 Task: Add an event with the title Lunch and Learn: Effective Email Marketing Strategies for Engagement, date '2024/03/21', time 7:30 AM to 9:30 AMand add a description: The Introduction to SEO webinar is a comprehensive session designed to provide participants with a foundational understanding of Search Engine Optimization (SEO) principles, strategies, and best practices. , put the event into Green category . Add location for the event as: 321 Via del Corso, Rome, Italy, logged in from the account softage.5@softage.netand send the event invitation to softage.9@softage.net and softage.10@softage.net. Set a reminder for the event 30 minutes before
Action: Mouse moved to (110, 125)
Screenshot: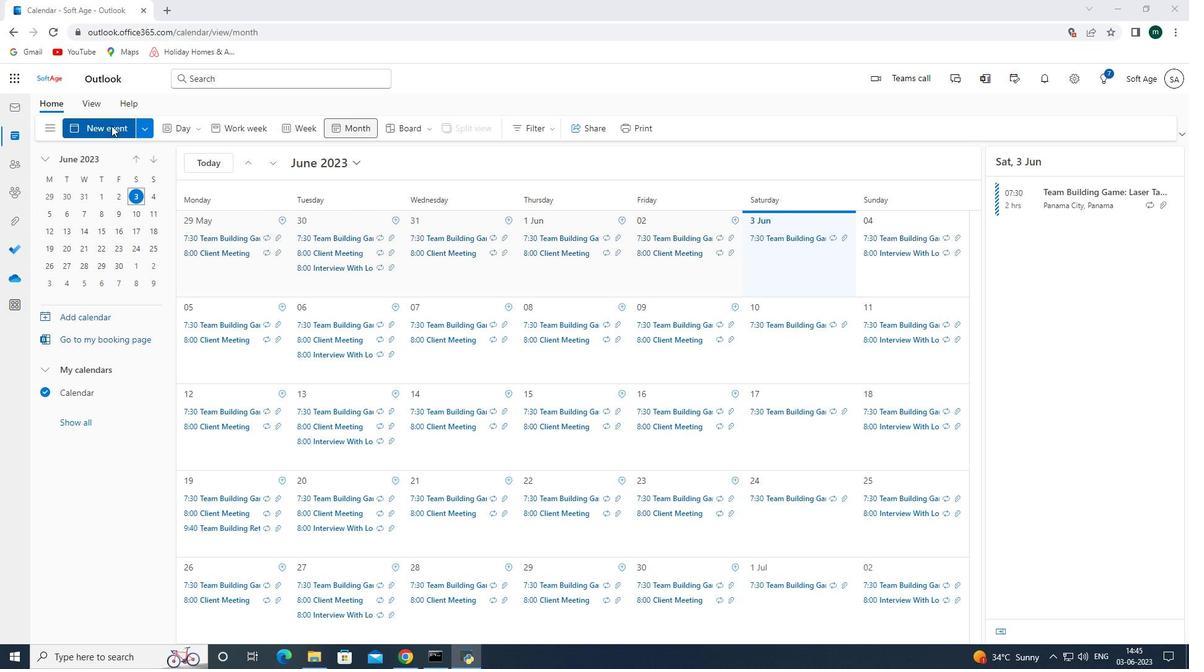 
Action: Mouse pressed left at (110, 125)
Screenshot: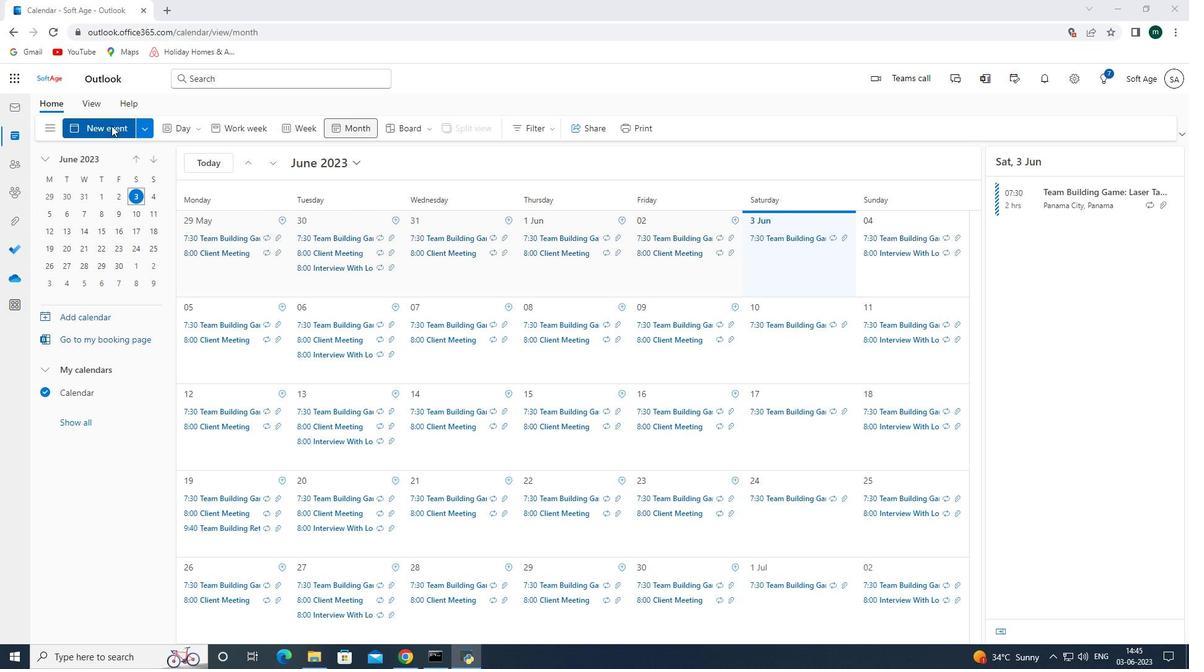 
Action: Mouse moved to (390, 205)
Screenshot: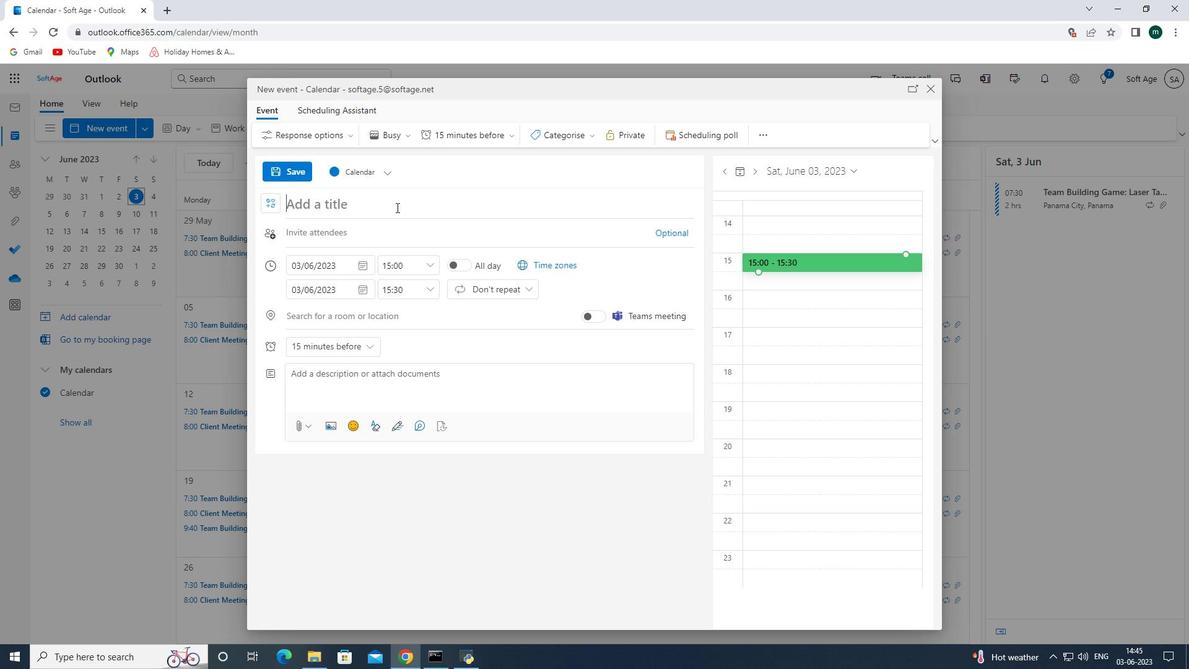
Action: Mouse pressed left at (390, 205)
Screenshot: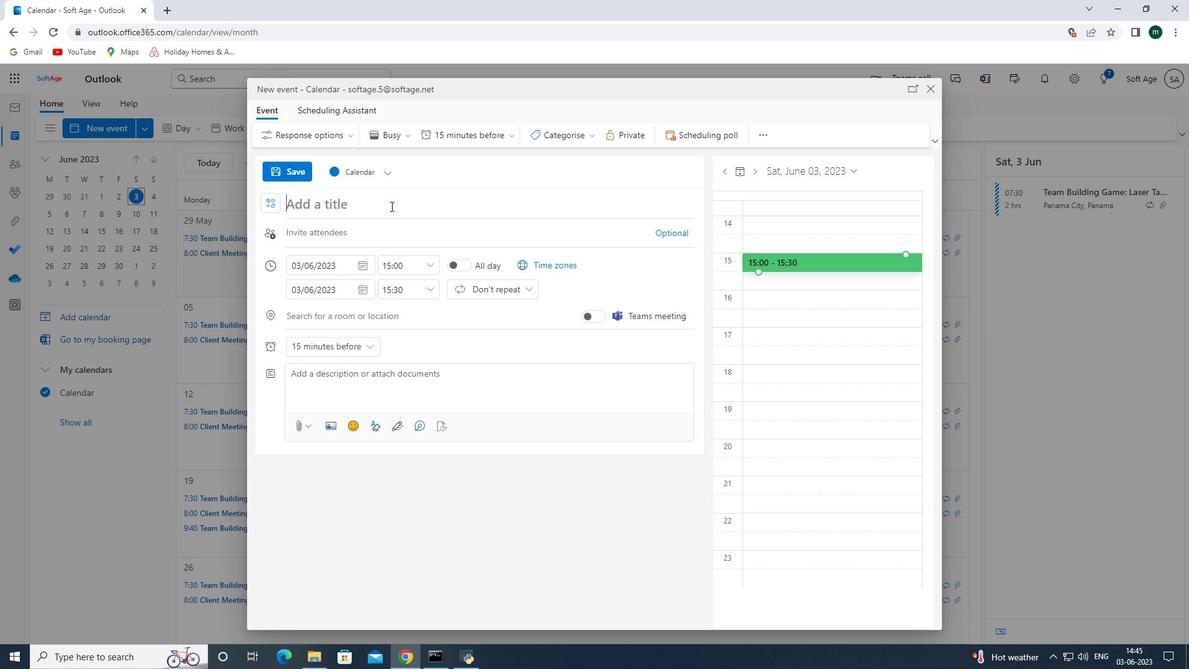 
Action: Mouse moved to (480, 182)
Screenshot: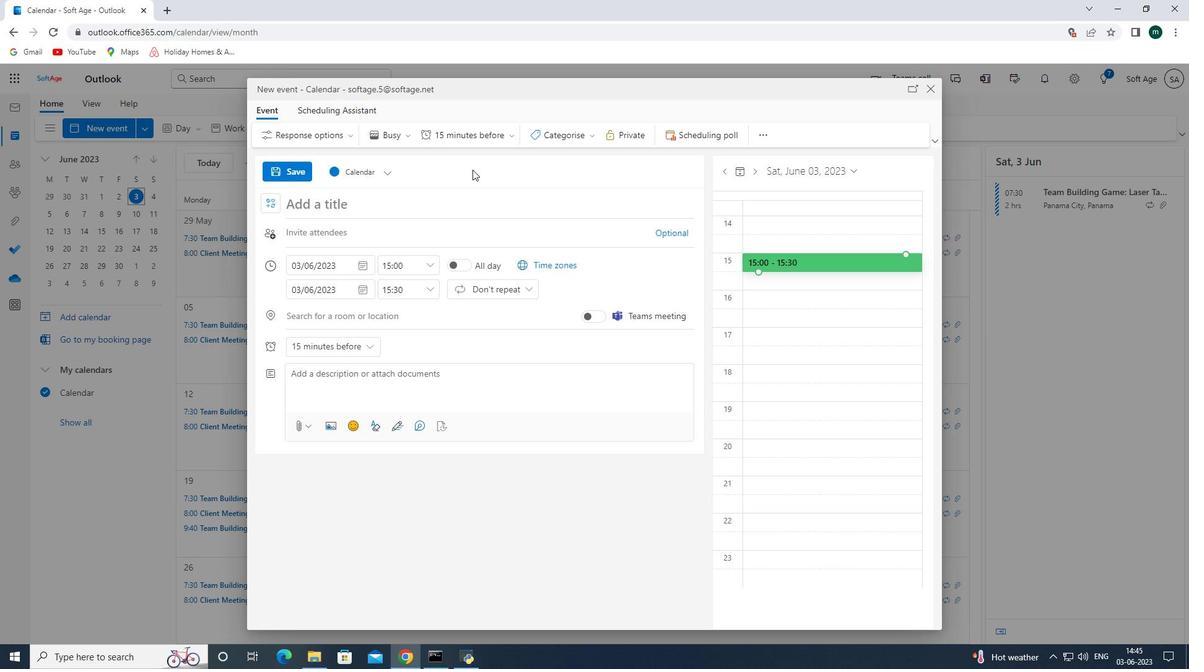 
Action: Key pressed <Key.shift><Key.shift><Key.shift><Key.shift><Key.shift><Key.shift><Key.shift><Key.shift><Key.shift><Key.shift><Key.shift><Key.shift><Key.shift><Key.shift><Key.shift><Key.shift><Key.shift><Key.shift><Key.shift><Key.shift><Key.shift><Key.shift><Key.shift><Key.shift><Key.shift><Key.shift>E<Key.backspace><Key.backspace><Key.shift>Lunch<Key.space><Key.shift>and<Key.space><Key.shift><Key.shift><Key.shift><Key.shift><Key.shift><Key.shift>Learn<Key.space><Key.backspace><Key.shift_r>:<Key.space><Key.shift><Key.shift><Key.shift><Key.shift><Key.shift><Key.shift><Key.shift><Key.shift><Key.shift><Key.shift><Key.shift><Key.shift><Key.shift><Key.shift><Key.shift><Key.shift><Key.shift><Key.shift><Key.shift><Key.shift><Key.shift>Effective<Key.space><Key.shift><Key.shift><Key.shift><Key.shift><Key.shift><Key.shift><Key.shift><Key.shift>Email<Key.space>ma<Key.backspace><Key.backspace><Key.shift><Key.shift><Key.shift><Key.shift><Key.shift><Key.shift><Key.shift><Key.shift><Key.shift><Key.shift>Marketing<Key.space><Key.shift>Straay<Key.backspace><Key.backspace>tegies<Key.space>for<Key.space><Key.shift><Key.shift><Key.shift><Key.shift><Key.shift><Key.shift><Key.shift><Key.shift><Key.shift><Key.shift><Key.shift><Key.shift><Key.shift><Key.shift><Key.shift><Key.shift><Key.shift><Key.shift><Key.shift><Key.shift><Key.shift><Key.shift><Key.shift><Key.shift><Key.shift><Key.shift><Key.shift><Key.shift><Key.shift><Key.shift><Key.shift><Key.shift><Key.shift><Key.shift><Key.shift><Key.shift><Key.shift><Key.shift><Key.shift><Key.shift>Engg<Key.backspace>agement<Key.enter>
Screenshot: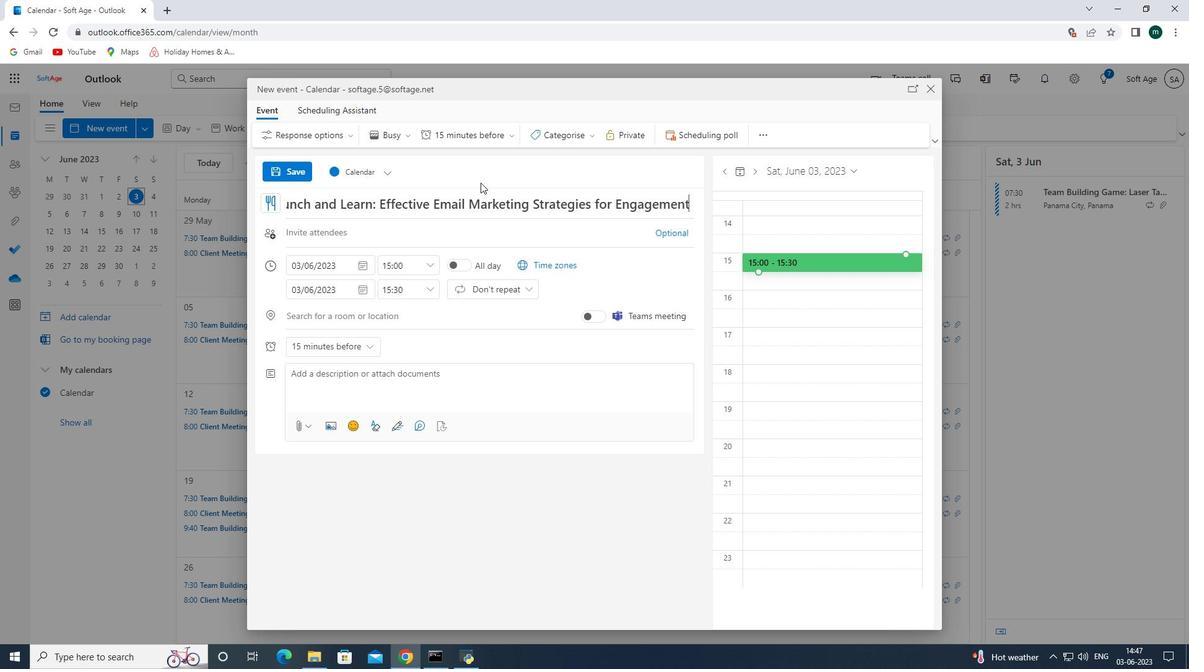 
Action: Mouse moved to (365, 268)
Screenshot: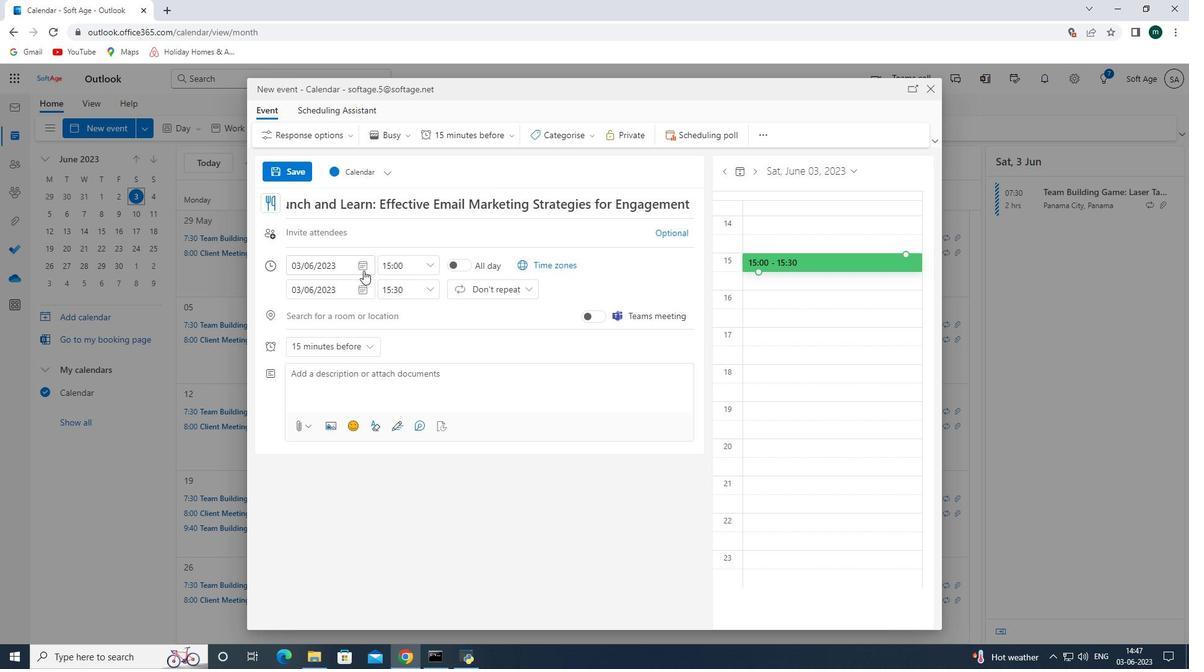 
Action: Mouse pressed left at (365, 268)
Screenshot: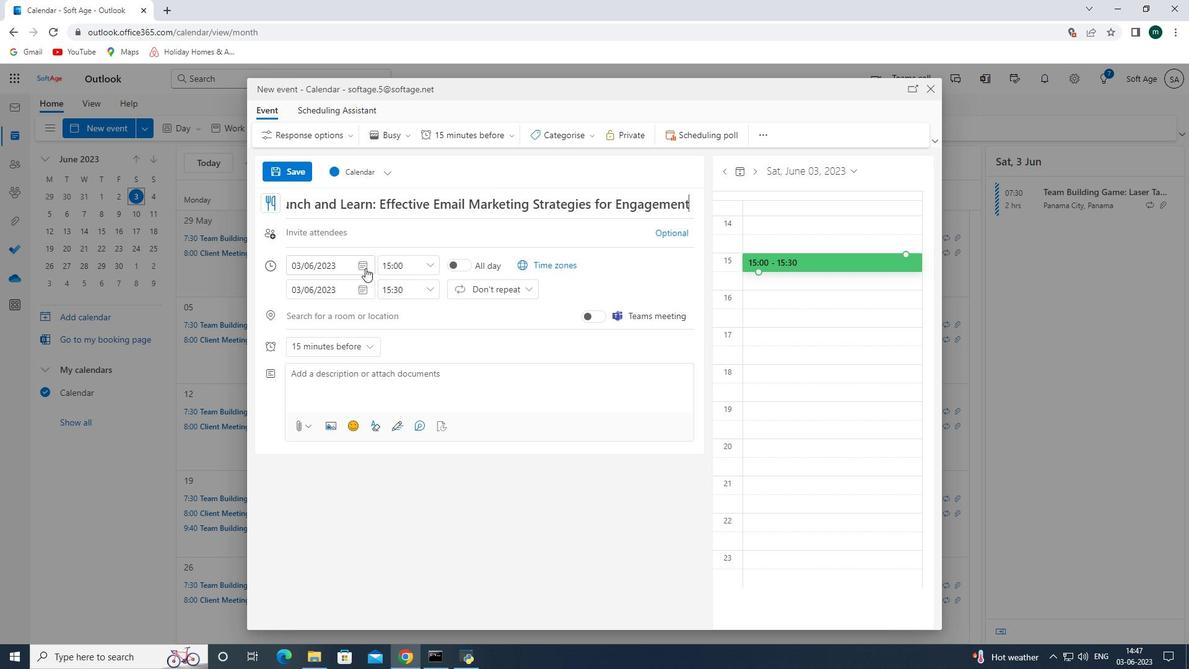 
Action: Mouse moved to (407, 288)
Screenshot: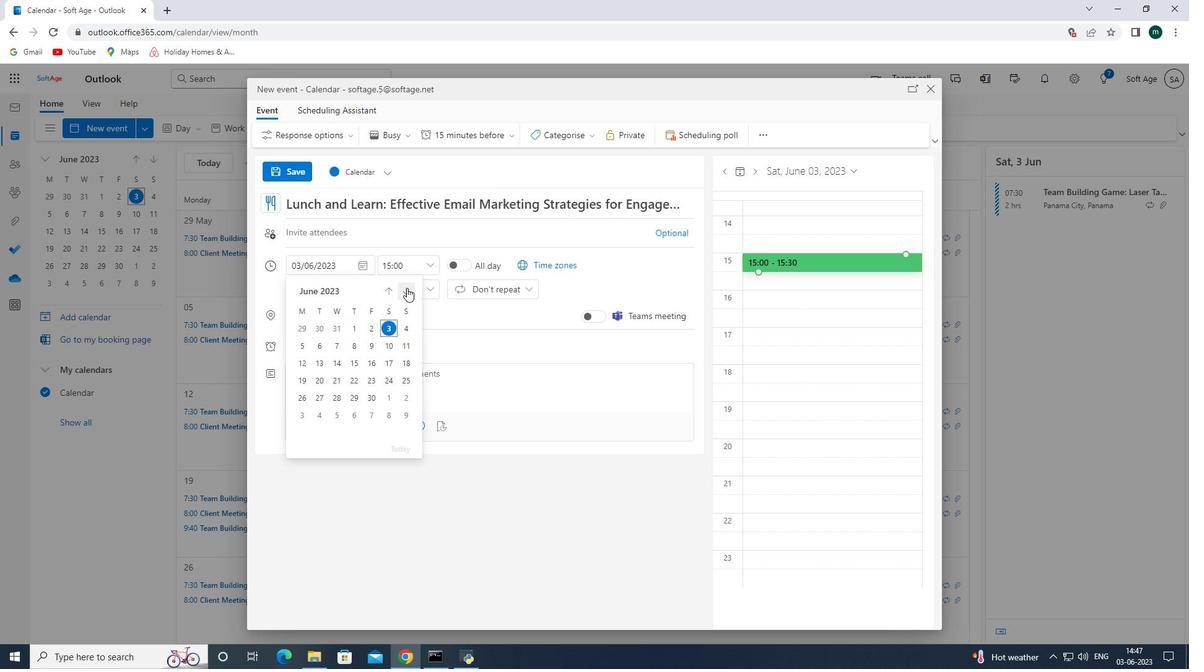 
Action: Mouse pressed left at (407, 288)
Screenshot: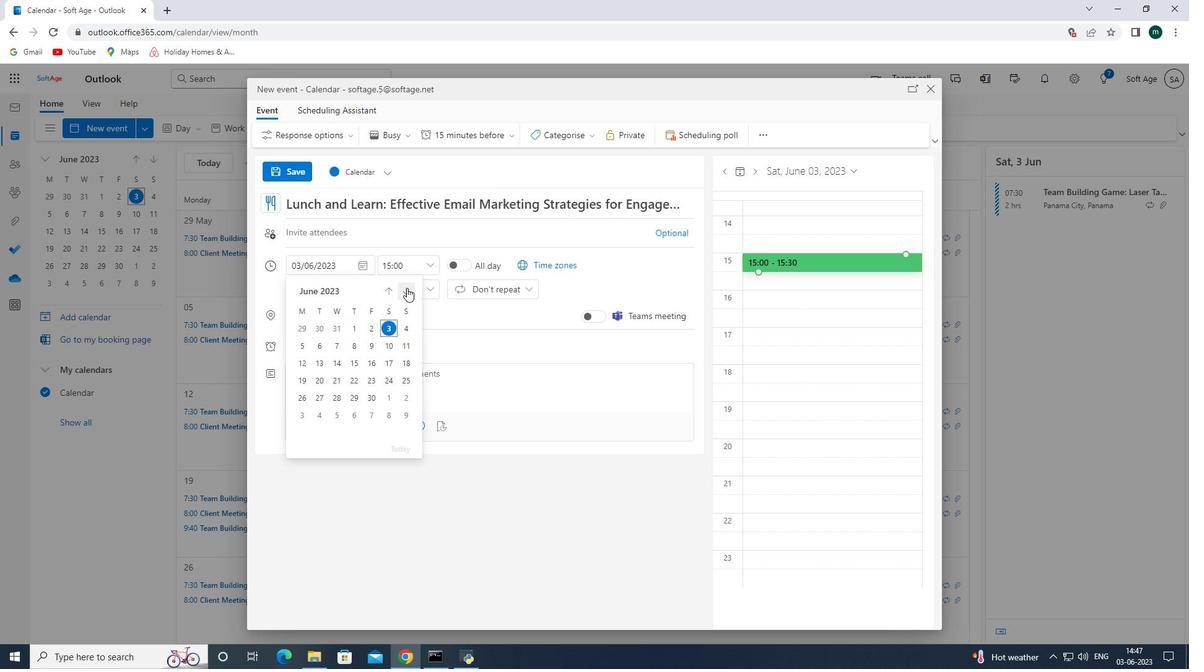 
Action: Mouse pressed left at (407, 288)
Screenshot: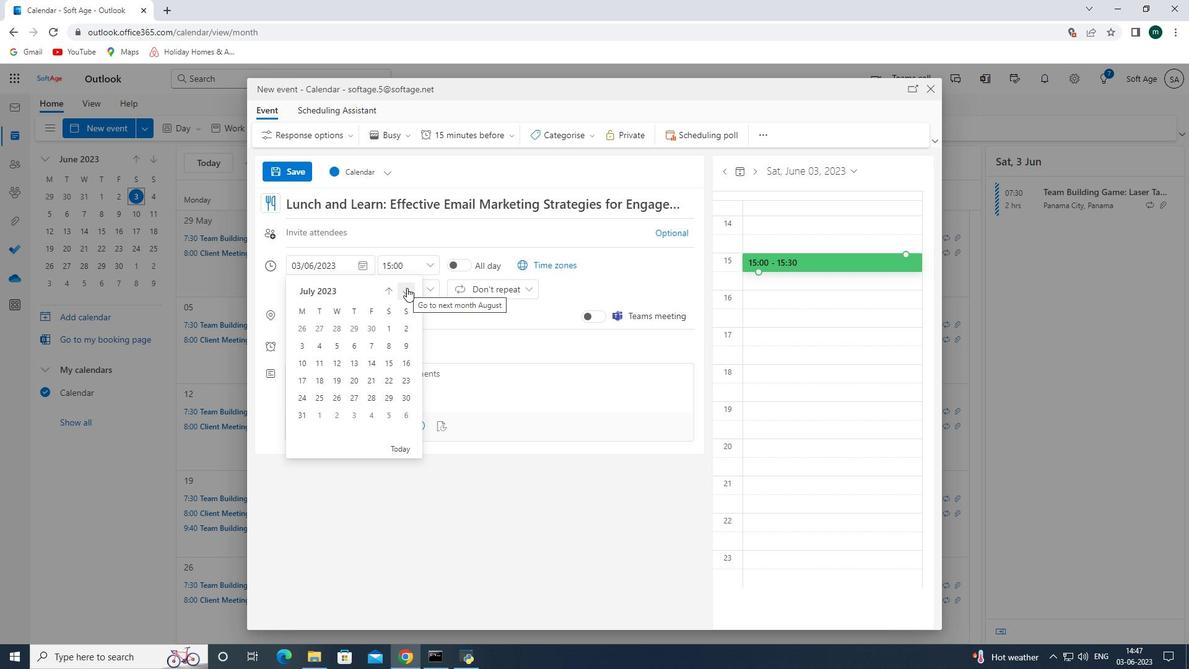 
Action: Mouse pressed left at (407, 288)
Screenshot: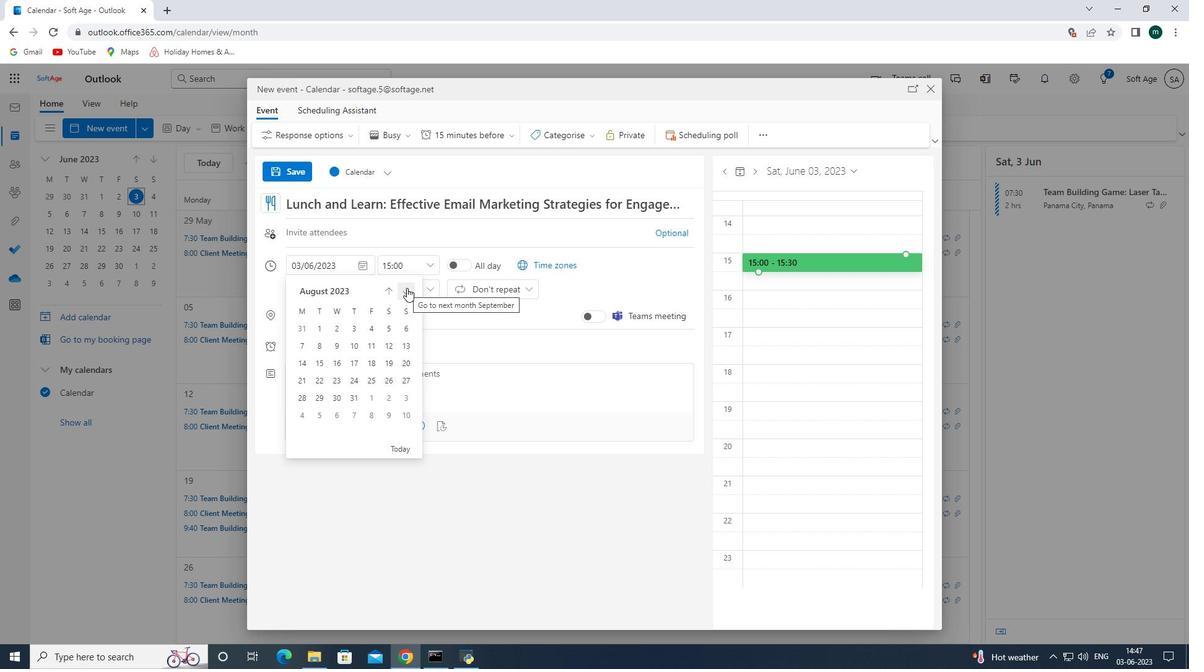 
Action: Mouse pressed left at (407, 288)
Screenshot: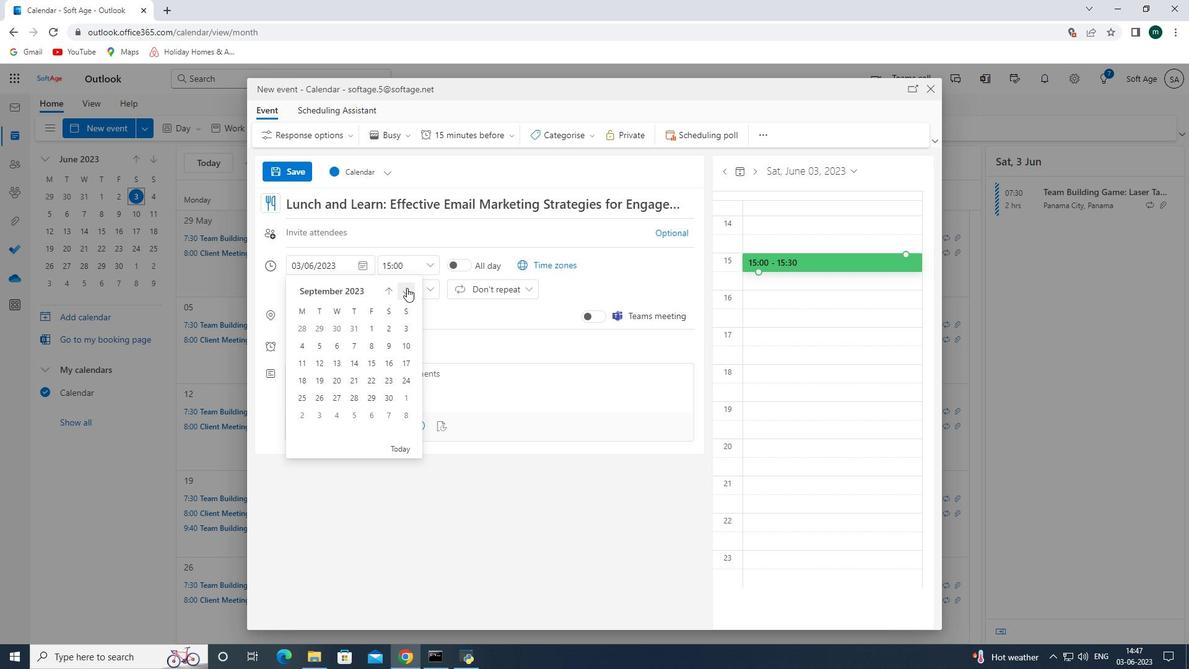 
Action: Mouse pressed left at (407, 288)
Screenshot: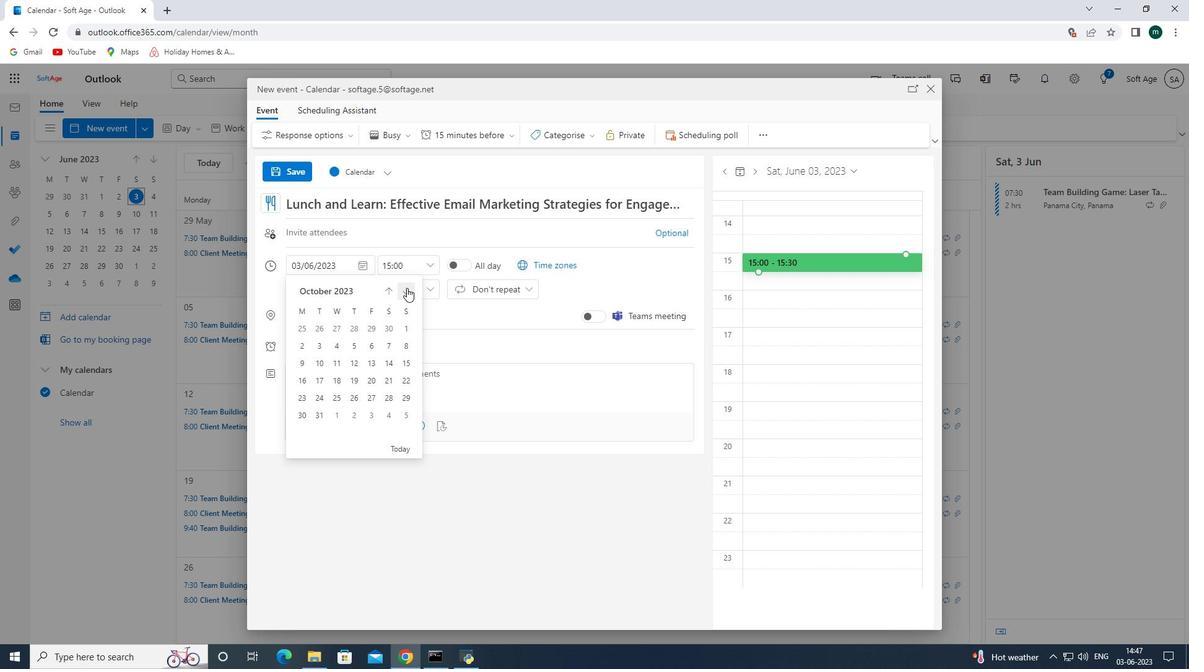 
Action: Mouse pressed left at (407, 288)
Screenshot: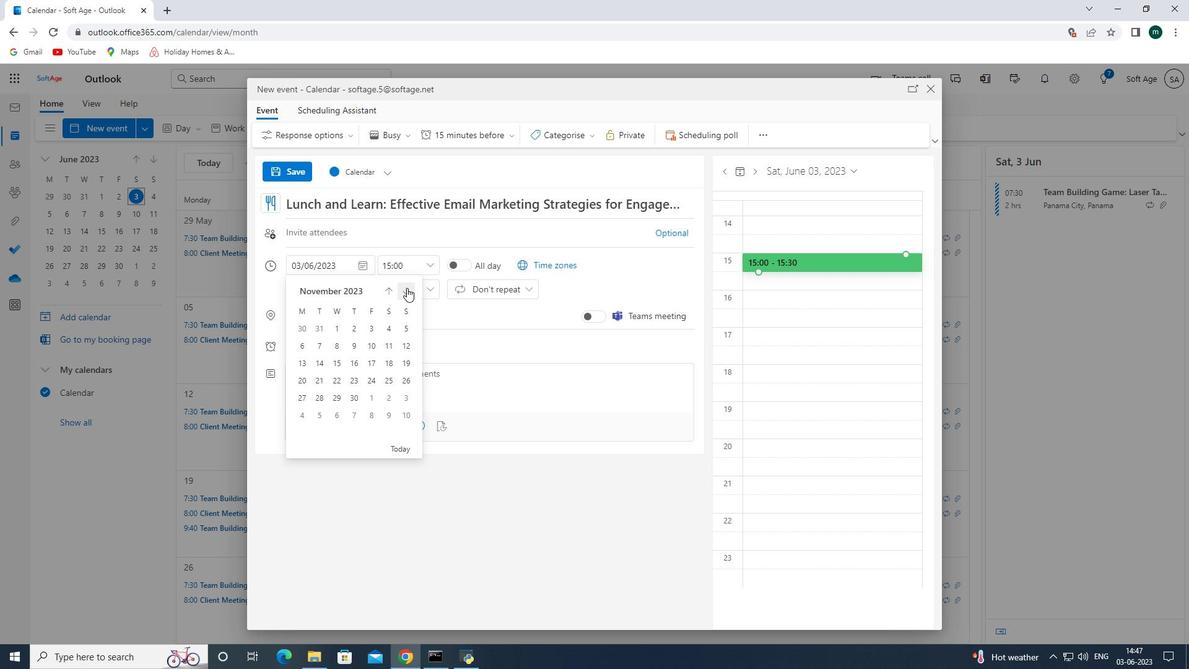
Action: Mouse pressed left at (407, 288)
Screenshot: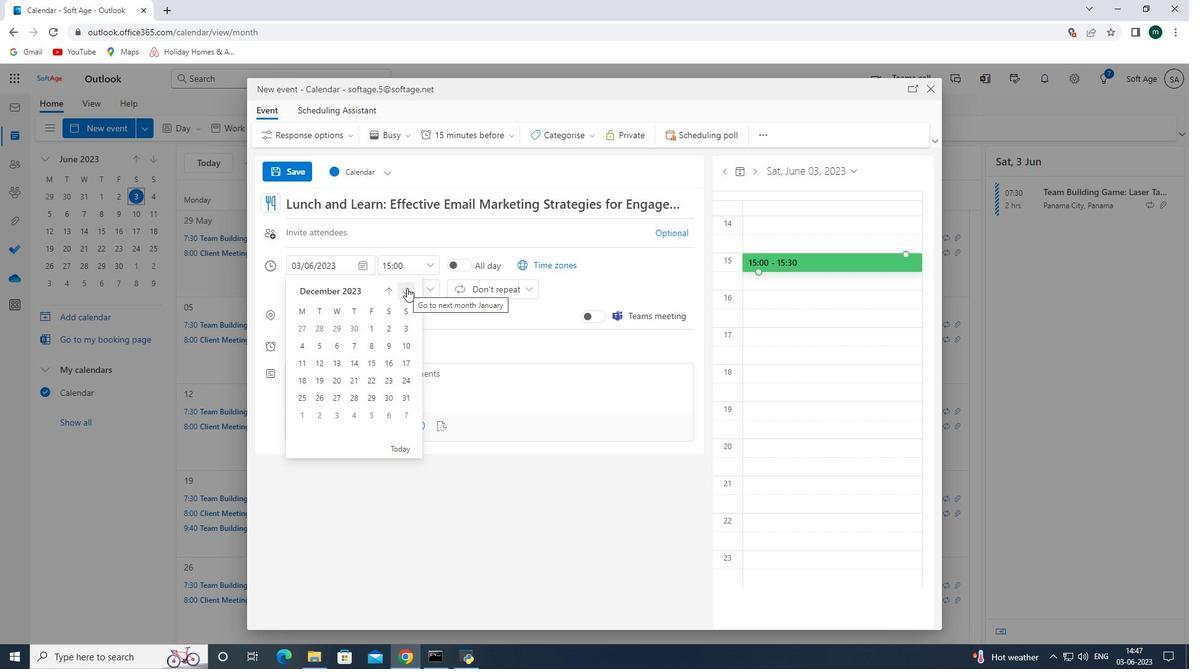 
Action: Mouse pressed left at (407, 288)
Screenshot: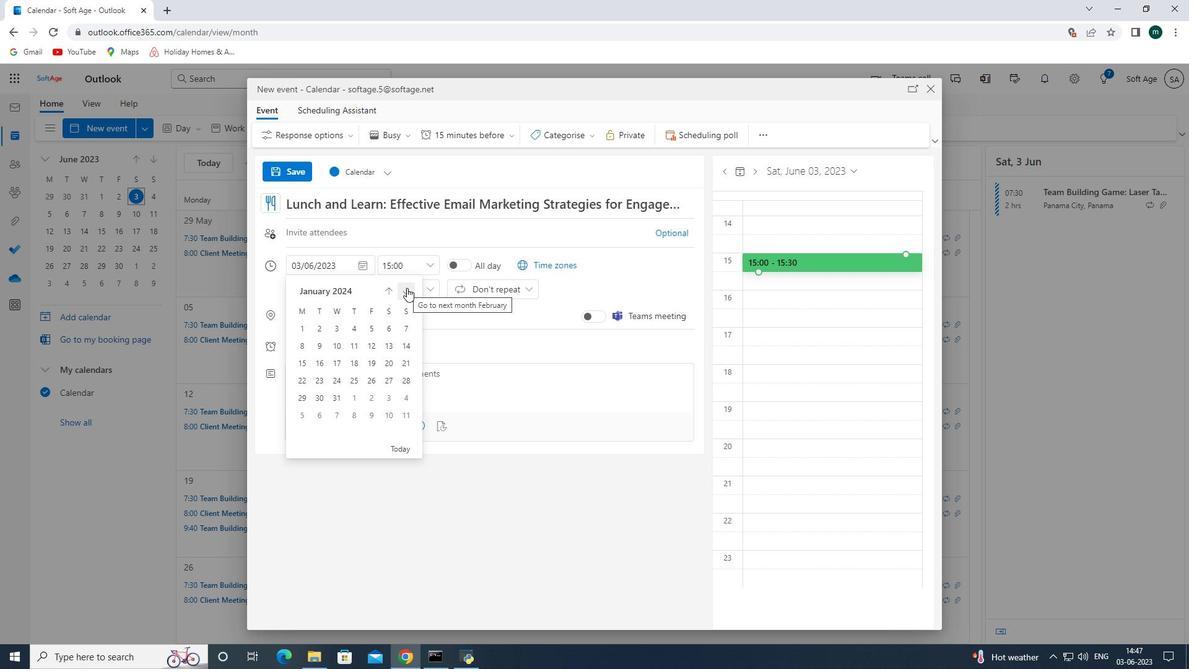 
Action: Mouse pressed left at (407, 288)
Screenshot: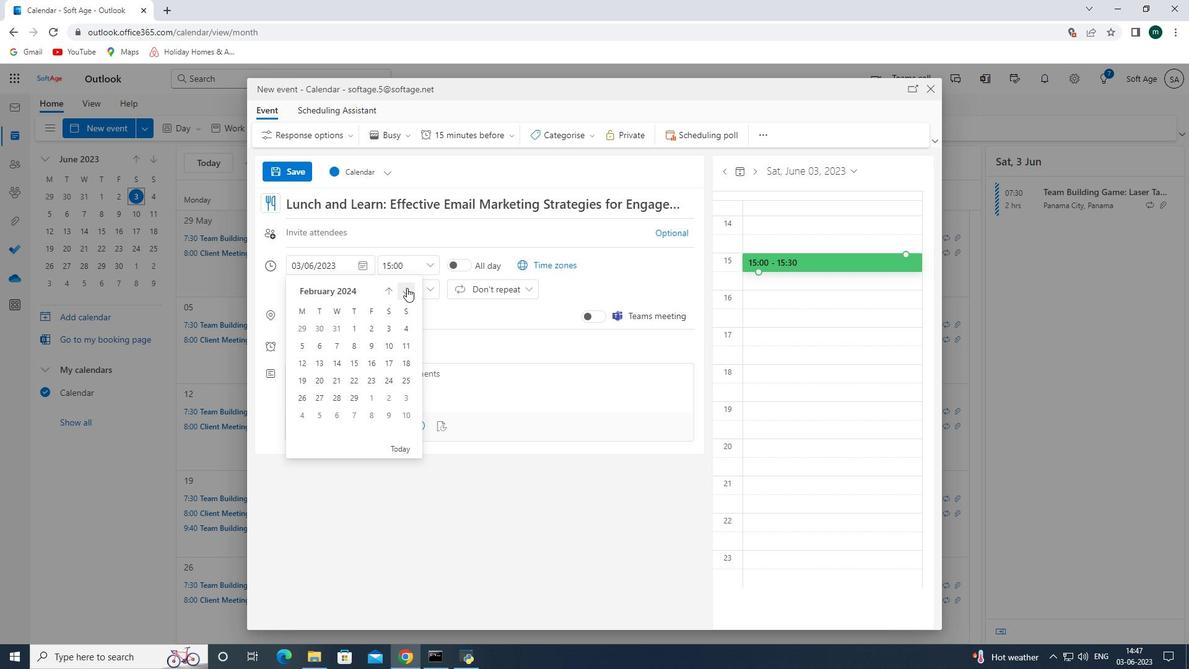 
Action: Mouse moved to (348, 379)
Screenshot: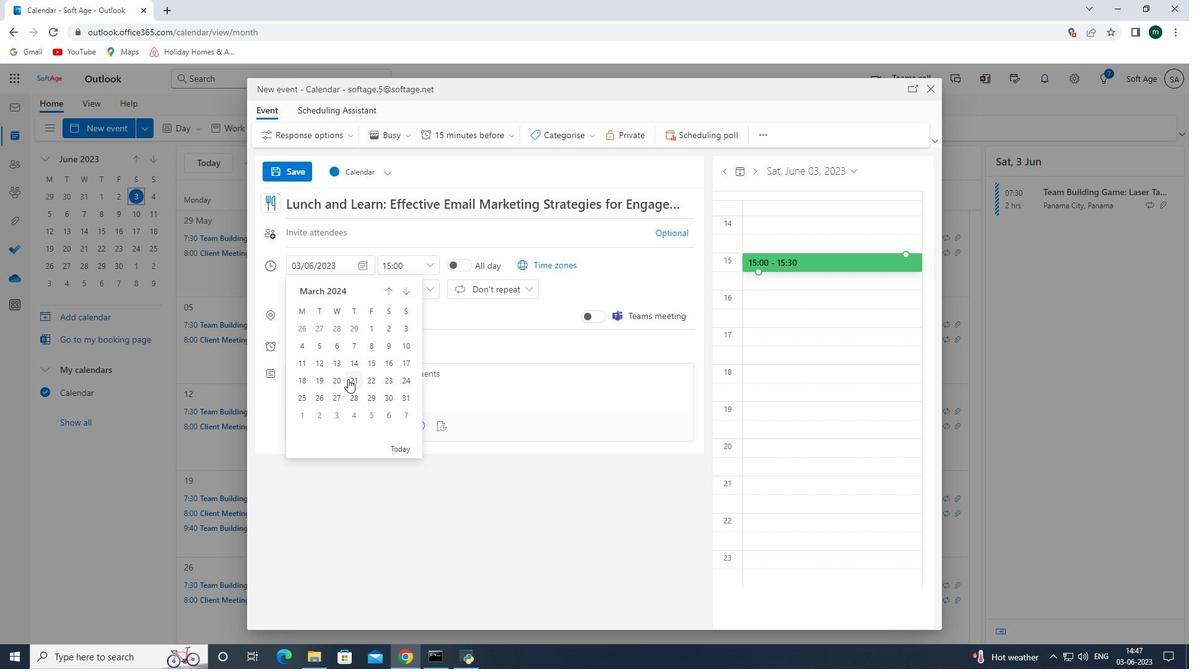 
Action: Mouse pressed left at (348, 379)
Screenshot: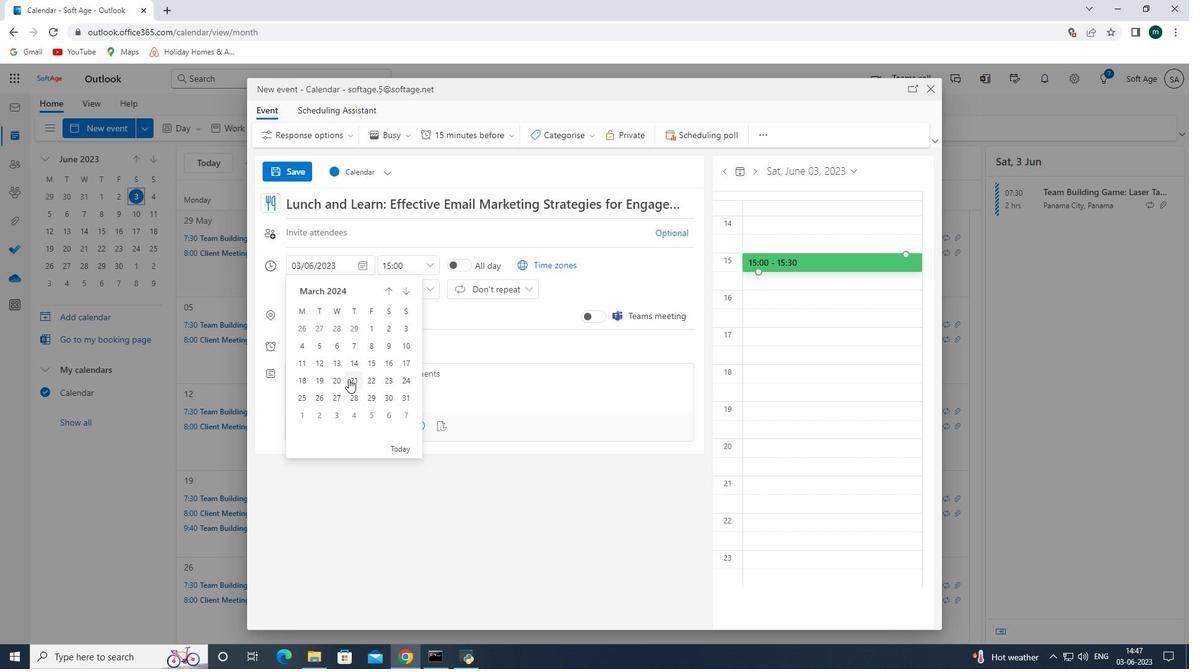 
Action: Mouse moved to (430, 267)
Screenshot: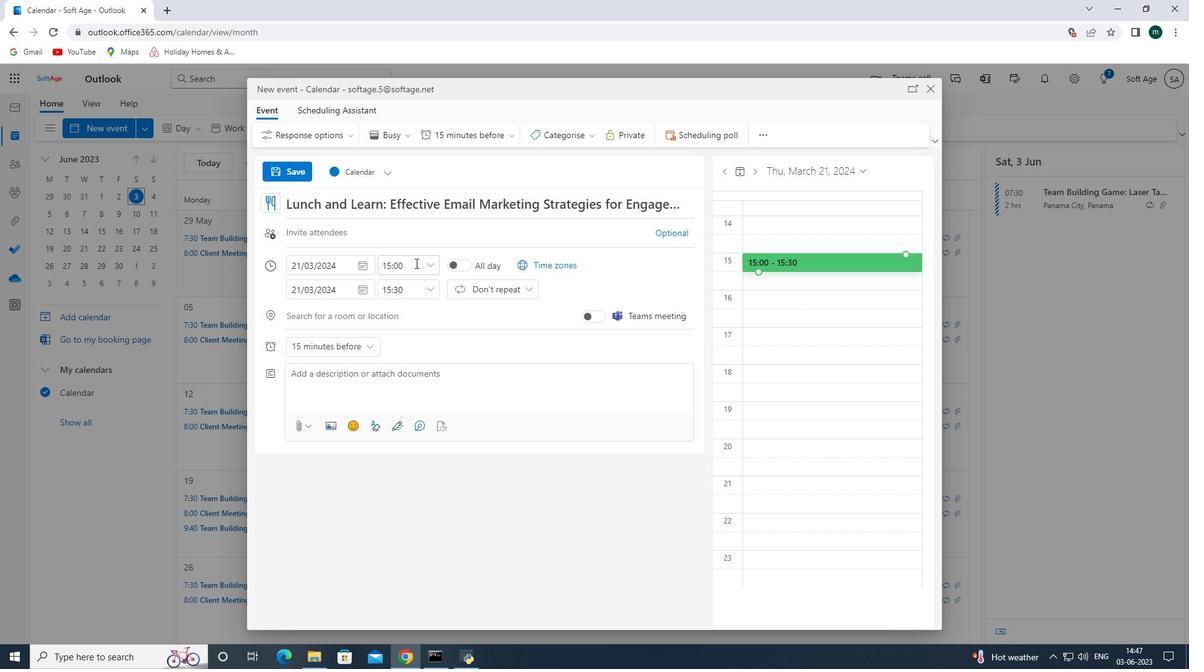 
Action: Mouse pressed left at (430, 267)
Screenshot: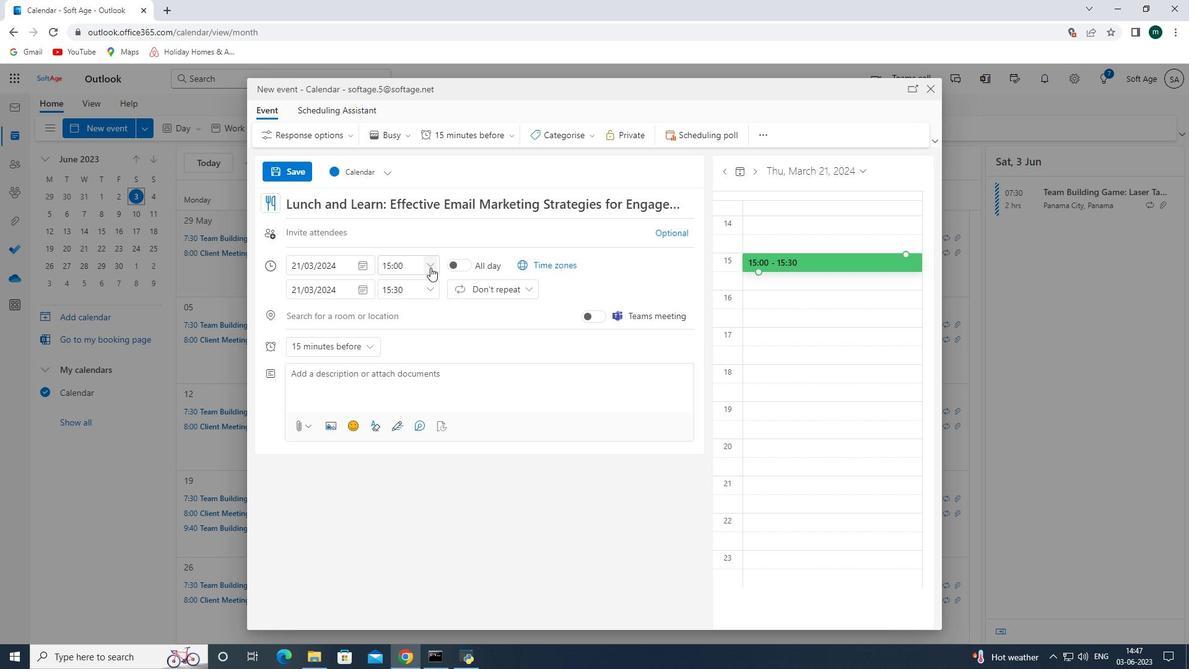 
Action: Mouse moved to (427, 318)
Screenshot: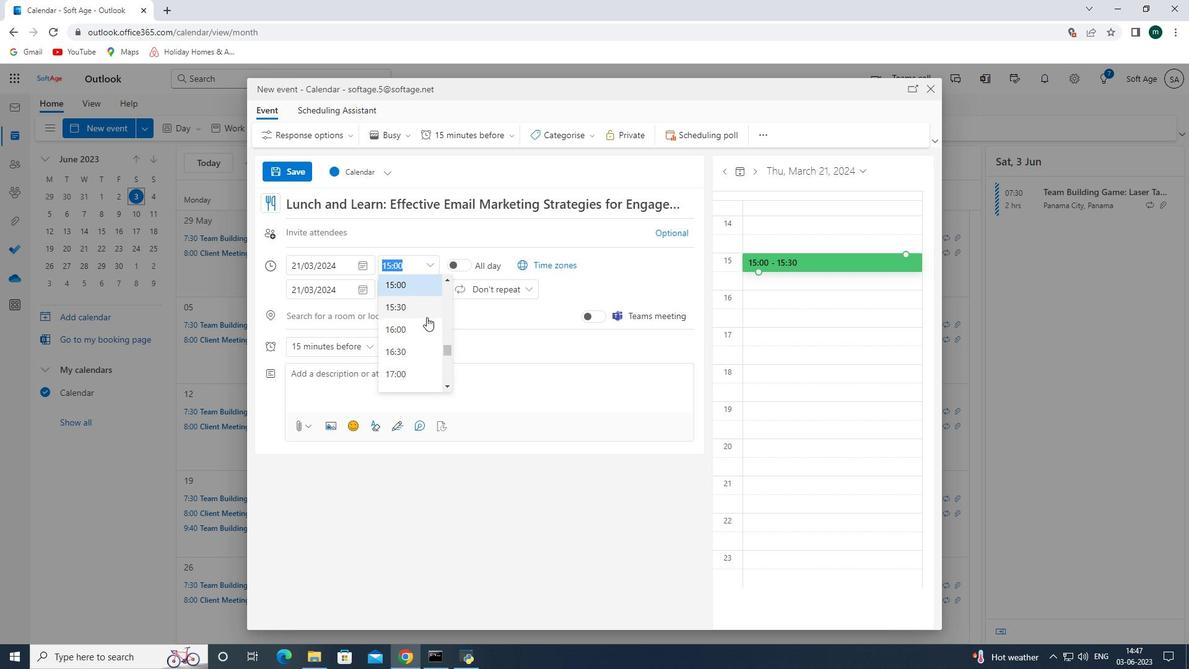 
Action: Mouse scrolled (427, 319) with delta (0, 0)
Screenshot: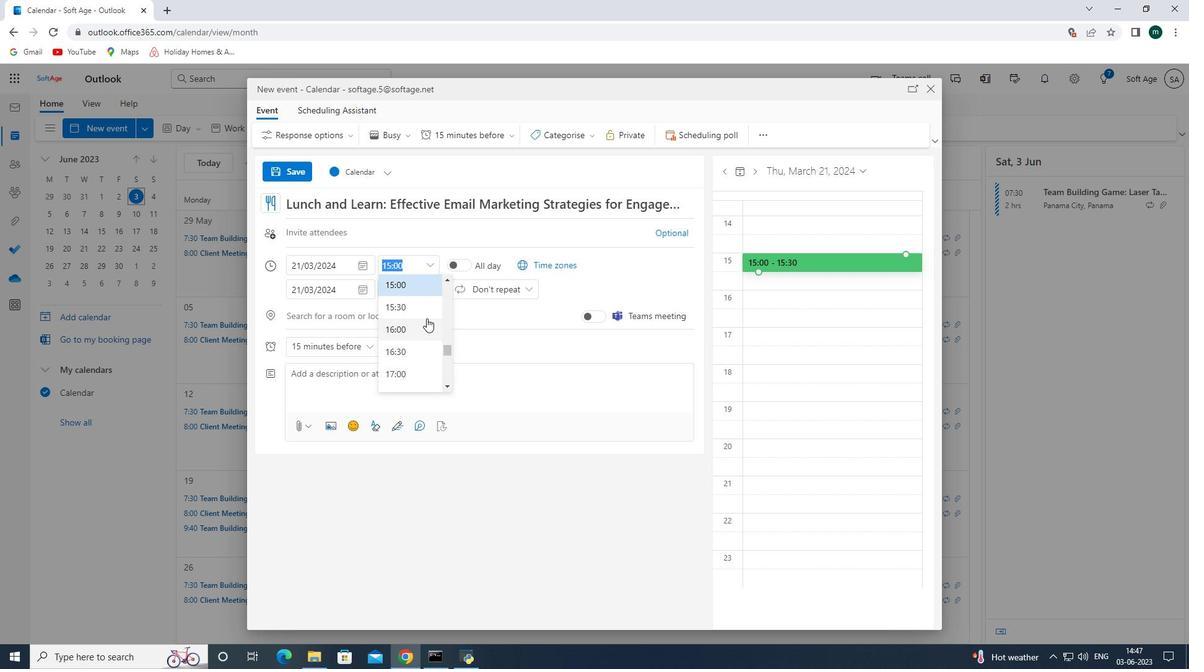
Action: Mouse scrolled (427, 319) with delta (0, 0)
Screenshot: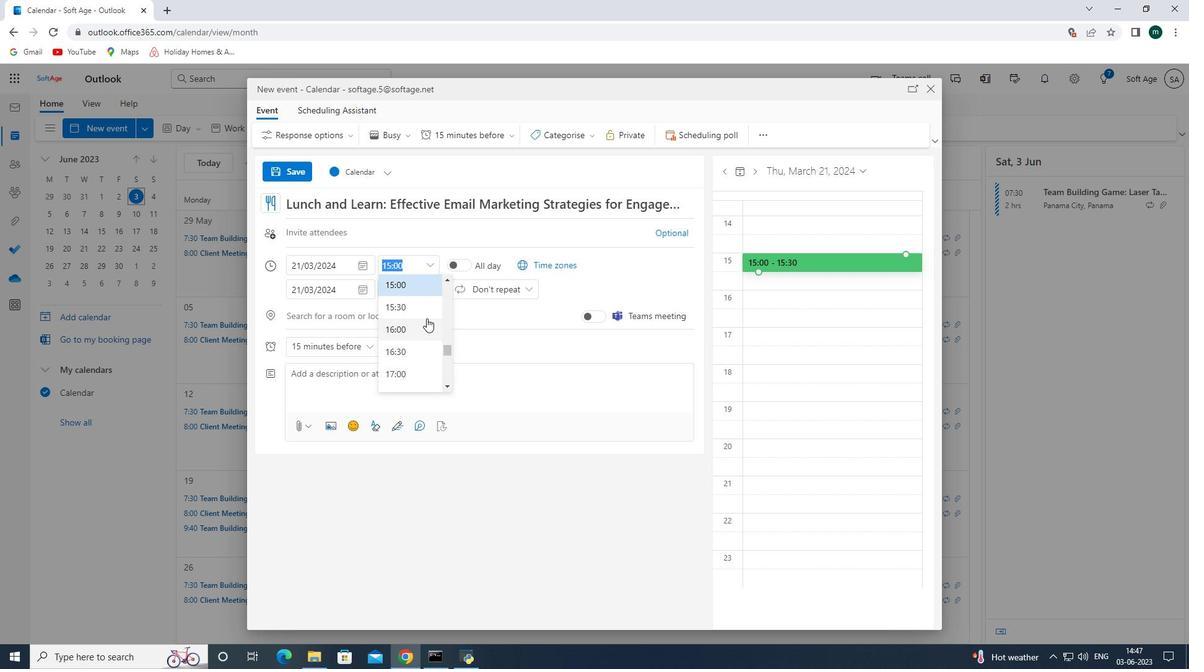 
Action: Mouse scrolled (427, 319) with delta (0, 0)
Screenshot: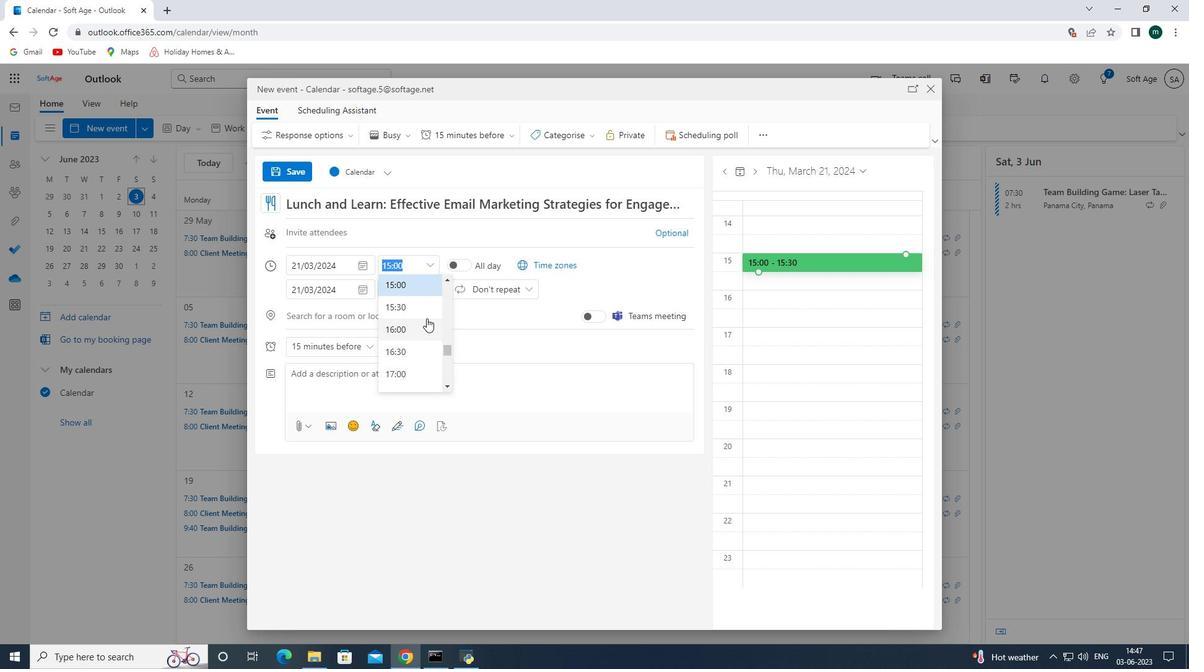 
Action: Mouse scrolled (427, 319) with delta (0, 0)
Screenshot: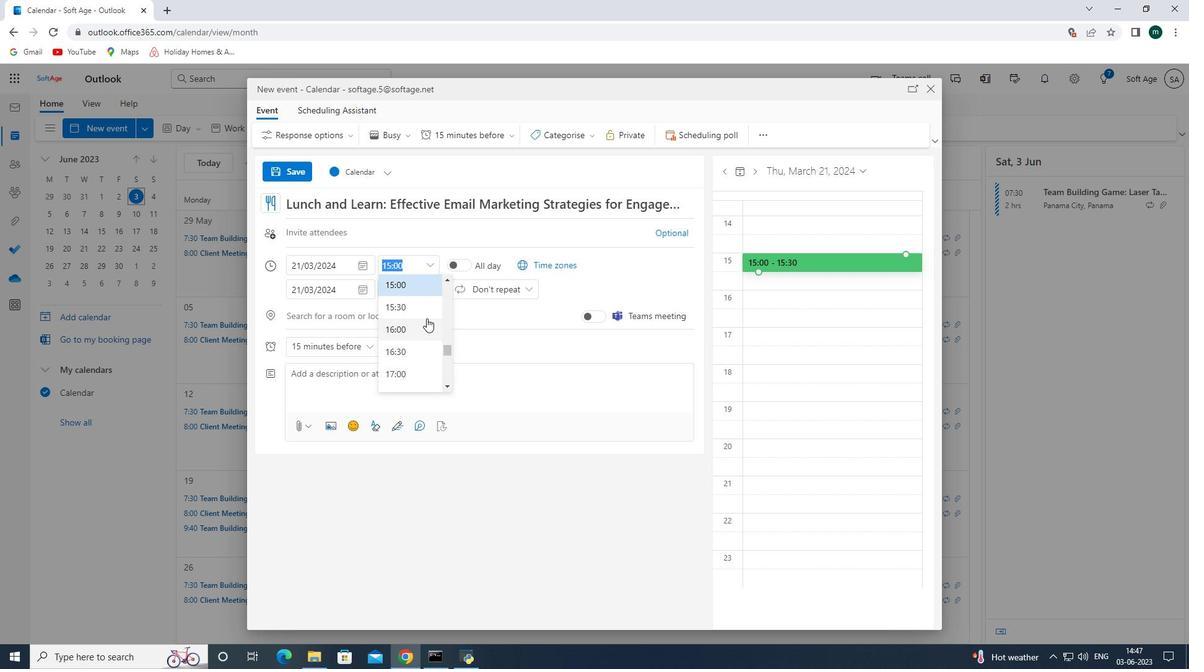 
Action: Mouse scrolled (427, 319) with delta (0, 0)
Screenshot: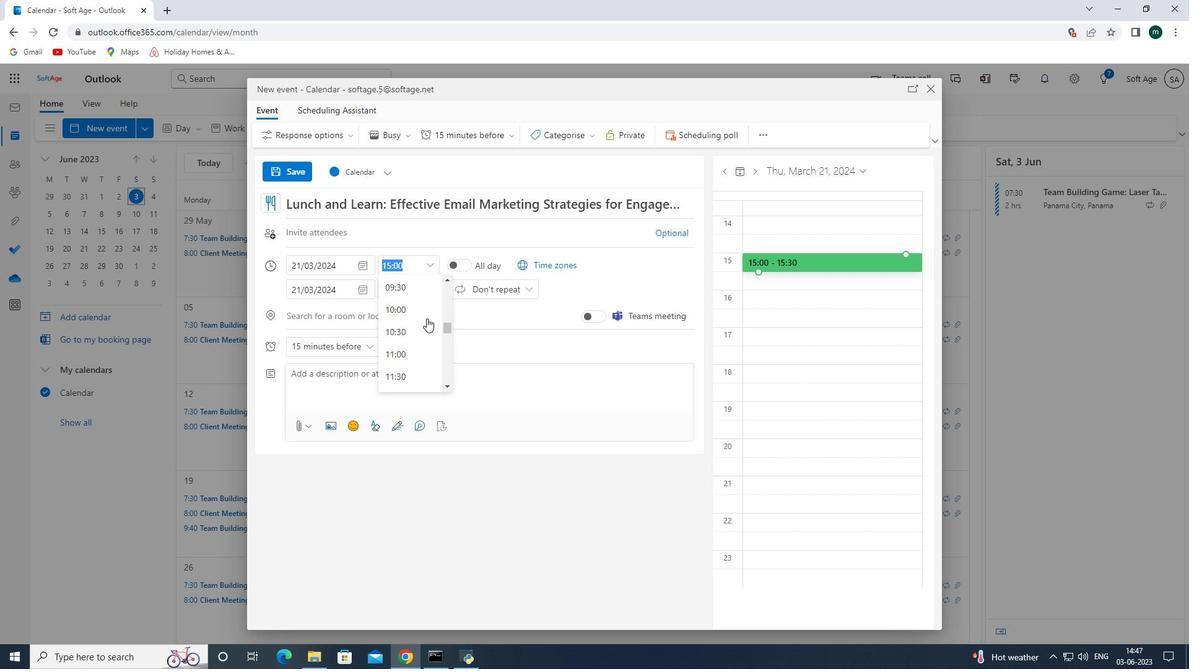 
Action: Mouse scrolled (427, 319) with delta (0, 0)
Screenshot: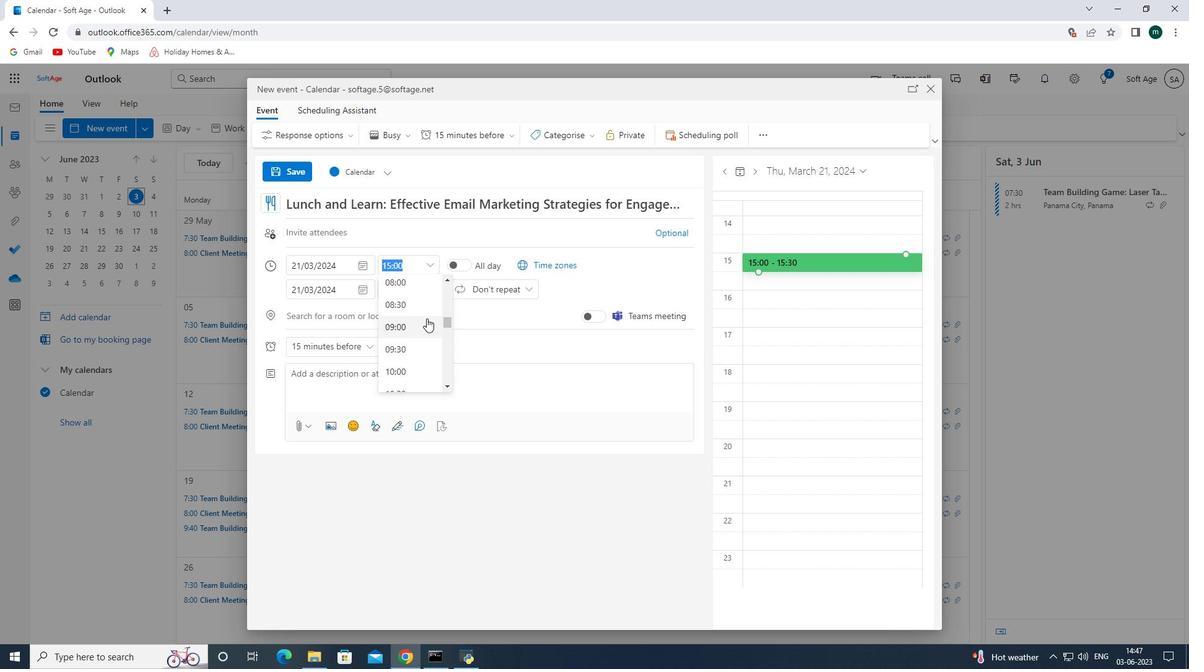 
Action: Mouse moved to (413, 317)
Screenshot: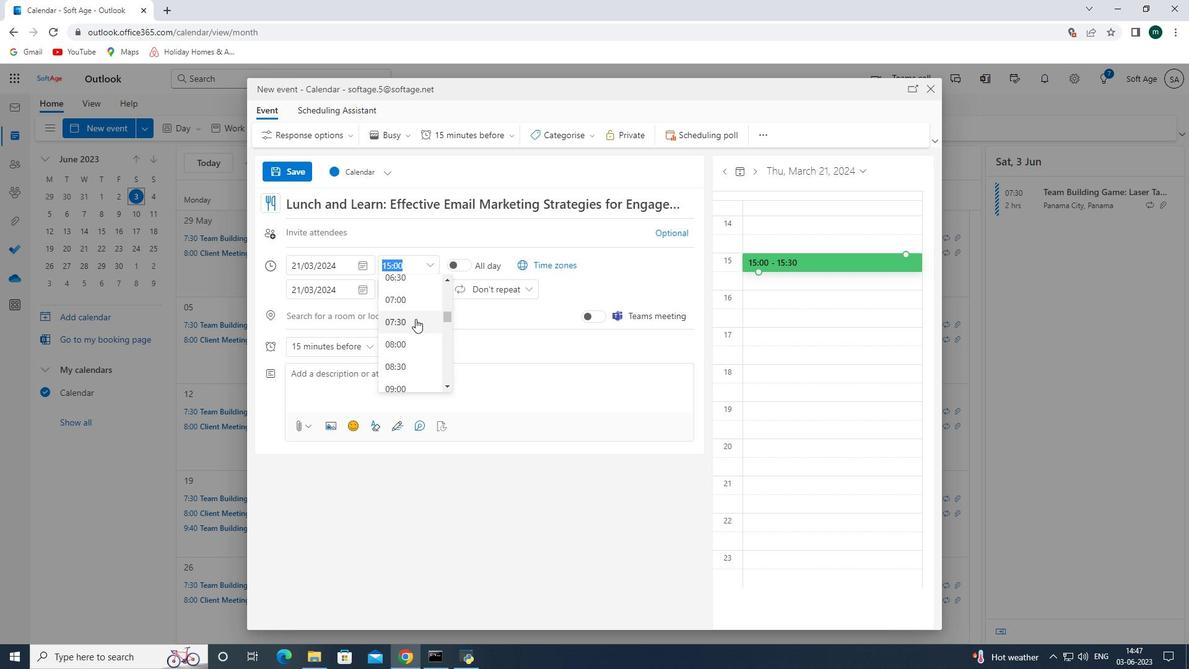 
Action: Mouse pressed left at (413, 317)
Screenshot: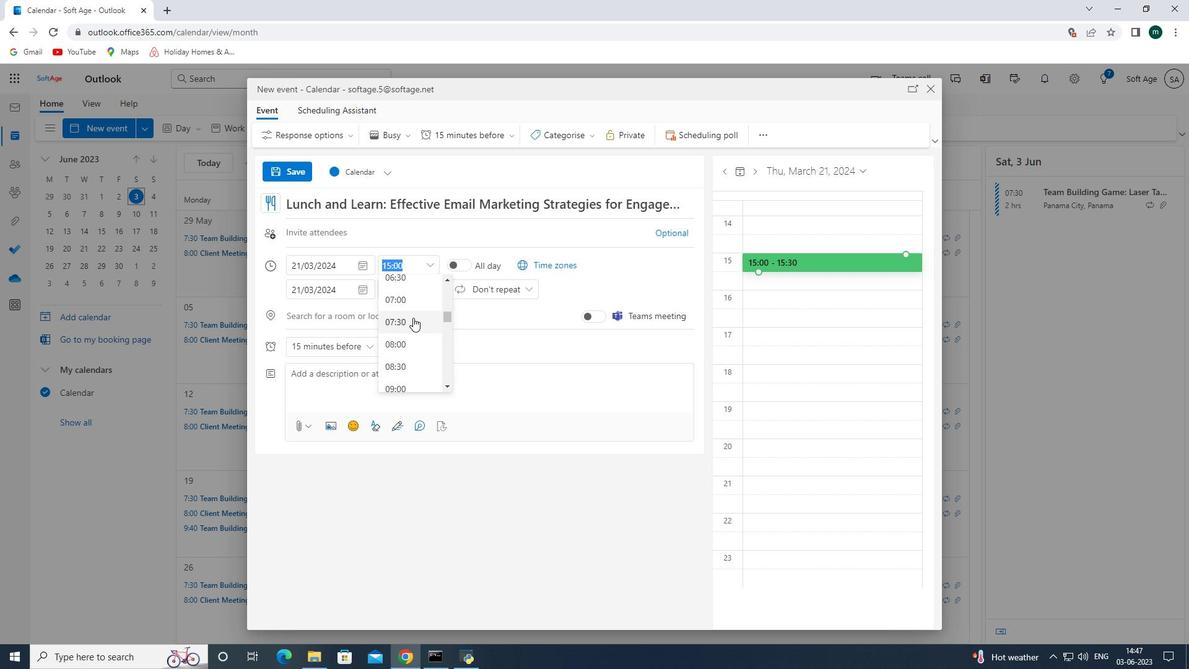 
Action: Mouse moved to (428, 286)
Screenshot: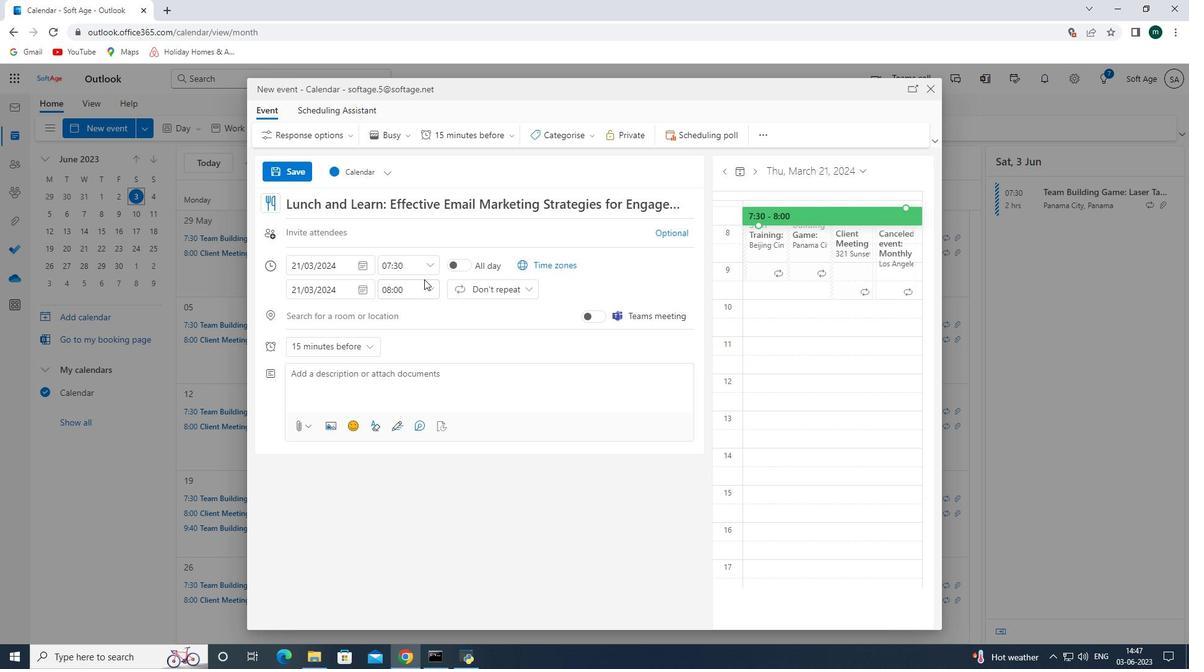 
Action: Mouse pressed left at (428, 286)
Screenshot: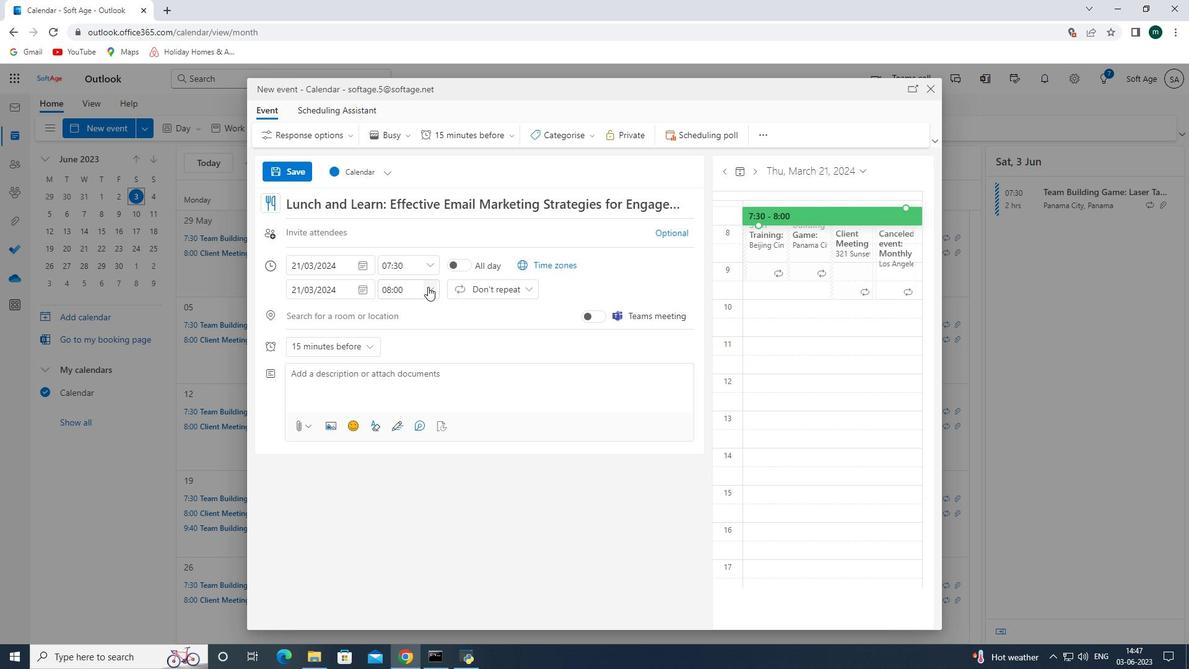 
Action: Mouse moved to (412, 373)
Screenshot: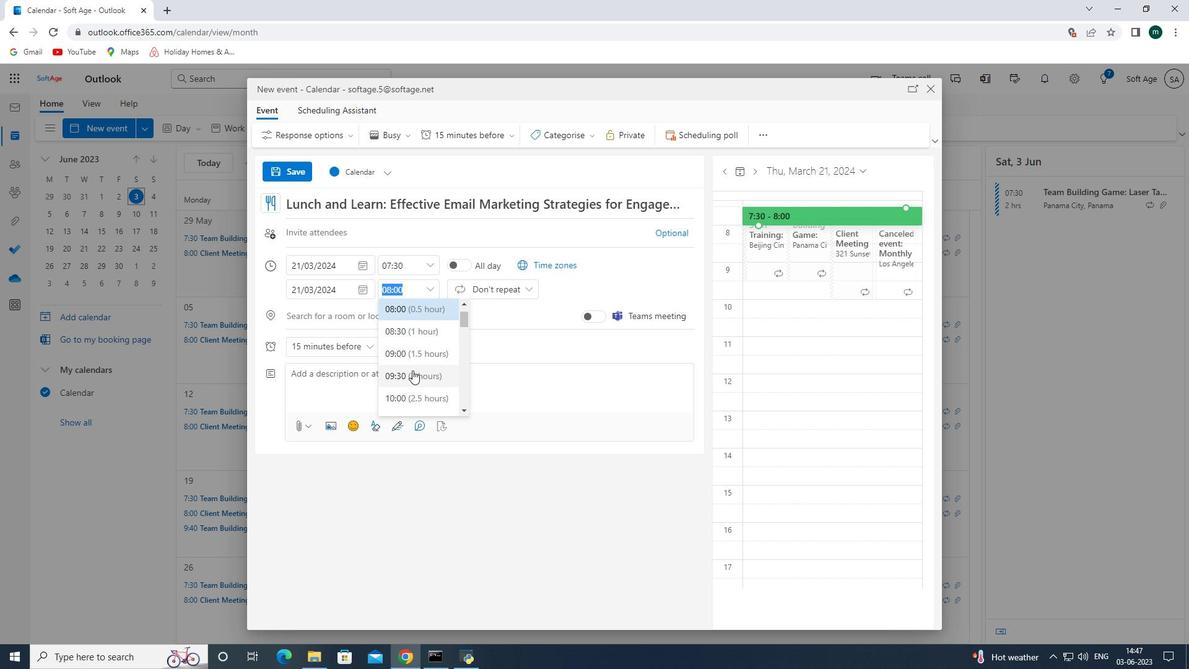 
Action: Mouse pressed left at (412, 373)
Screenshot: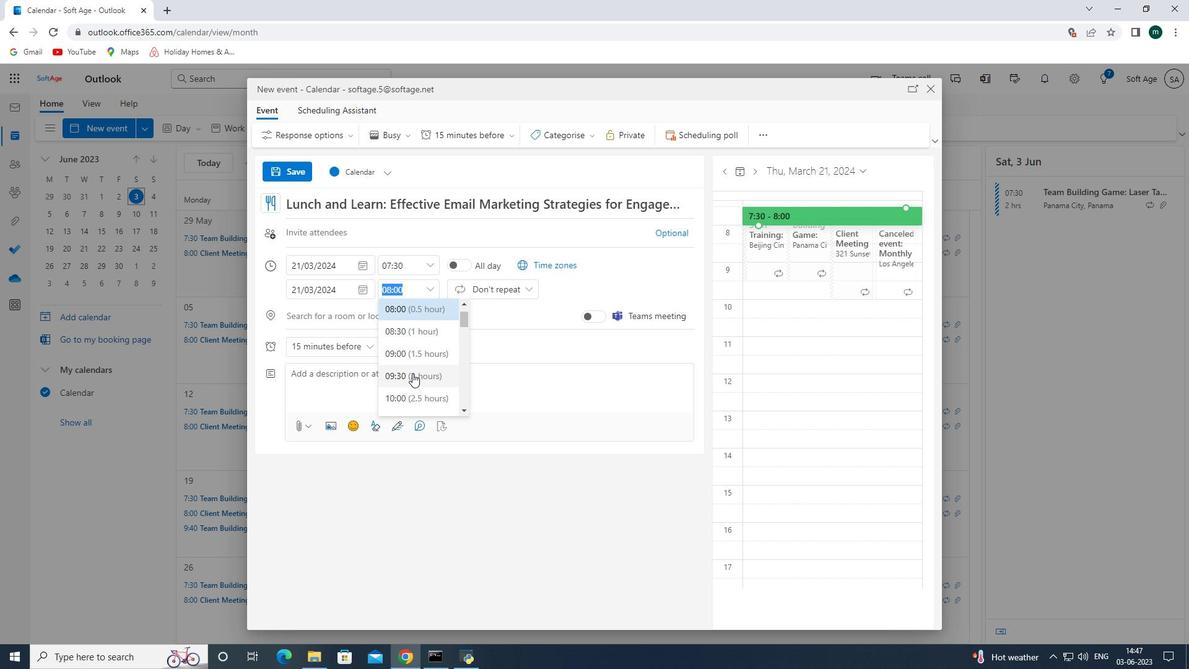 
Action: Mouse moved to (399, 374)
Screenshot: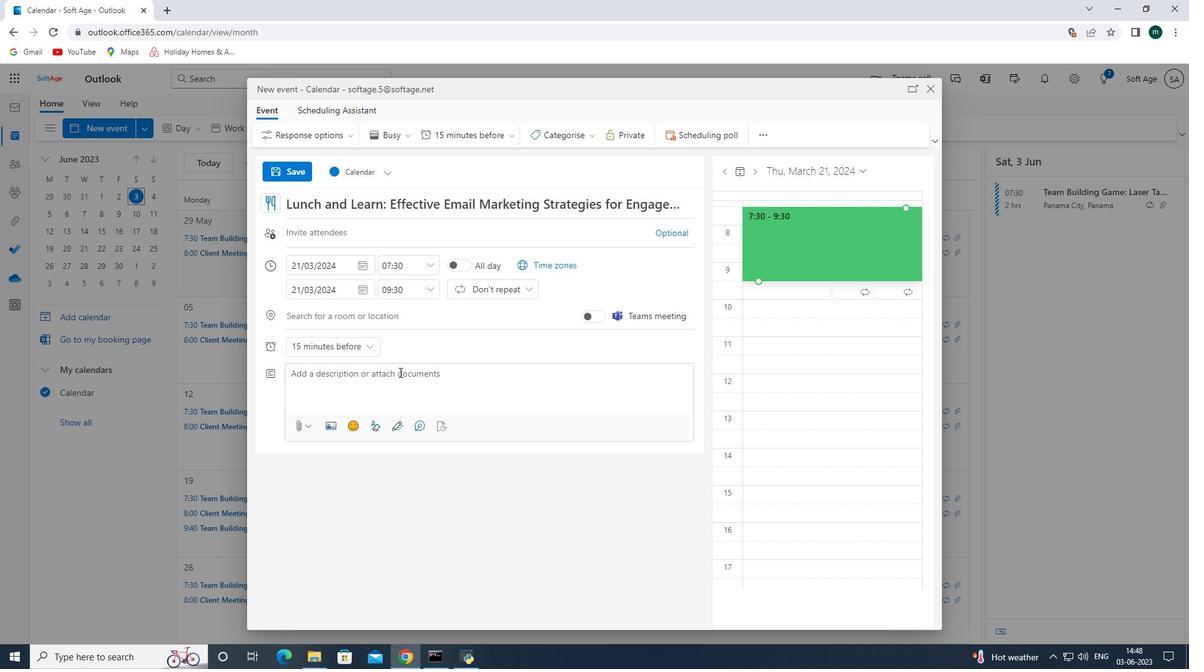 
Action: Mouse pressed left at (399, 374)
Screenshot: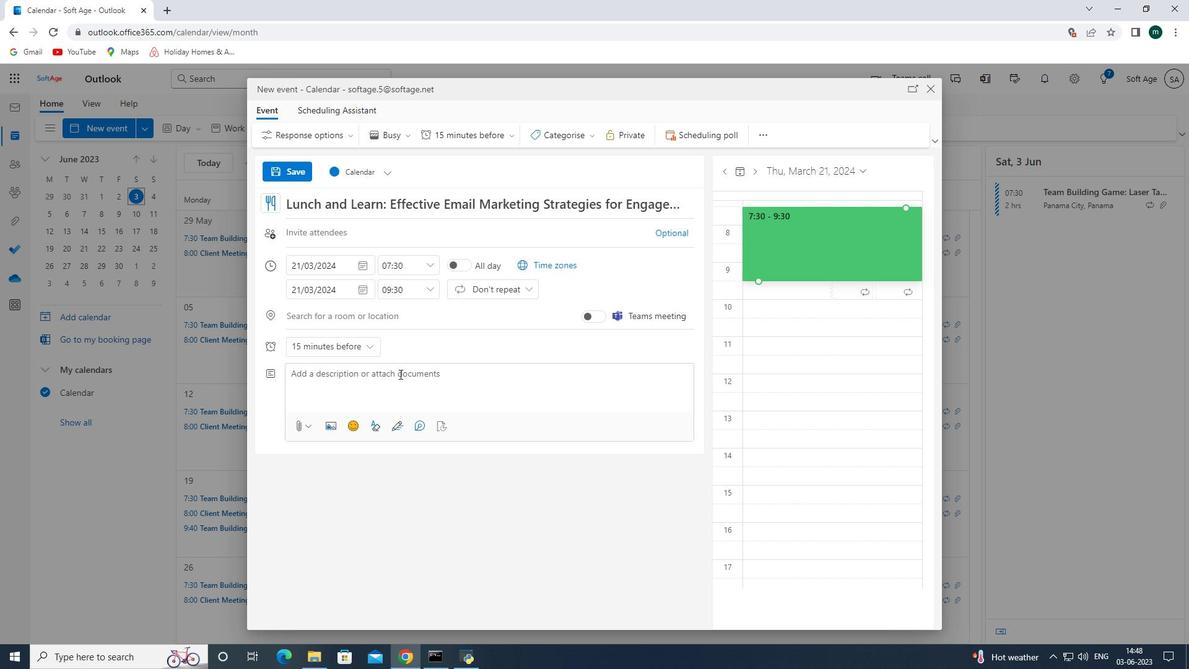 
Action: Key pressed <Key.shift><Key.shift><Key.shift><Key.shift><Key.shift><Key.shift><Key.shift><Key.shift><Key.shift><Key.shift><Key.shift><Key.shift>The<Key.space><Key.backspace><Key.space>introduction<Key.space>to<Key.space><Key.shift><Key.shift>SEO<Key.space>webinar<Key.space>is<Key.space>a<Key.space>comprehensive<Key.space>session<Key.space>designed<Key.space>to<Key.space>provide<Key.space>participants<Key.space>with<Key.space>a<Key.space><Key.shift><Key.shift><Key.shift><Key.shift><Key.shift><Key.shift><Key.shift><Key.shift><Key.shift><Key.shift><Key.shift>foundtional<Key.space><Key.shift><Key.shift>understanding<Key.space>of<Key.space><Key.shift><Key.shift><Key.shift><Key.shift>Search<Key.space><Key.shift><Key.shift><Key.shift><Key.shift><Key.shift><Key.shift><Key.shift><Key.shift><Key.shift>Engine<Key.space><Key.shift>Optimizational<Key.space><Key.shift>(s<Key.backspace><Key.shift><Key.shift><Key.shift><Key.shift><Key.shift><Key.shift><Key.shift><Key.shift>SEO<Key.shift><Key.shift><Key.shift><Key.shift><Key.shift><Key.shift><Key.shift><Key.shift><Key.shift>)<Key.space><Key.shift><Key.shift><Key.shift><Key.shift><Key.shift><Key.shift><Key.shift><Key.shift><Key.shift><Key.shift><Key.shift>pro<Key.backspace>inciples,<Key.space><Key.shift><Key.shift><Key.shift><Key.shift><Key.shift><Key.shift><Key.shift><Key.shift><Key.shift><Key.shift><Key.shift><Key.shift><Key.shift><Key.shift><Key.shift><Key.shift><Key.shift><Key.shift><Key.shift><Key.shift><Key.shift><Key.shift><Key.shift><Key.shift><Key.shift><Key.shift><Key.shift><Key.shift><Key.shift><Key.shift><Key.shift><Key.shift><Key.shift><Key.shift><Key.shift><Key.shift><Key.shift><Key.shift><Key.shift><Key.shift><Key.shift><Key.shift><Key.shift><Key.shift><Key.shift><Key.shift><Key.shift><Key.shift><Key.shift><Key.shift><Key.shift><Key.shift><Key.shift><Key.shift><Key.shift>strategies,<Key.space><Key.shift>and<Key.space><Key.shift><Key.shift><Key.shift><Key.shift><Key.shift><Key.shift><Key.shift><Key.shift><Key.shift><Key.shift><Key.shift><Key.shift>best<Key.space>practices<Key.space><Key.backspace>.<Key.space><Key.enter>
Screenshot: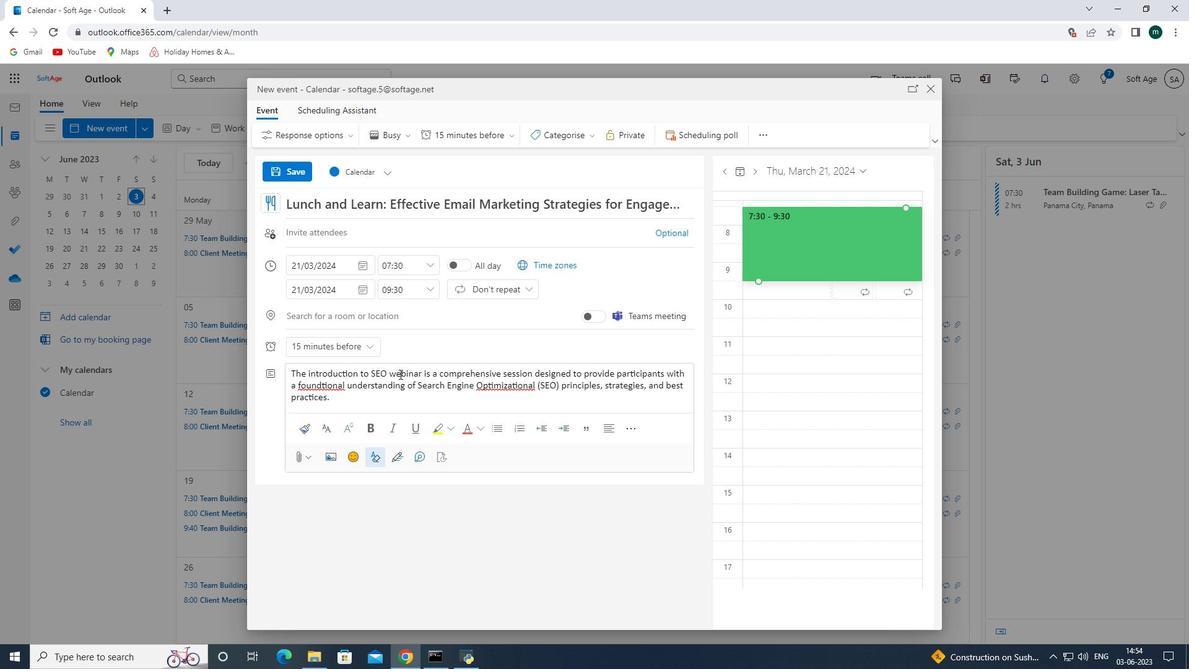 
Action: Mouse moved to (441, 341)
Screenshot: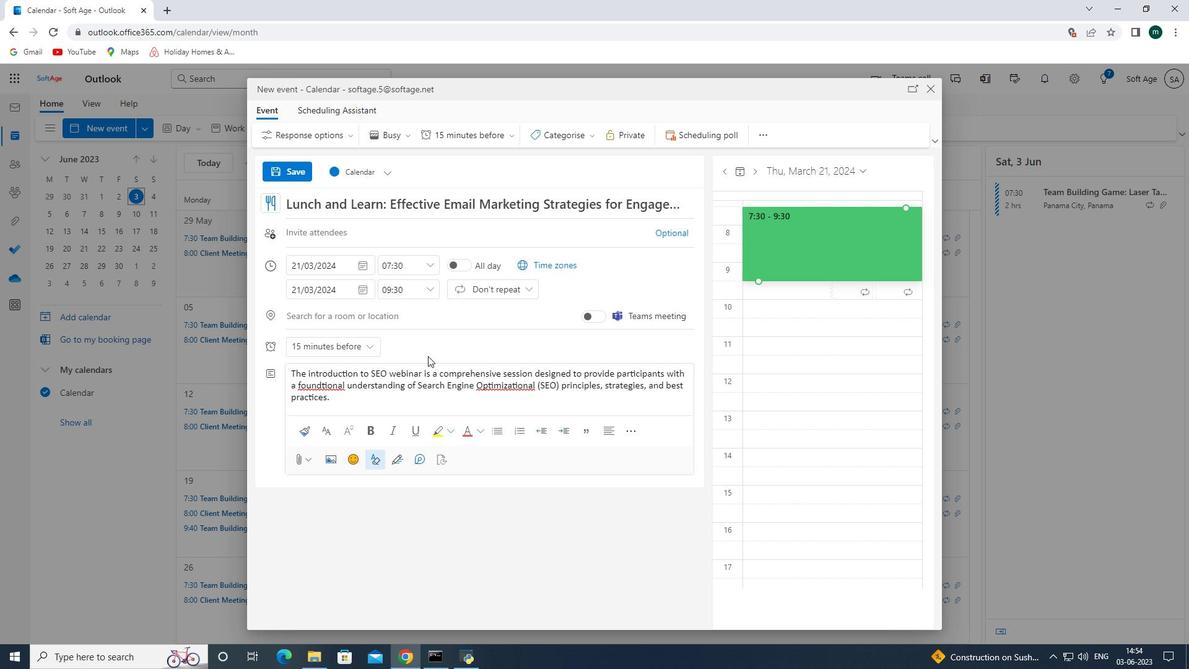 
Action: Mouse pressed left at (441, 341)
Screenshot: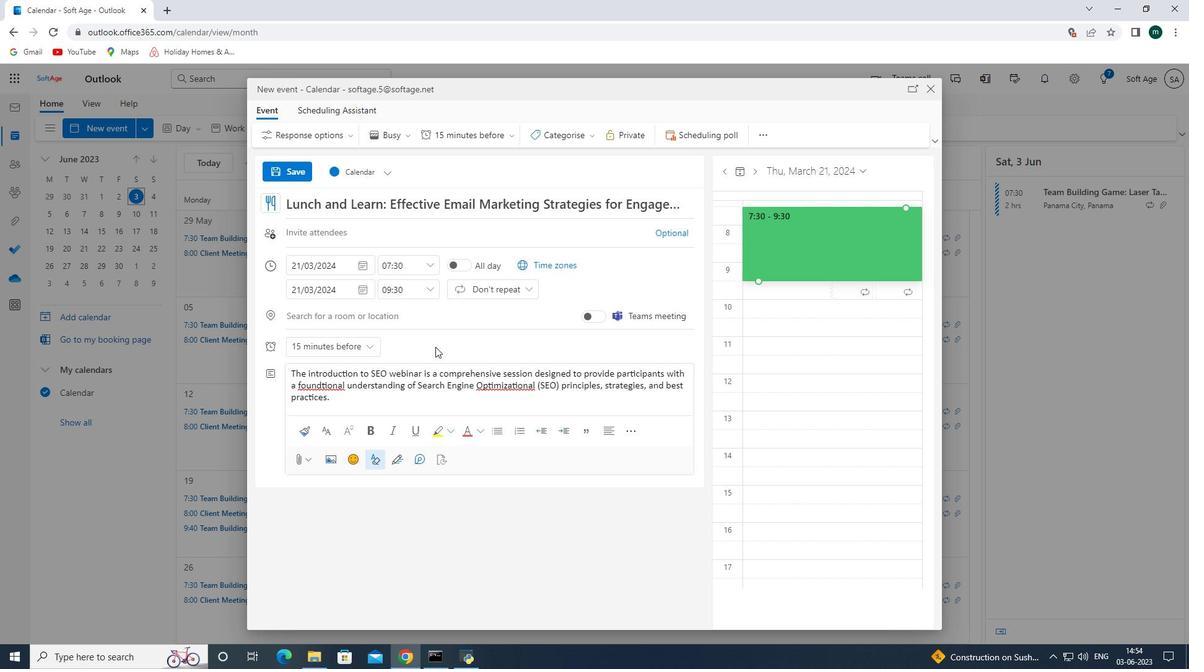 
Action: Mouse moved to (358, 314)
Screenshot: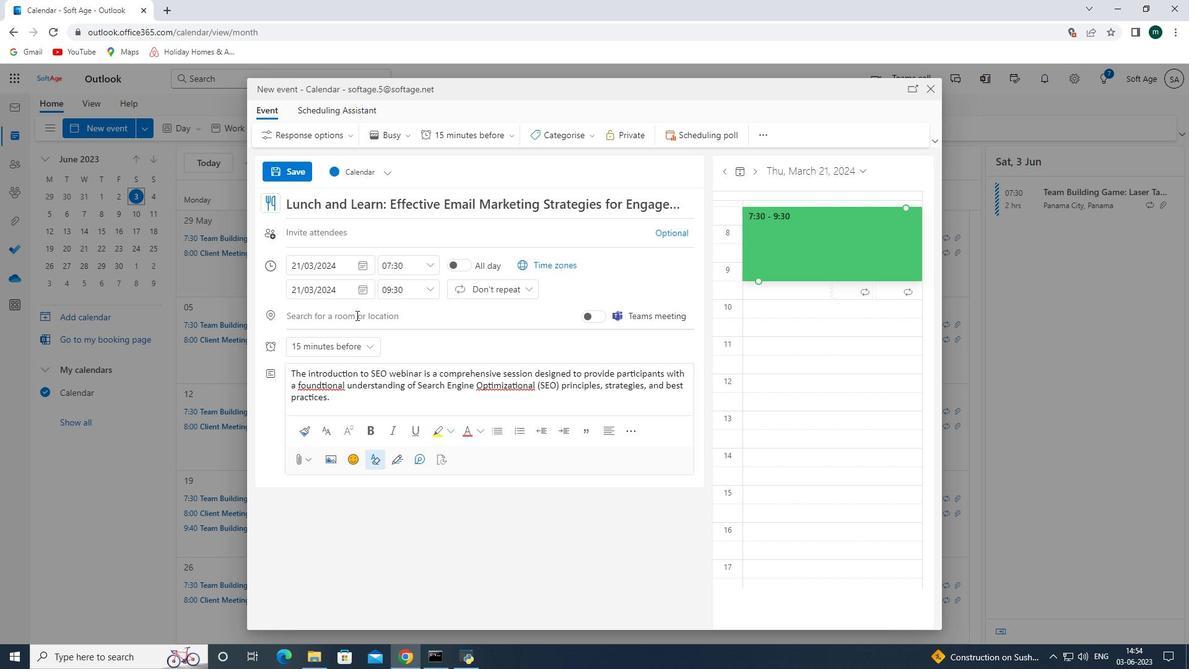 
Action: Mouse pressed left at (358, 314)
Screenshot: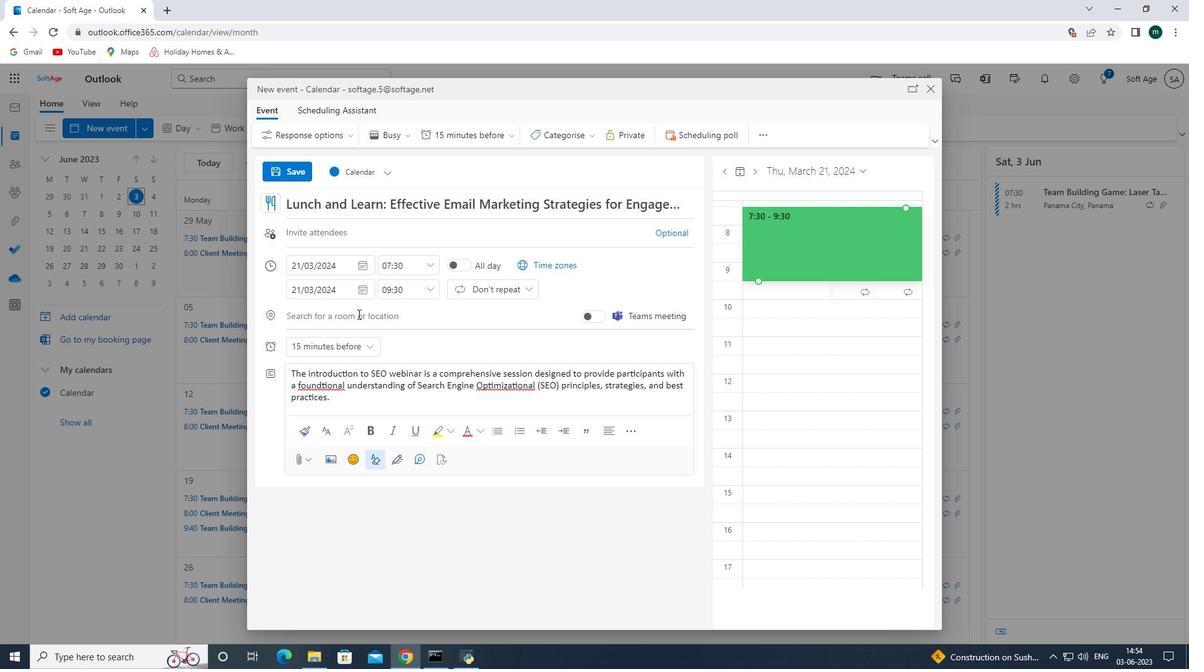 
Action: Mouse moved to (554, 343)
Screenshot: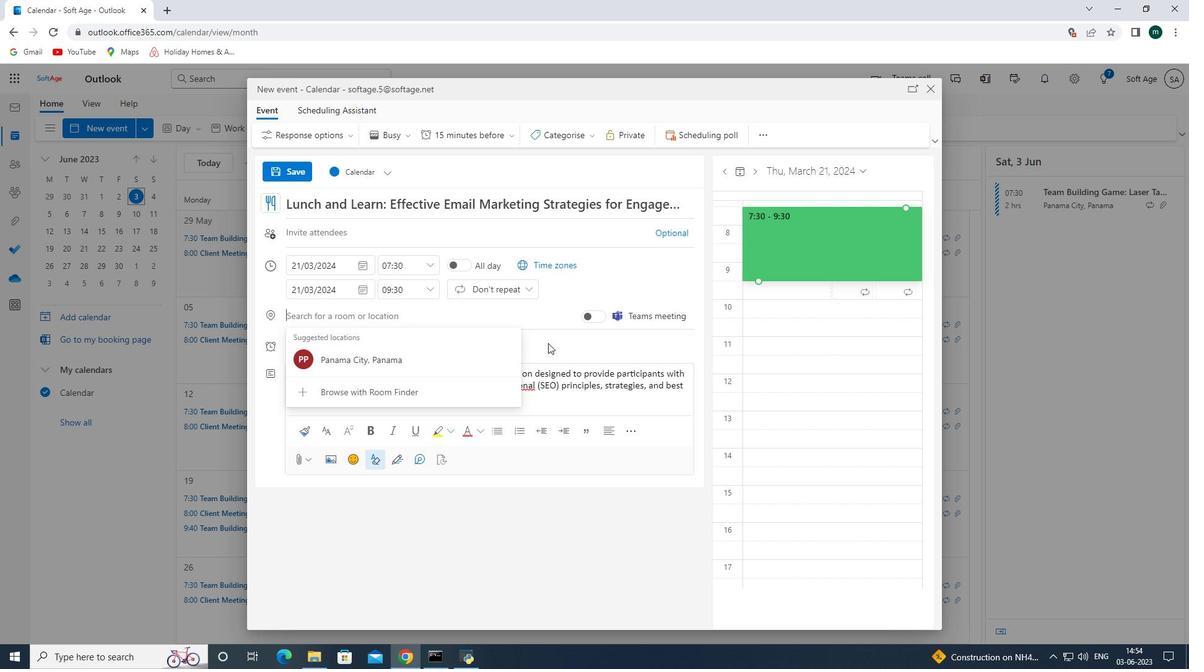 
Action: Mouse pressed left at (554, 343)
Screenshot: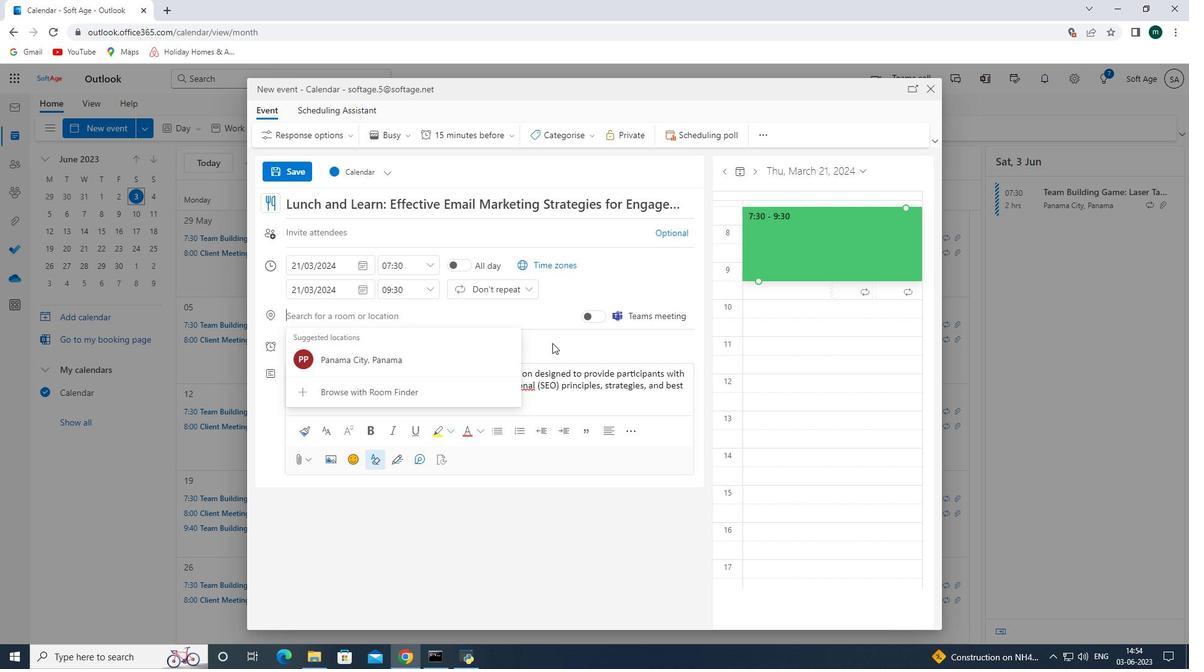 
Action: Mouse moved to (463, 309)
Screenshot: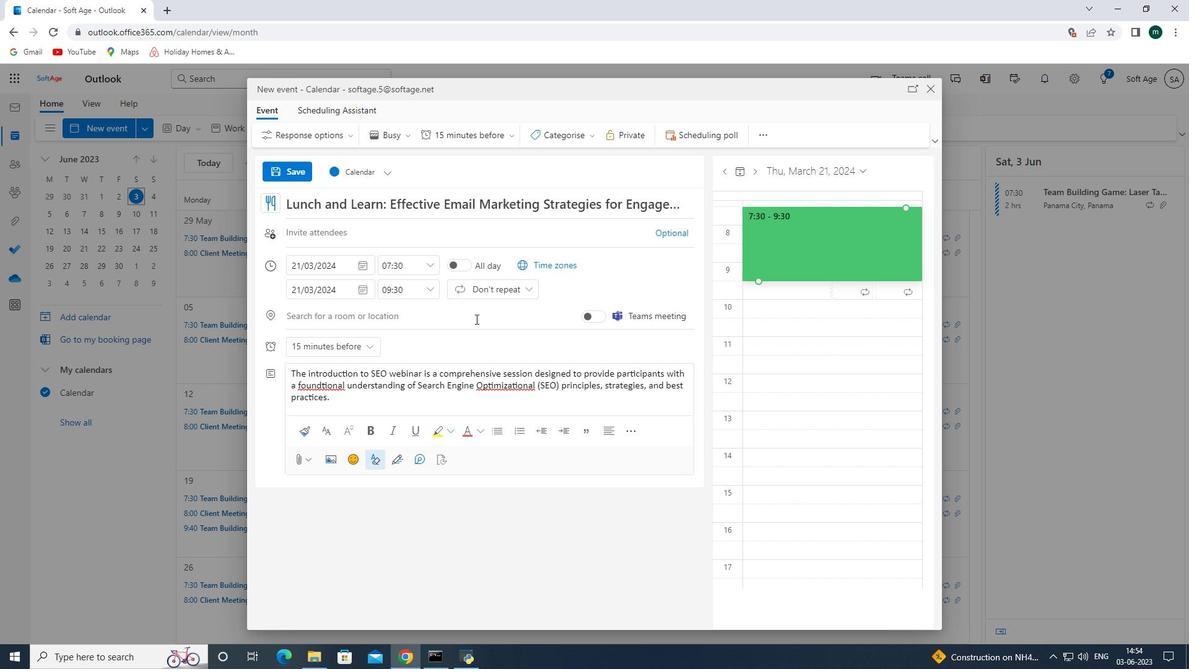 
Action: Mouse pressed left at (463, 309)
Screenshot: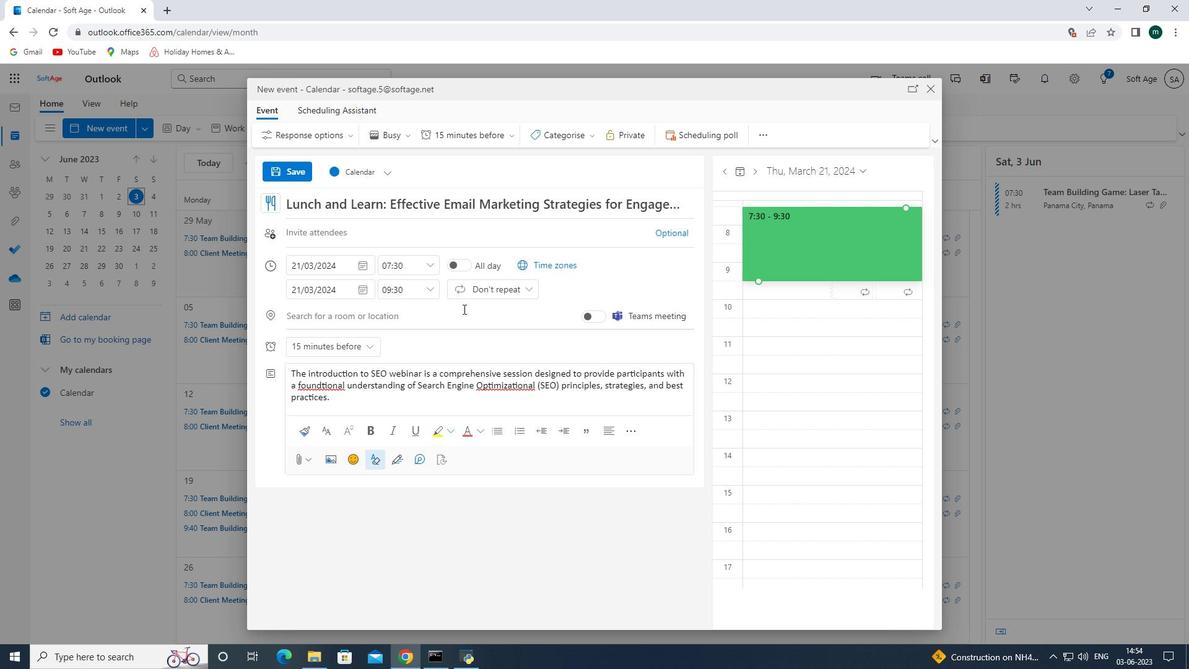 
Action: Key pressed 321<Key.space><Key.shift><Key.shift><Key.shift><Key.shift><Key.shift><Key.shift><Key.shift><Key.shift><Key.shift><Key.shift><Key.shift><Key.shift><Key.shift><Key.shift><Key.shift><Key.shift><Key.shift><Key.shift><Key.shift><Key.shift><Key.shift><Key.shift><Key.shift><Key.shift><Key.shift><Key.shift><Key.shift><Key.shift><Key.shift><Key.shift><Key.shift><Key.shift><Key.shift><Key.shift><Key.shift><Key.shift><Key.shift><Key.shift><Key.shift><Key.shift><Key.shift><Key.shift><Key.shift><Key.shift><Key.shift><Key.shift><Key.shift><Key.shift><Key.shift><Key.shift><Key.shift><Key.shift><Key.shift><Key.shift><Key.shift><Key.shift><Key.shift><Key.shift><Key.shift><Key.shift><Key.shift><Key.shift><Key.shift><Key.shift><Key.shift>Via<Key.space>del<Key.space><Key.shift><Key.shift><Key.shift><Key.shift><Key.shift><Key.shift><Key.shift>Corso,<Key.space><Key.shift><Key.shift><Key.shift><Key.shift><Key.shift><Key.shift><Key.shift><Key.shift><Key.shift><Key.shift><Key.shift><Key.shift><Key.shift><Key.shift><Key.shift><Key.shift>Rome,<Key.space><Key.shift><Key.shift><Key.shift><Key.shift><Key.shift><Key.shift><Key.shift><Key.shift><Key.shift><Key.shift><Key.shift>Italy<Key.shift><Key.shift><Key.shift><Key.shift><Key.shift><Key.shift><Key.shift><Key.shift><Key.shift><Key.shift><Key.shift><Key.shift><Key.shift><Key.shift><Key.shift><Key.shift><Key.shift><Key.shift><Key.shift><Key.shift><Key.shift><Key.shift><Key.shift><Key.shift><Key.shift><Key.shift><Key.shift><Key.shift><Key.shift><Key.shift><Key.shift><Key.shift><Key.shift><Key.shift><Key.shift><Key.shift><Key.shift><Key.shift><Key.shift><Key.shift><Key.shift><Key.shift><Key.shift><Key.shift><Key.shift><Key.shift><Key.shift><Key.shift><Key.shift><Key.shift><Key.shift><Key.shift><Key.shift><Key.shift><Key.shift><Key.shift><Key.shift><Key.shift><Key.shift><Key.shift><Key.shift><Key.shift><Key.shift><Key.shift><Key.shift><Key.shift><Key.shift><Key.shift><Key.shift><Key.shift><Key.shift><Key.shift><Key.shift><Key.shift><Key.shift><Key.shift><Key.shift>
Screenshot: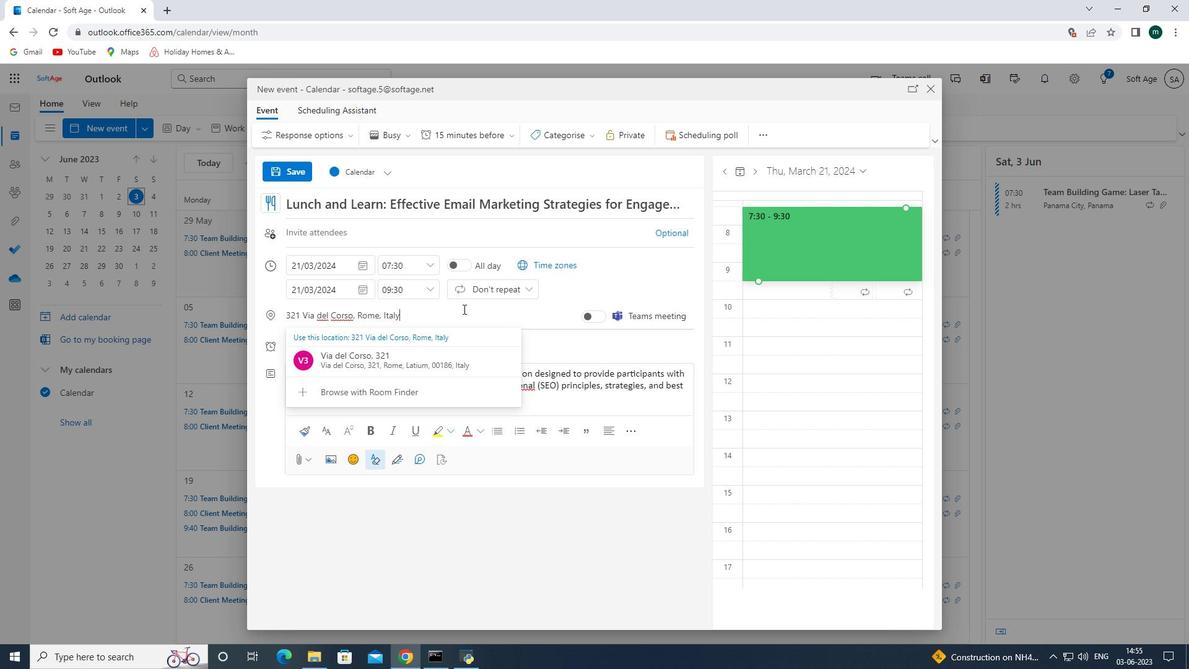 
Action: Mouse moved to (593, 340)
Screenshot: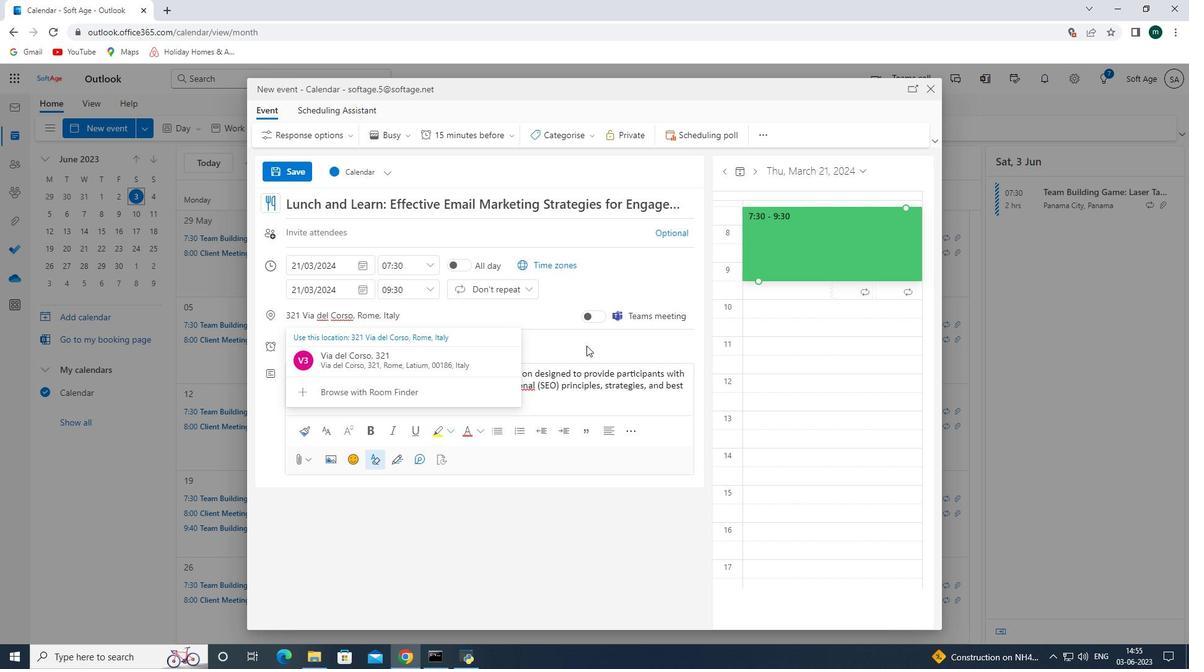 
Action: Mouse pressed left at (593, 340)
Screenshot: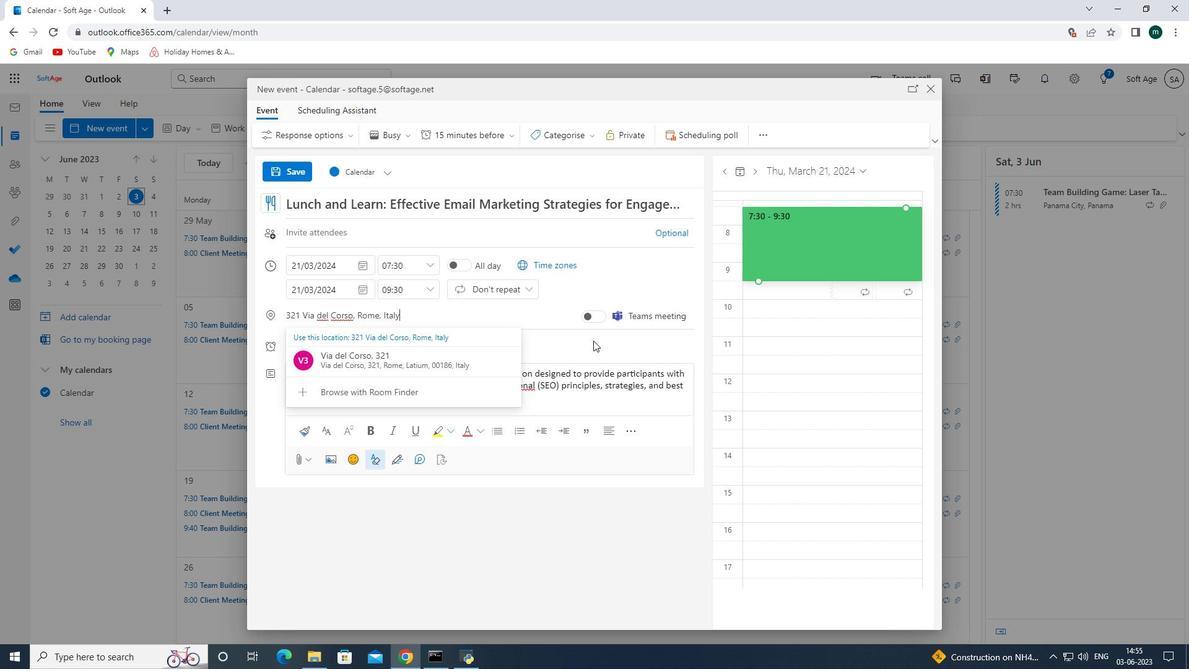 
Action: Mouse moved to (586, 132)
Screenshot: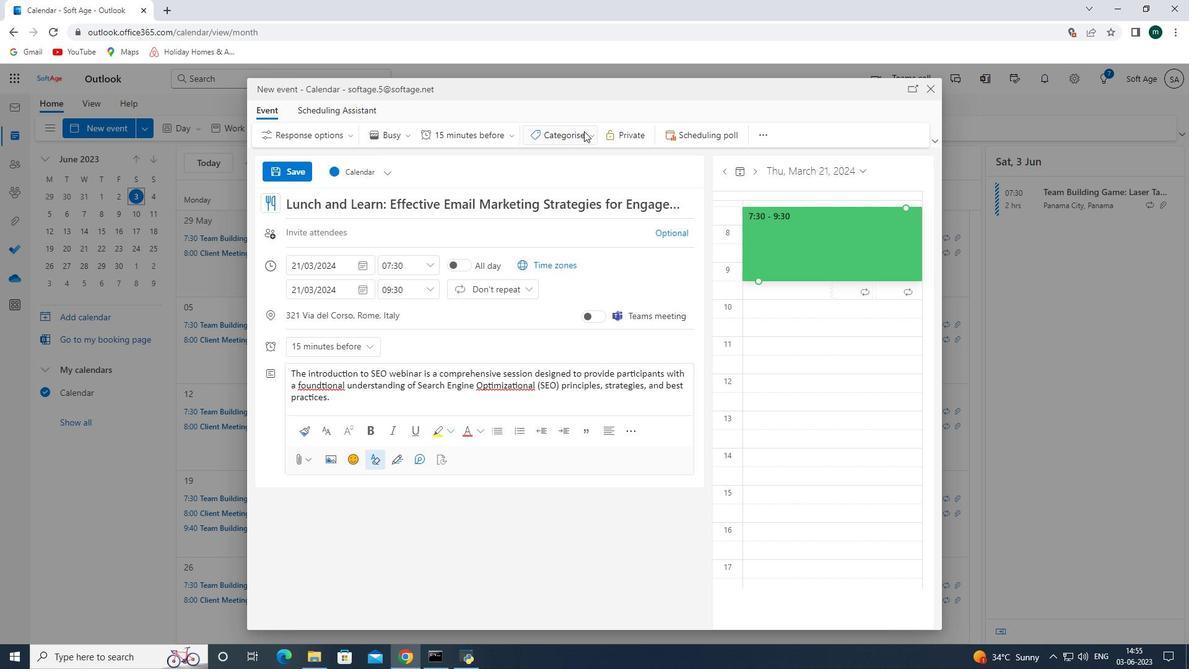 
Action: Mouse pressed left at (586, 132)
Screenshot: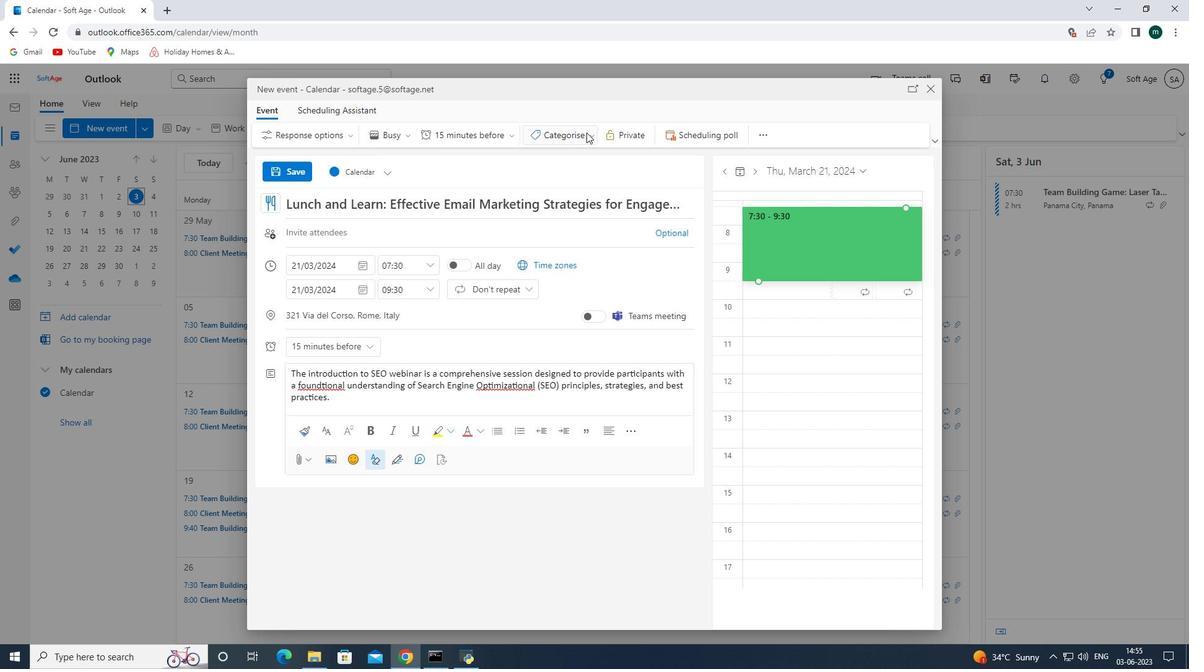 
Action: Mouse moved to (587, 179)
Screenshot: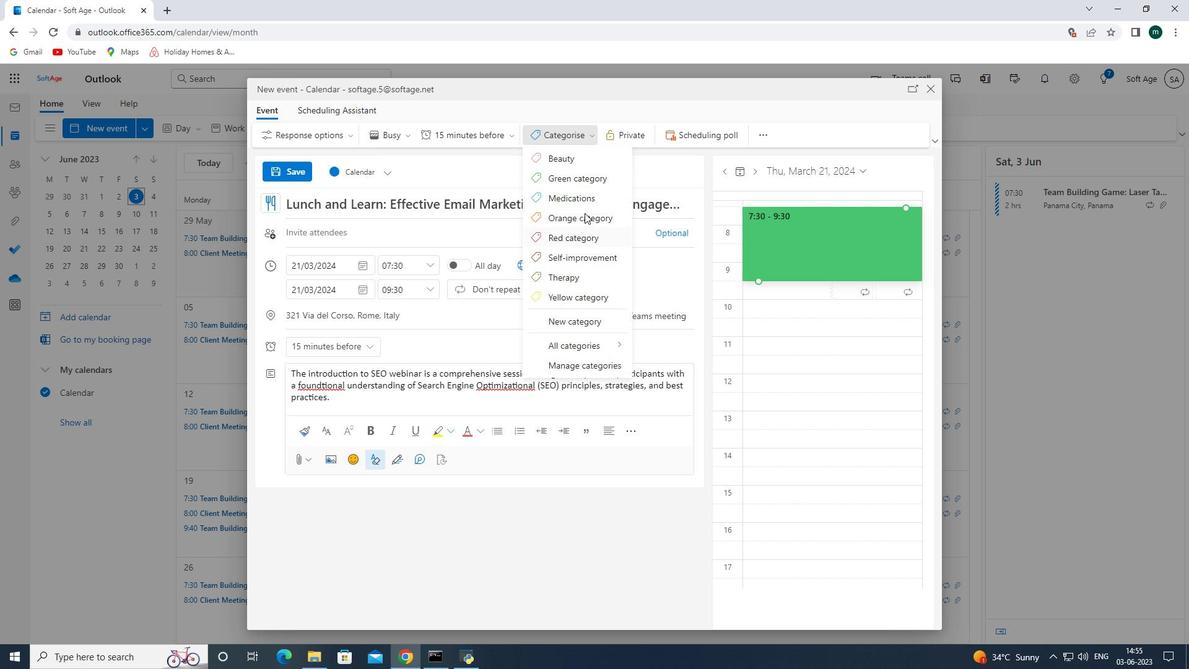 
Action: Mouse pressed left at (587, 179)
Screenshot: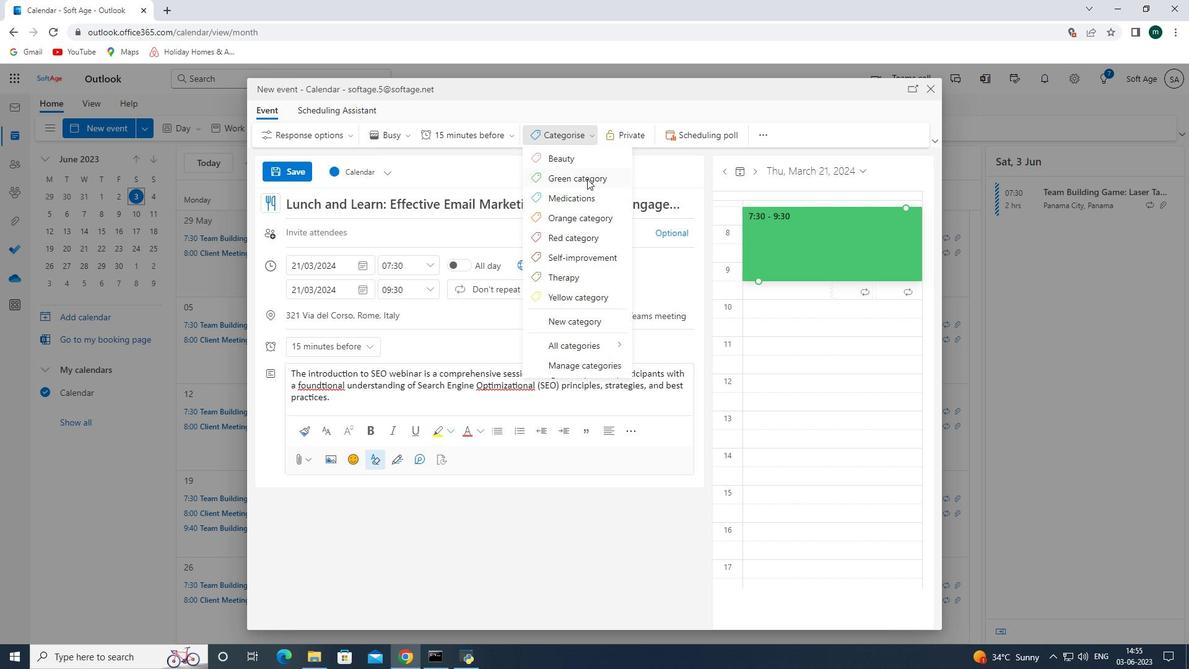 
Action: Mouse moved to (372, 227)
Screenshot: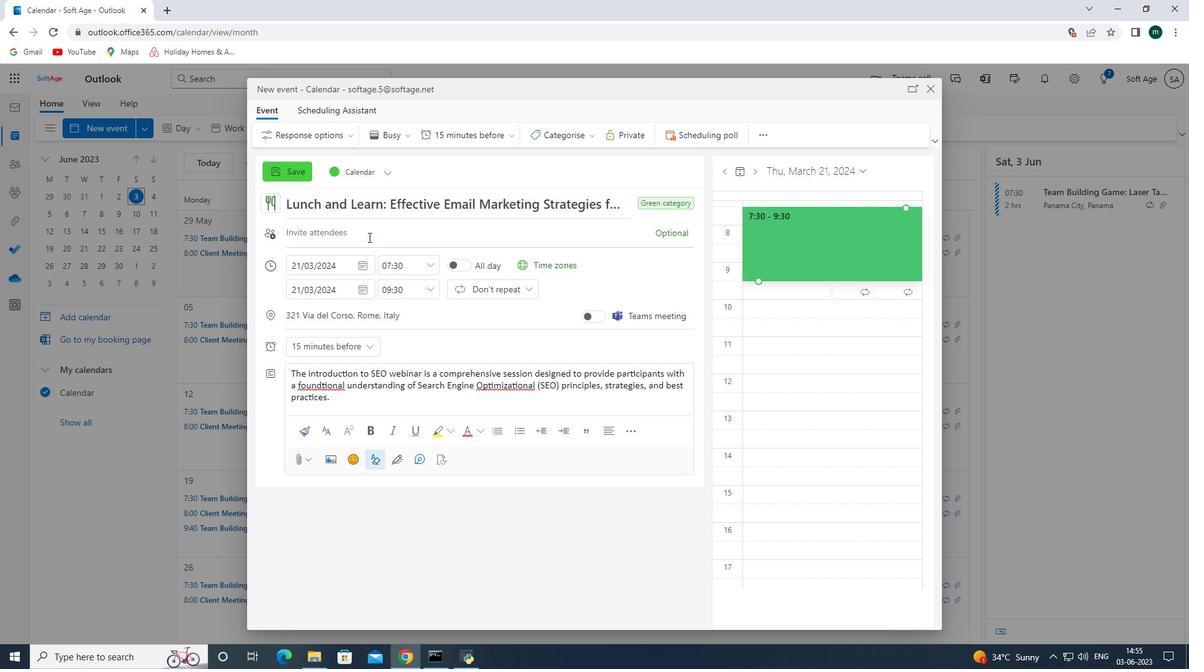 
Action: Mouse pressed left at (372, 227)
Screenshot: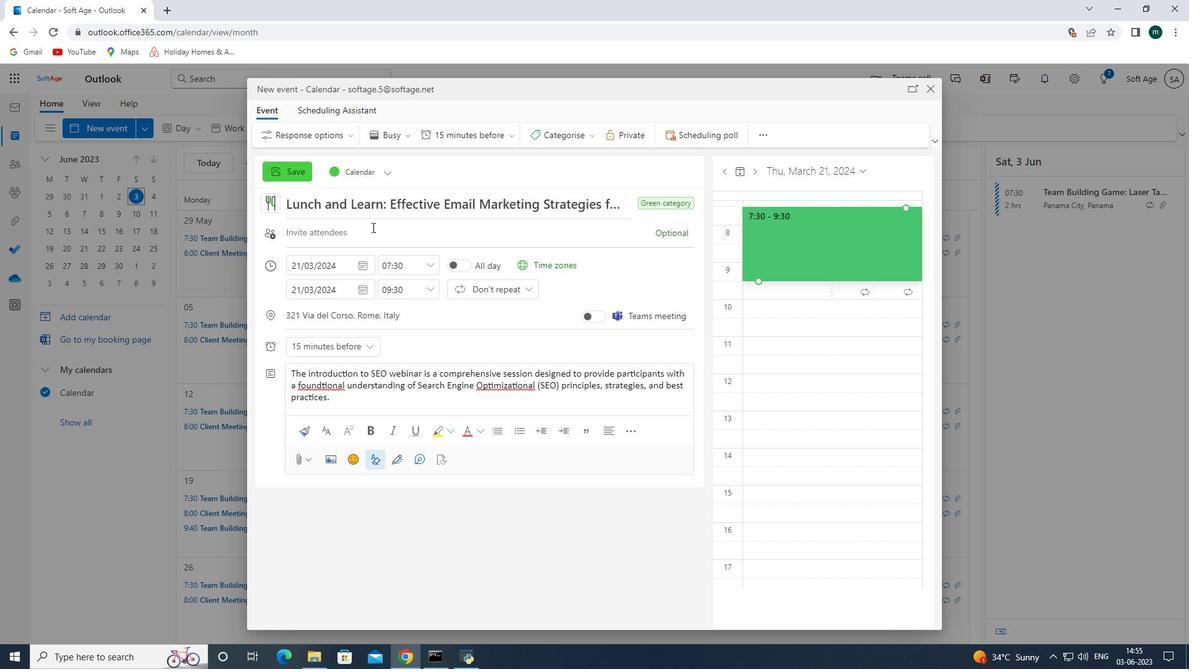 
Action: Mouse moved to (348, 393)
Screenshot: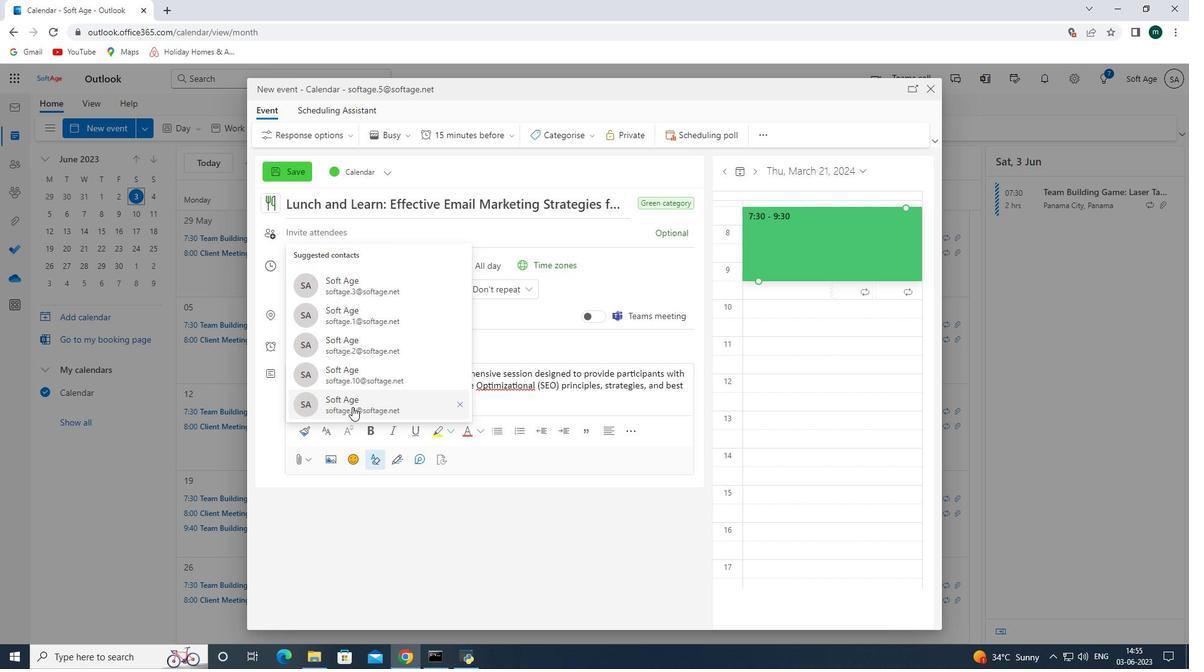 
Action: Mouse scrolled (348, 392) with delta (0, 0)
Screenshot: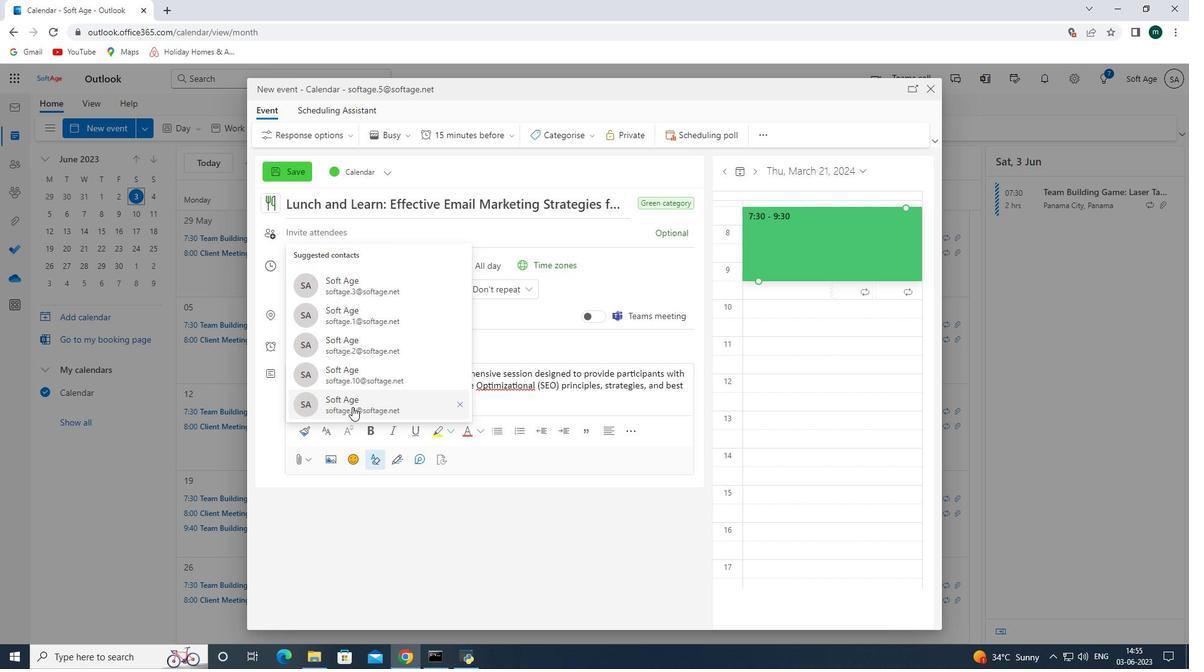 
Action: Mouse scrolled (348, 392) with delta (0, 0)
Screenshot: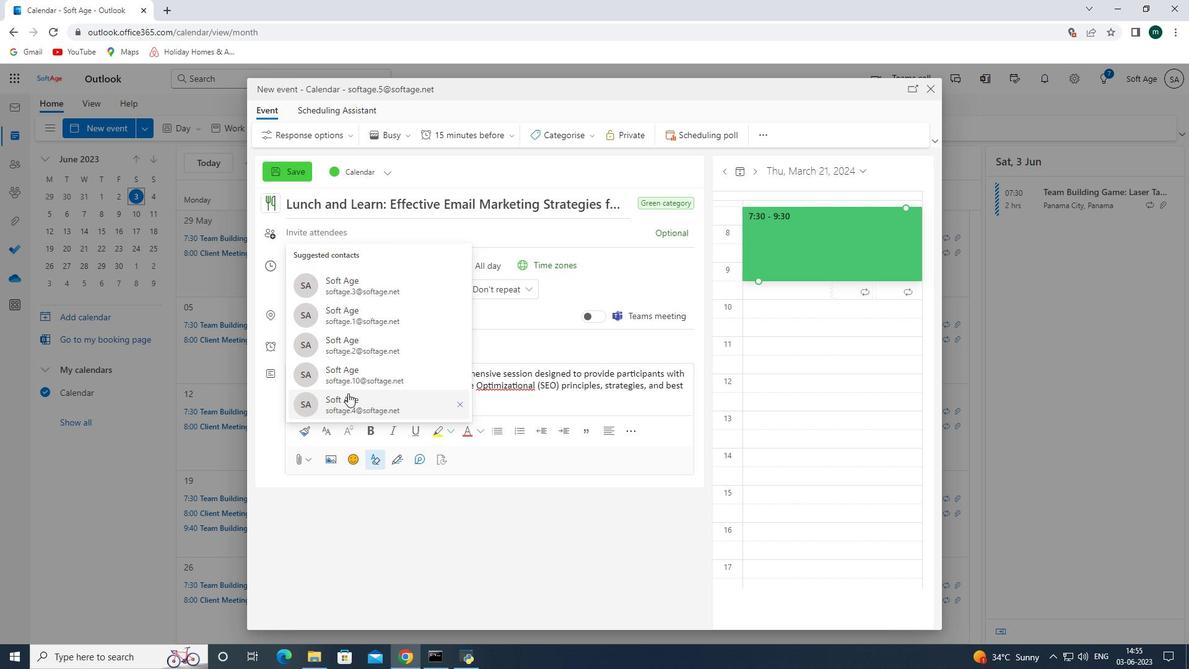 
Action: Mouse scrolled (348, 392) with delta (0, 0)
Screenshot: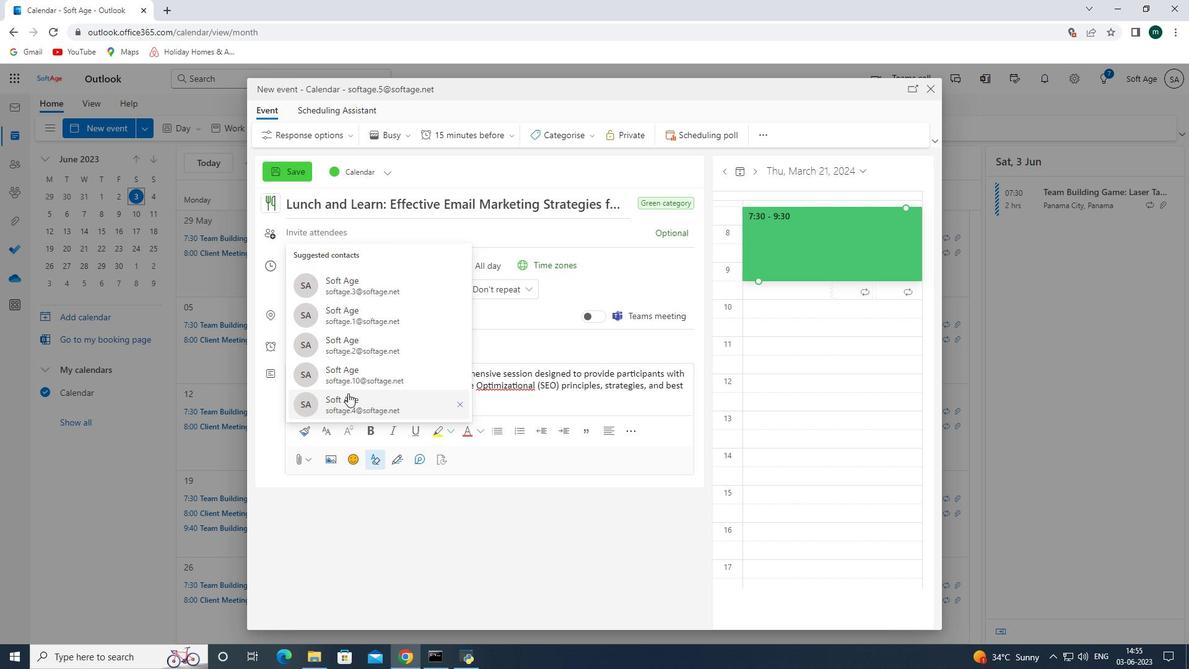 
Action: Mouse scrolled (348, 392) with delta (0, 0)
Screenshot: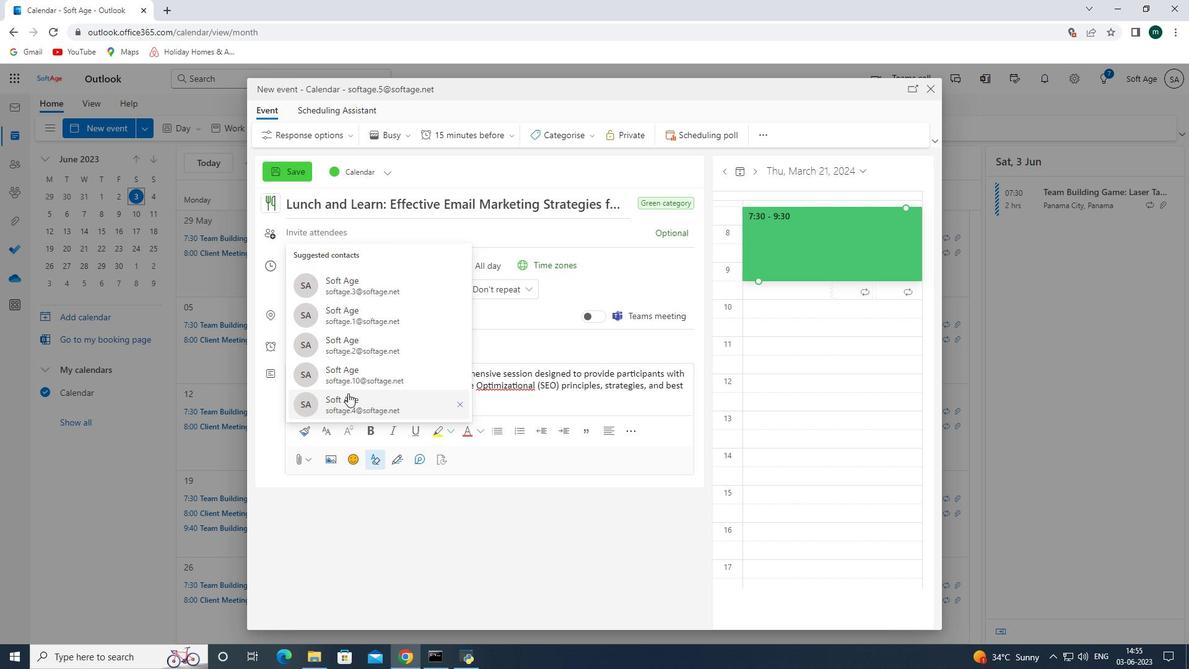 
Action: Mouse scrolled (348, 392) with delta (0, 0)
Screenshot: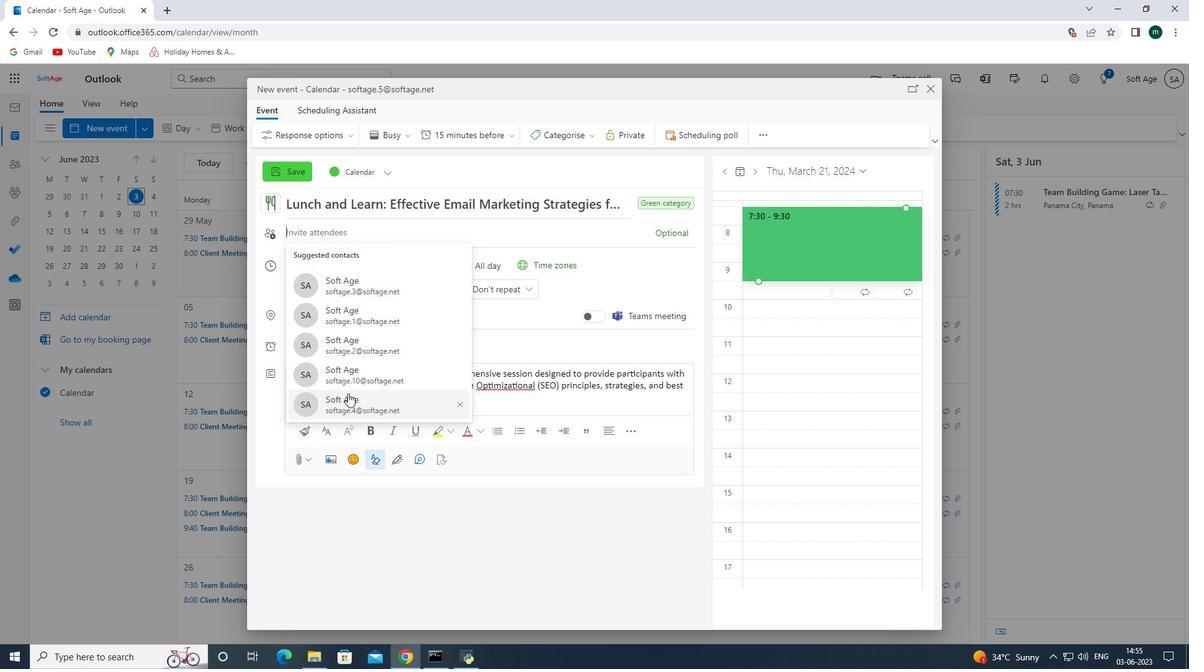 
Action: Mouse scrolled (348, 392) with delta (0, 0)
Screenshot: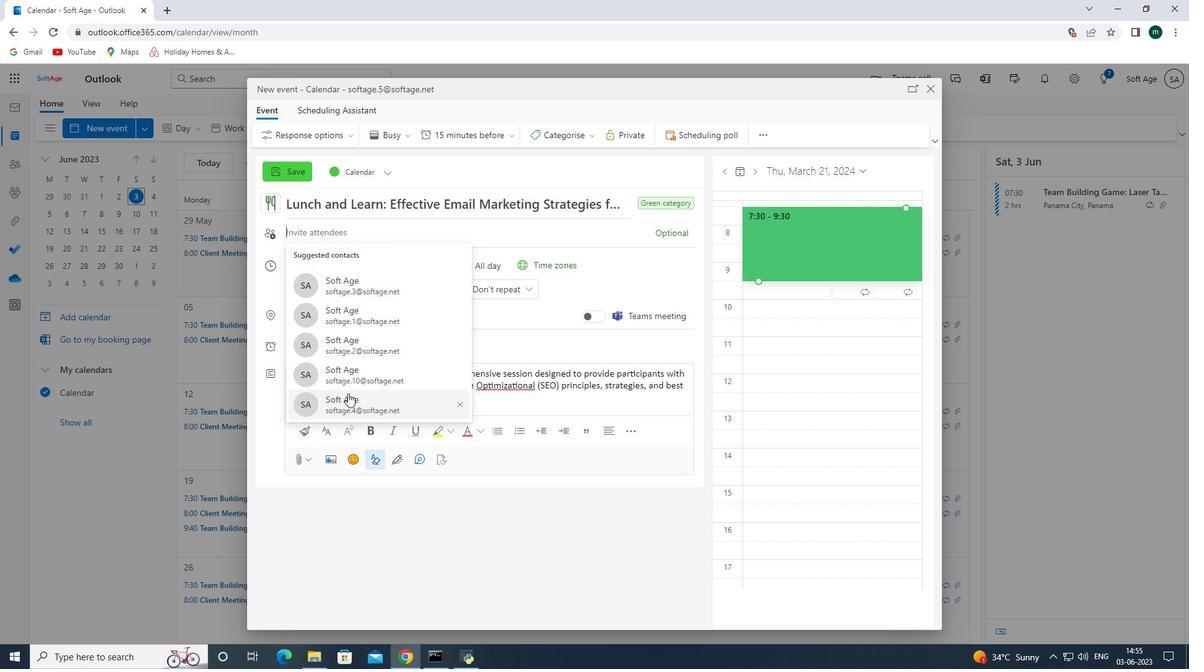 
Action: Mouse moved to (348, 359)
Screenshot: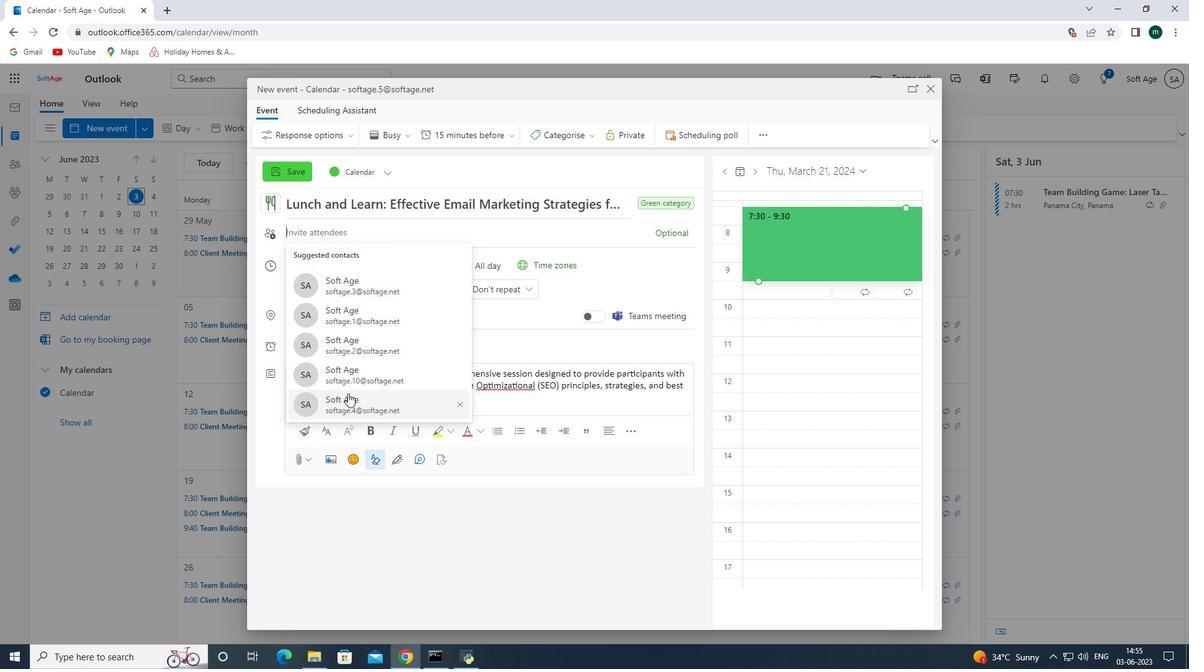 
Action: Mouse scrolled (348, 366) with delta (0, 0)
Screenshot: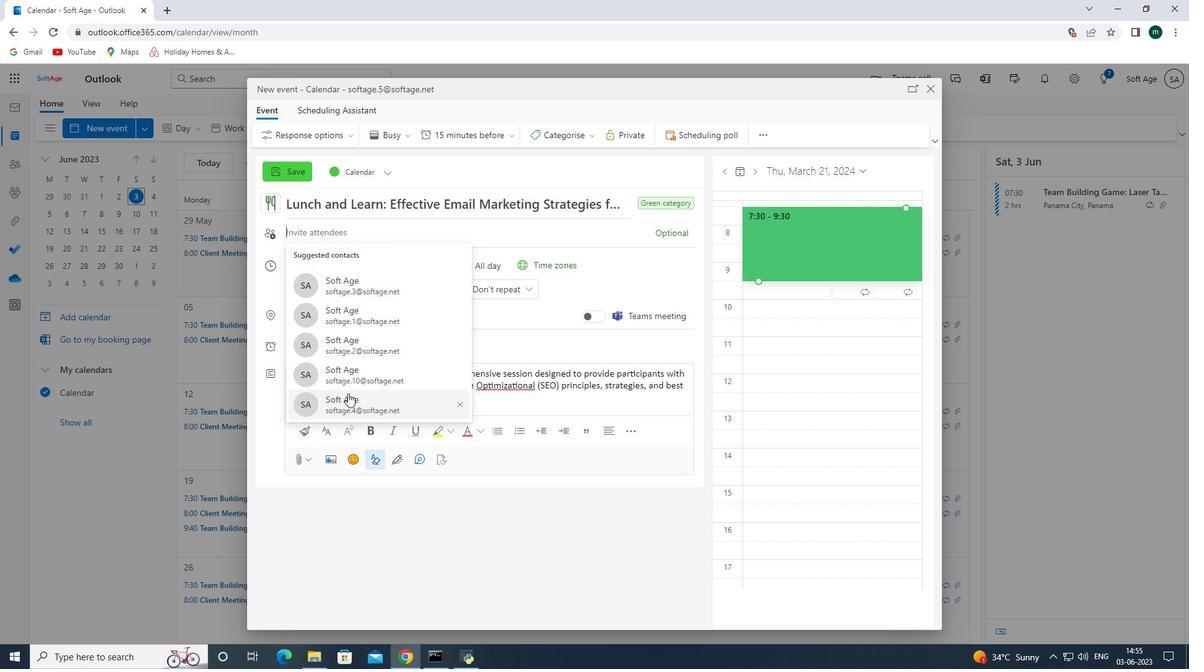 
Action: Mouse moved to (353, 226)
Screenshot: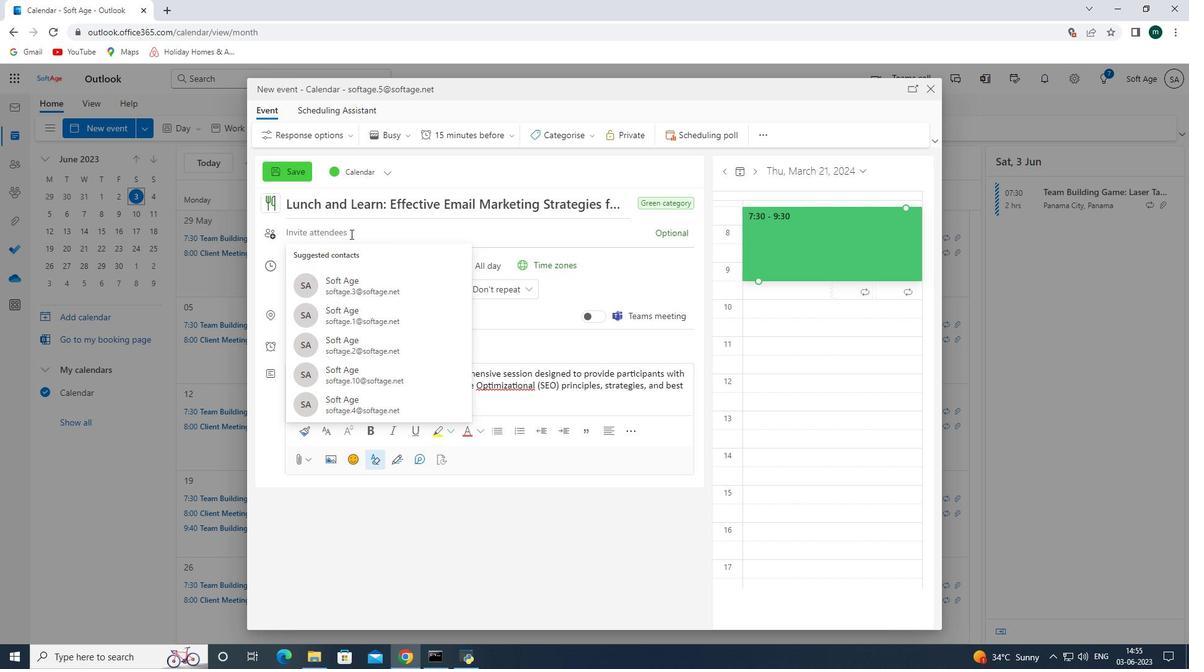 
Action: Key pressed <Key.shift>So
Screenshot: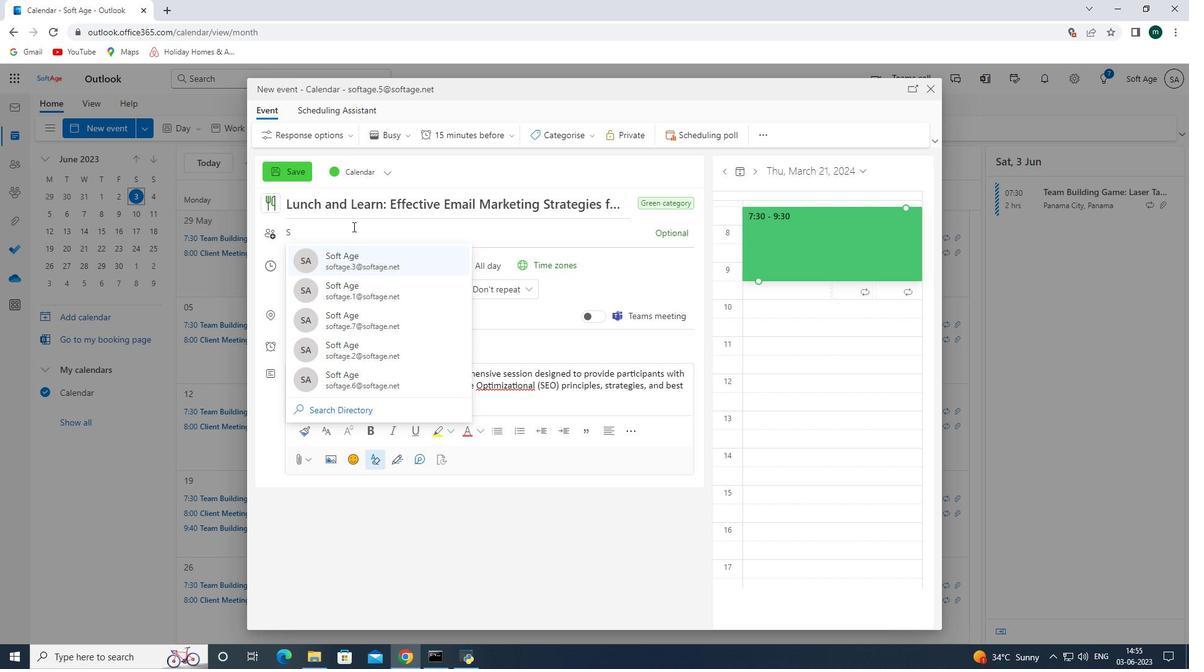 
Action: Mouse moved to (353, 226)
Screenshot: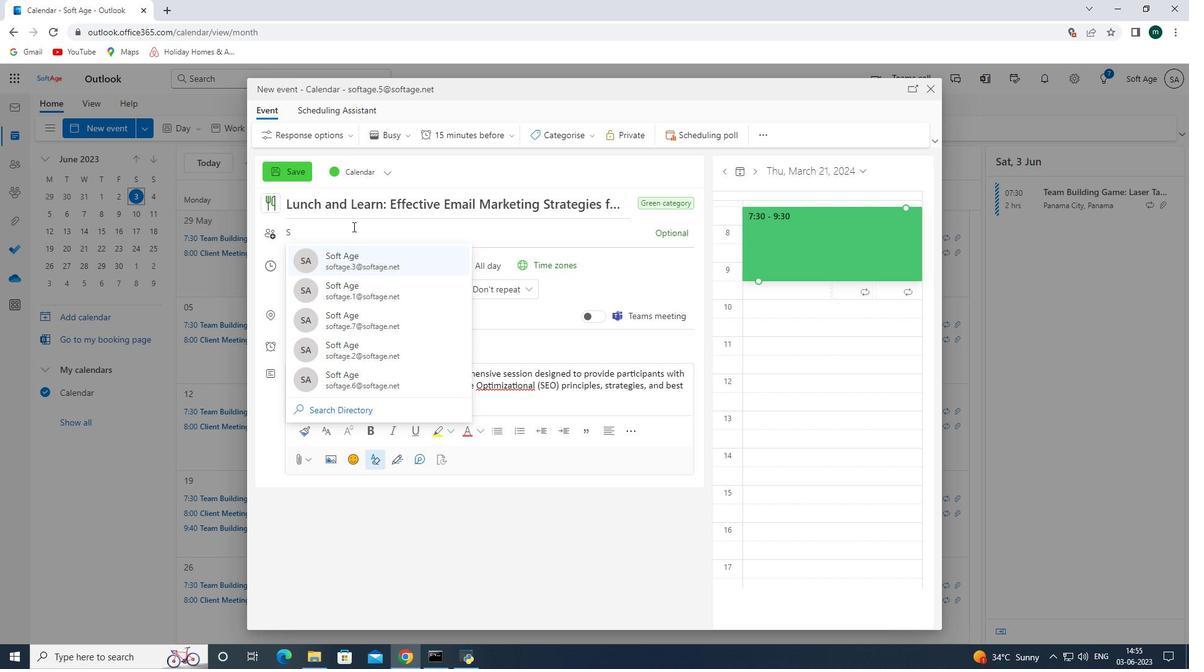 
Action: Key pressed ftage.9<Key.shift><Key.shift><Key.shift><Key.shift><Key.shift><Key.shift><Key.shift><Key.shift><Key.shift><Key.shift><Key.shift><Key.shift><Key.shift><Key.shift><Key.shift><Key.shift><Key.shift><Key.shift><Key.shift><Key.shift><Key.shift><Key.shift><Key.shift><Key.shift>@
Screenshot: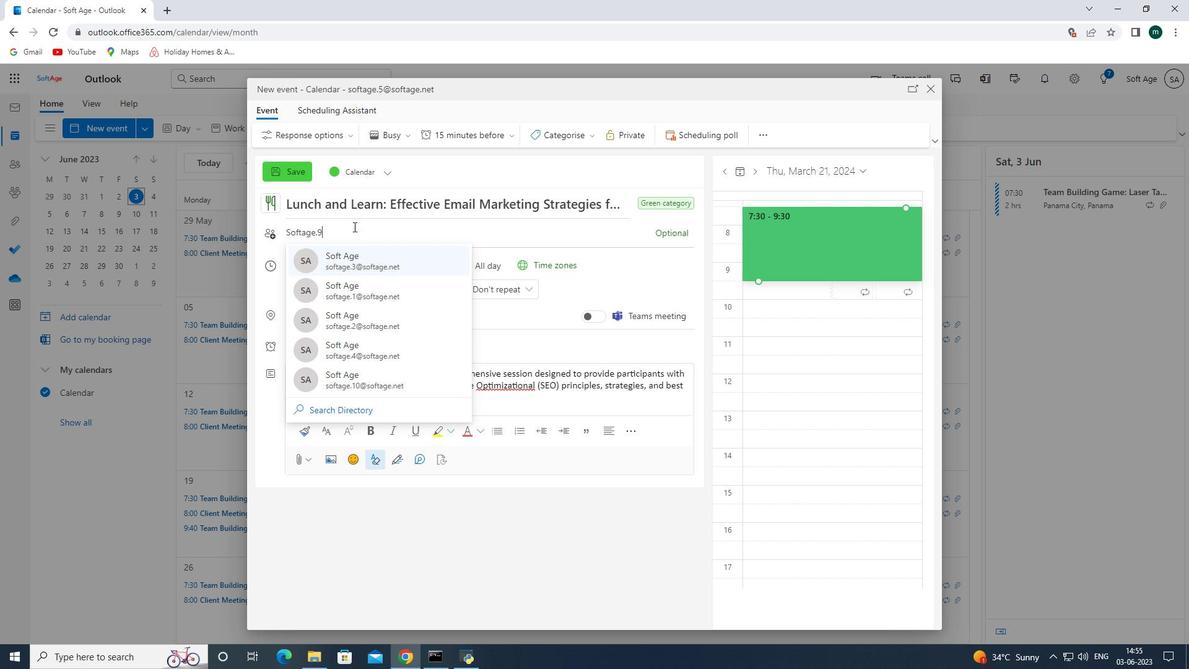 
Action: Mouse moved to (355, 254)
Screenshot: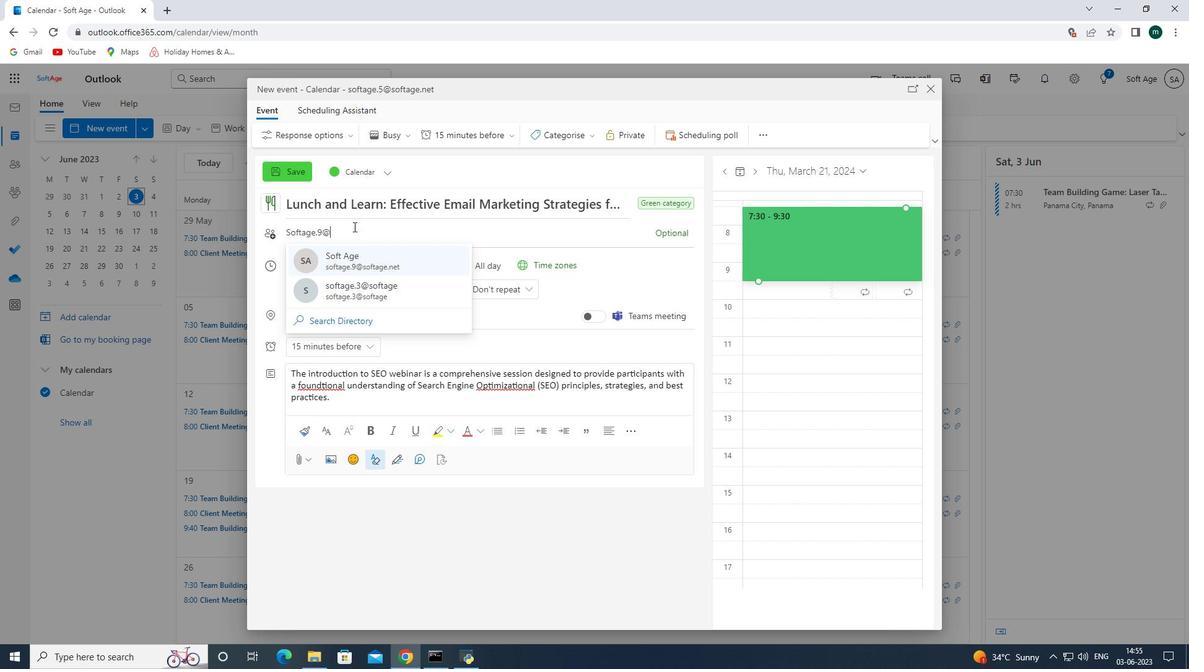 
Action: Mouse pressed left at (355, 254)
Screenshot: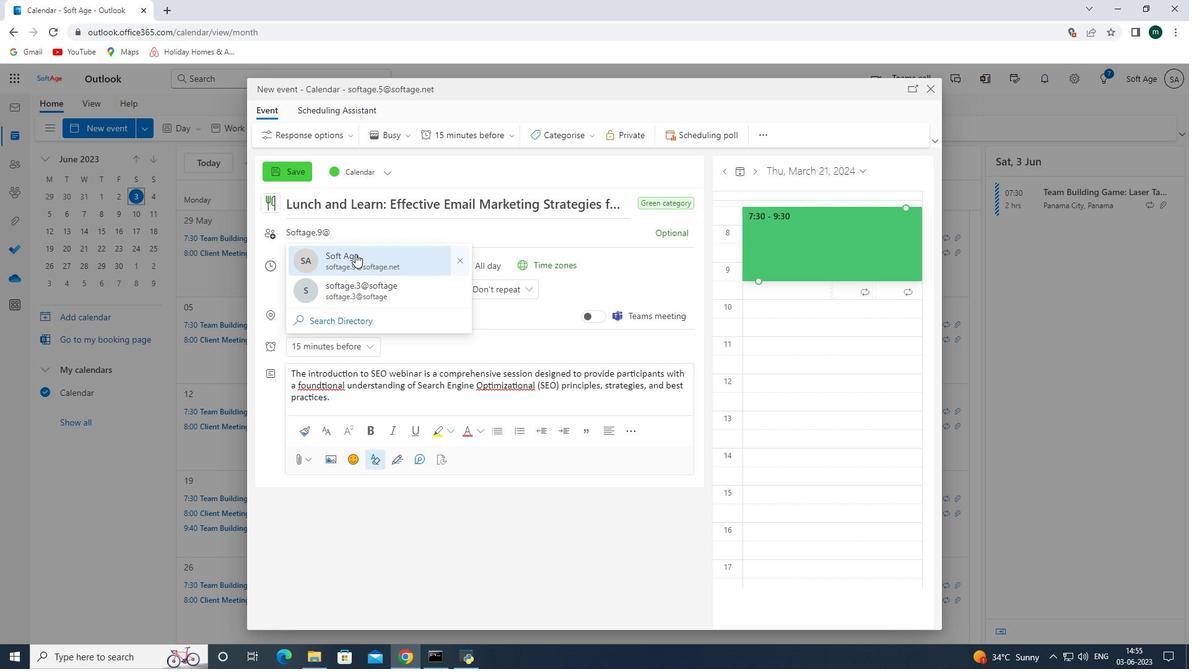 
Action: Mouse moved to (376, 223)
Screenshot: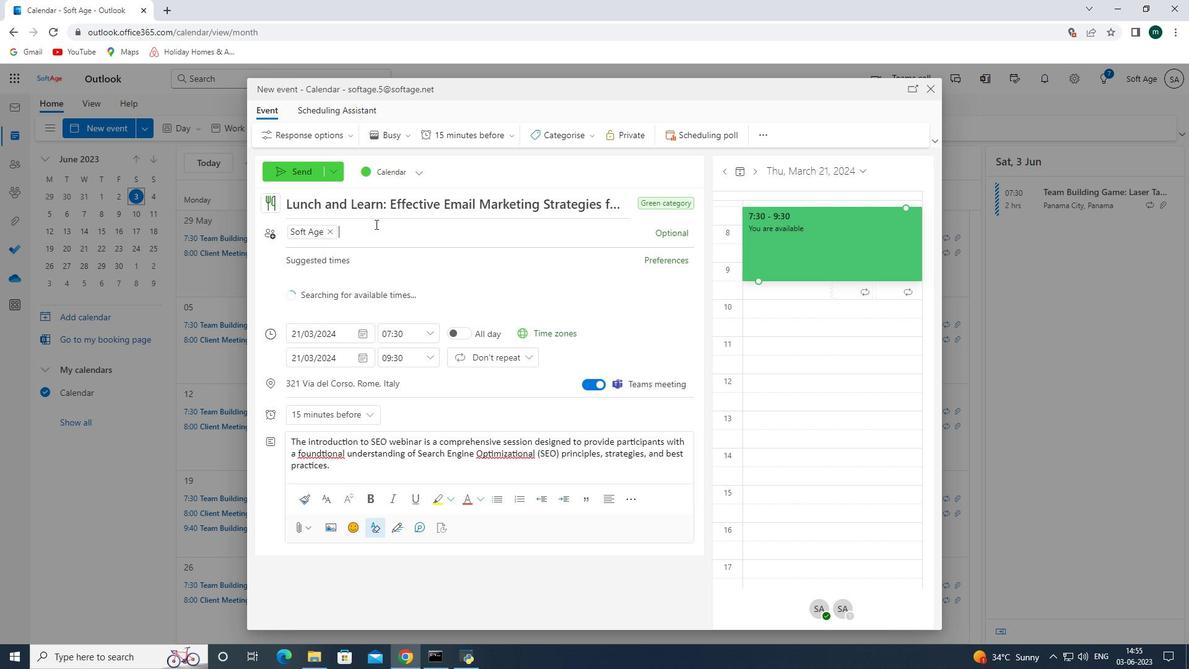 
Action: Key pressed <Key.shift><Key.shift><Key.shift>Sos<Key.backspace>ftage.10
Screenshot: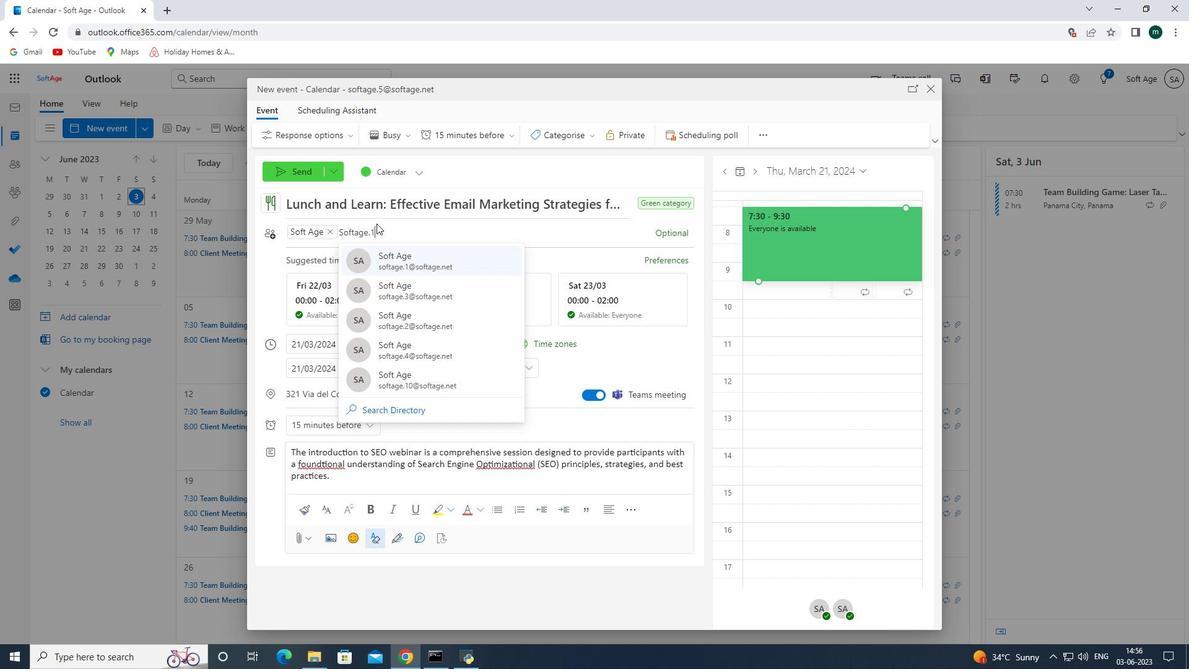 
Action: Mouse moved to (391, 286)
Screenshot: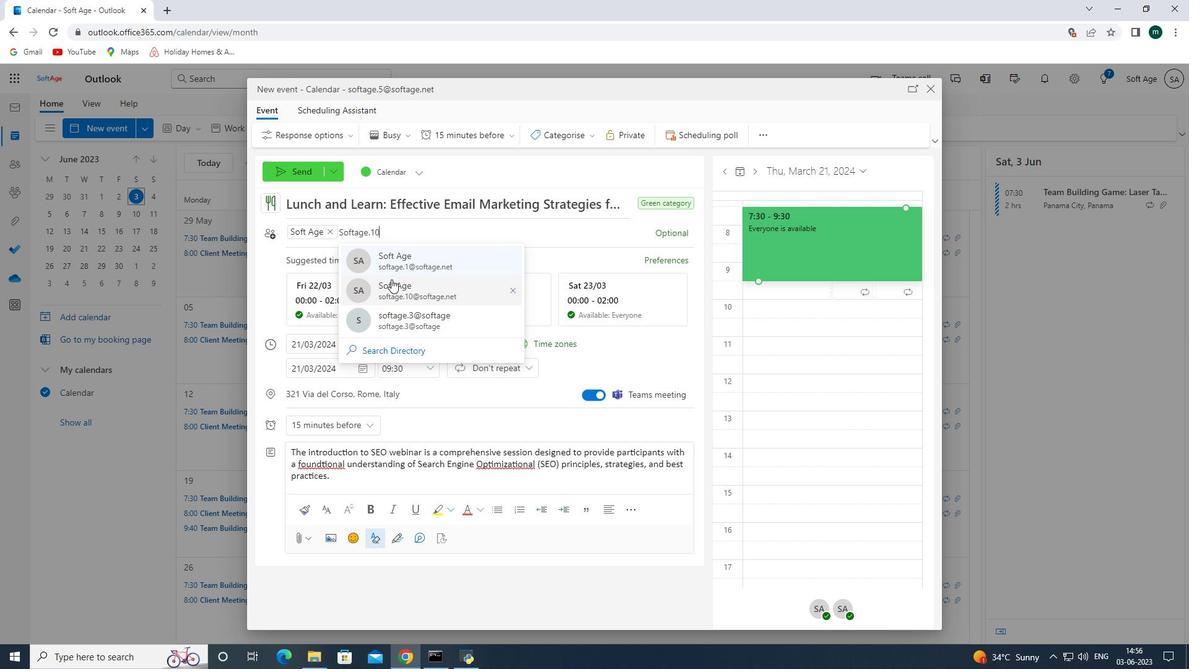 
Action: Mouse pressed left at (391, 286)
Screenshot: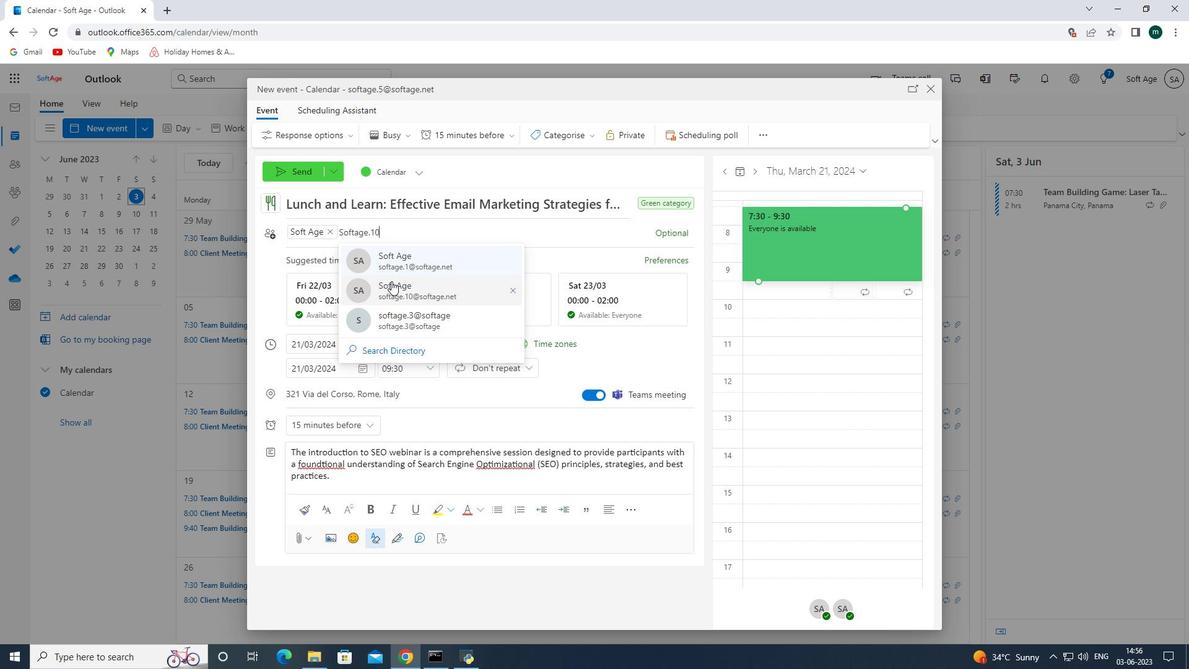 
Action: Mouse moved to (411, 299)
Screenshot: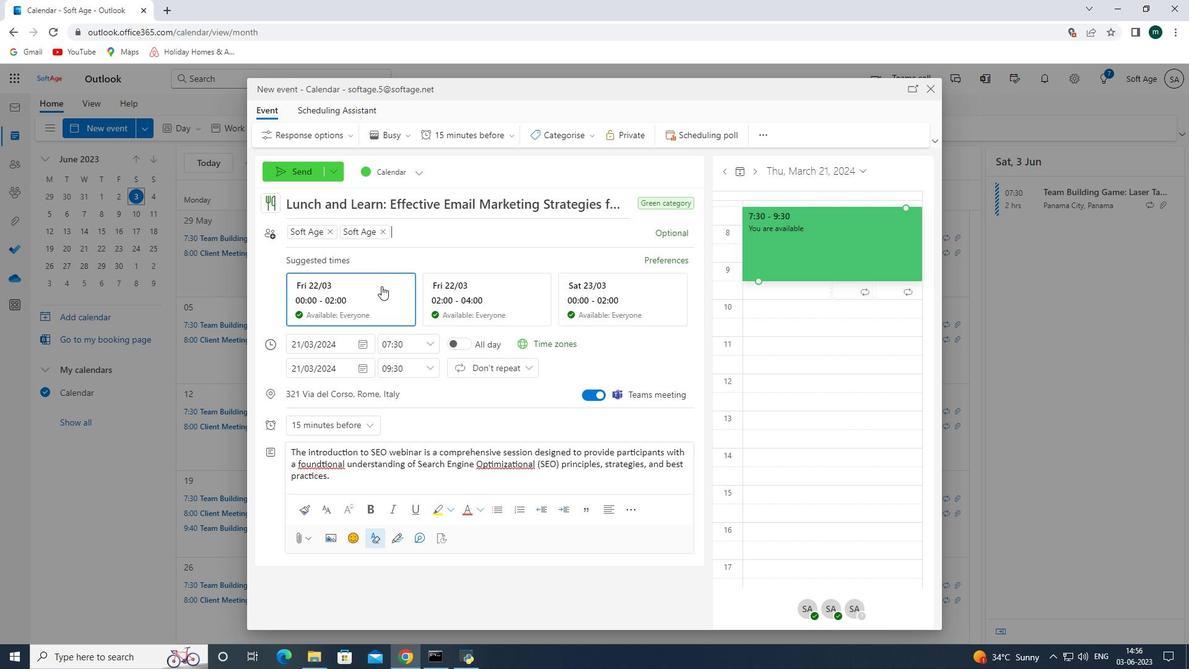 
Action: Mouse scrolled (411, 298) with delta (0, 0)
Screenshot: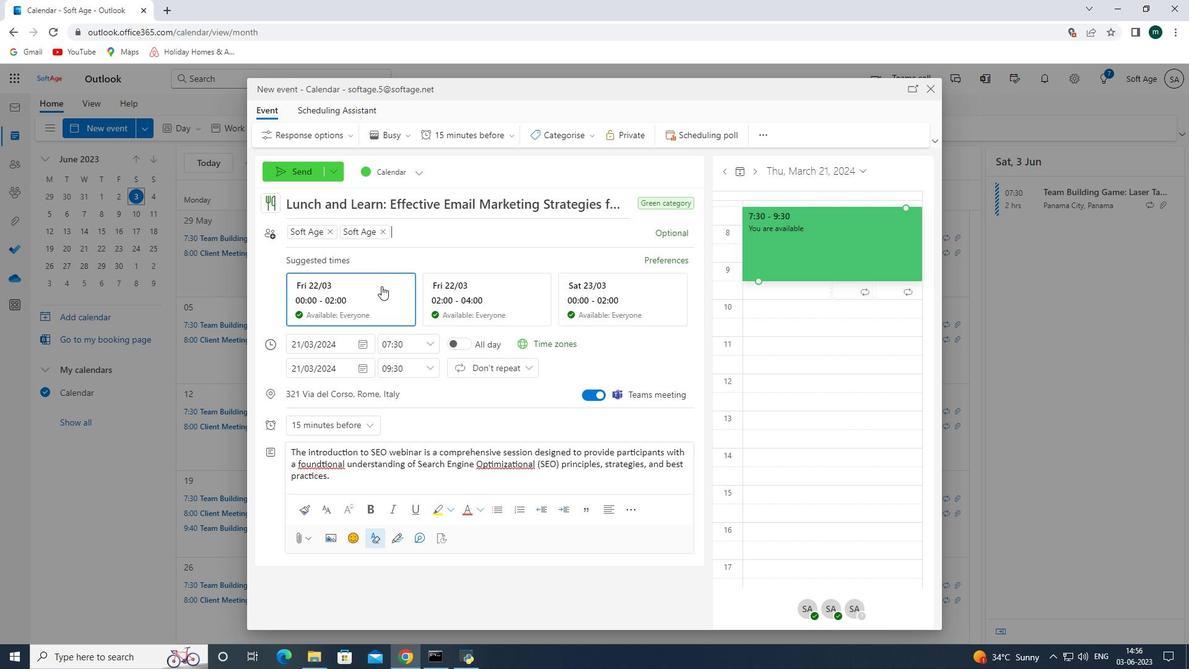 
Action: Mouse moved to (412, 299)
Screenshot: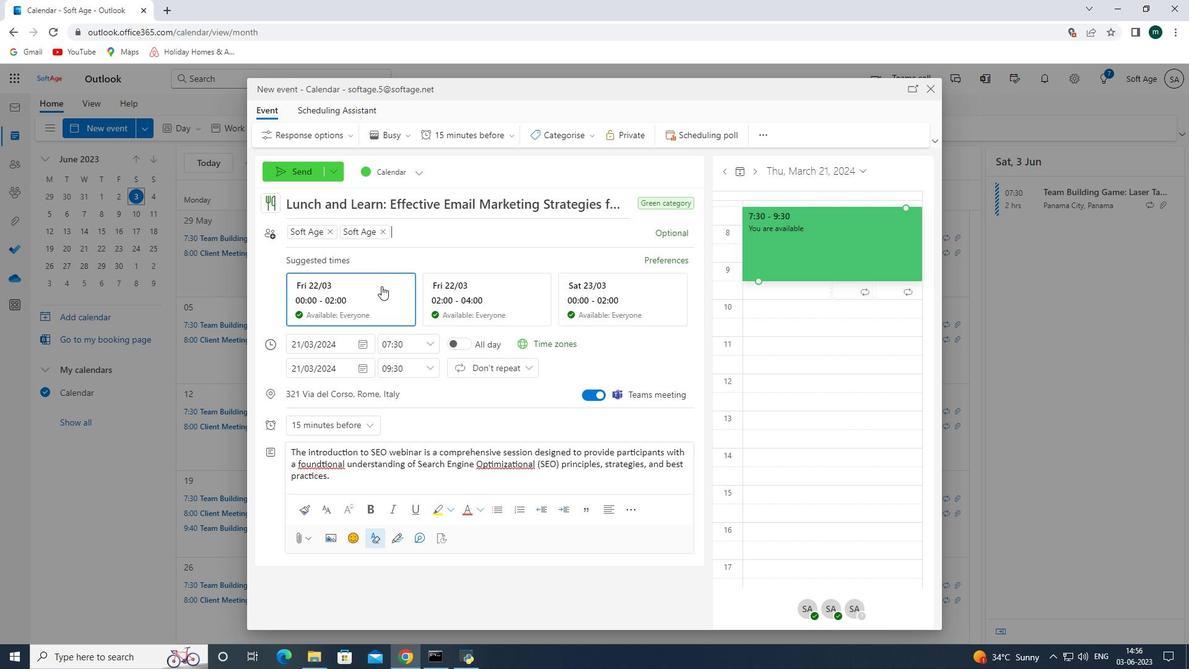 
Action: Mouse scrolled (412, 298) with delta (0, 0)
Screenshot: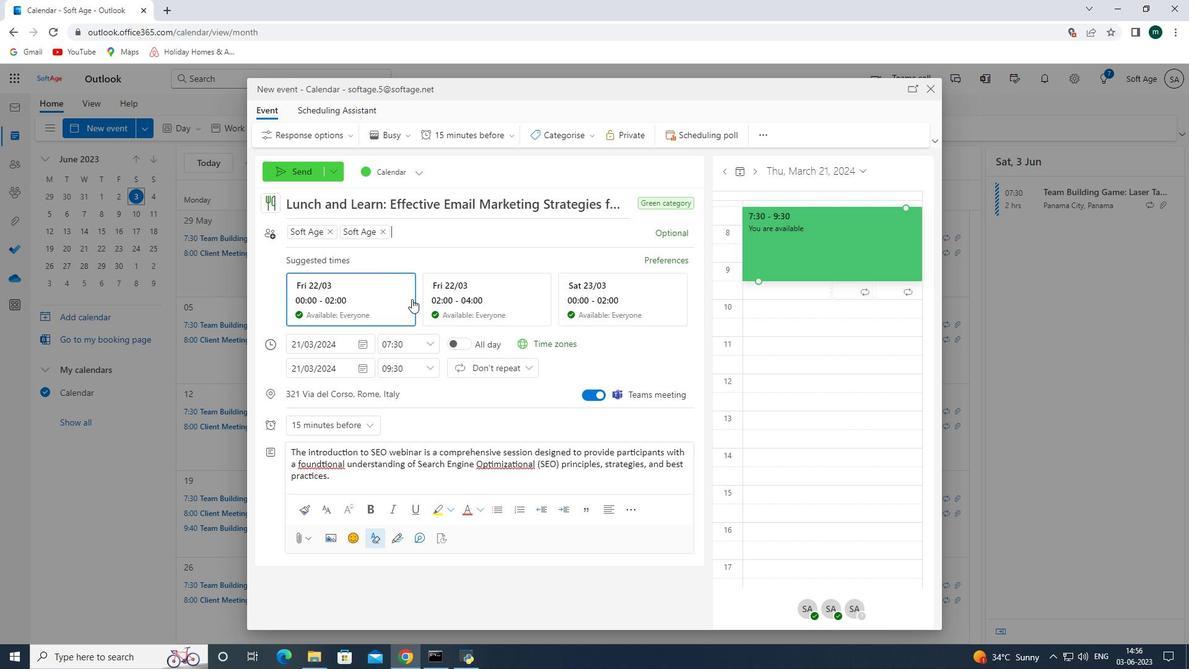 
Action: Mouse moved to (486, 127)
Screenshot: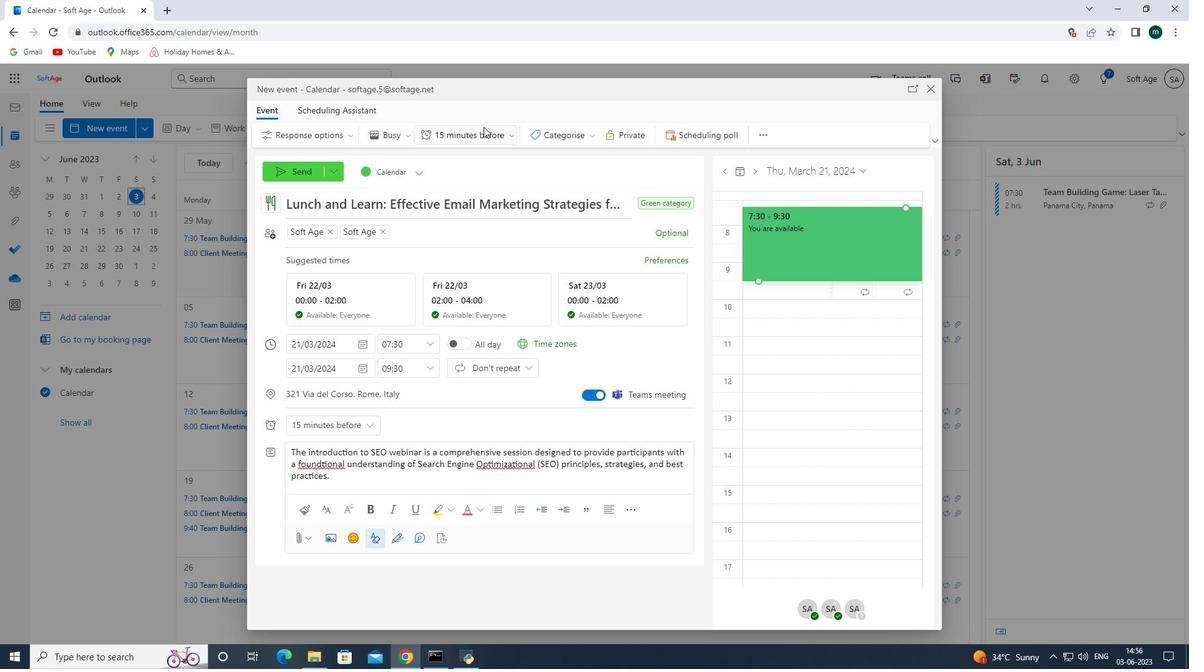 
Action: Mouse pressed left at (486, 127)
Screenshot: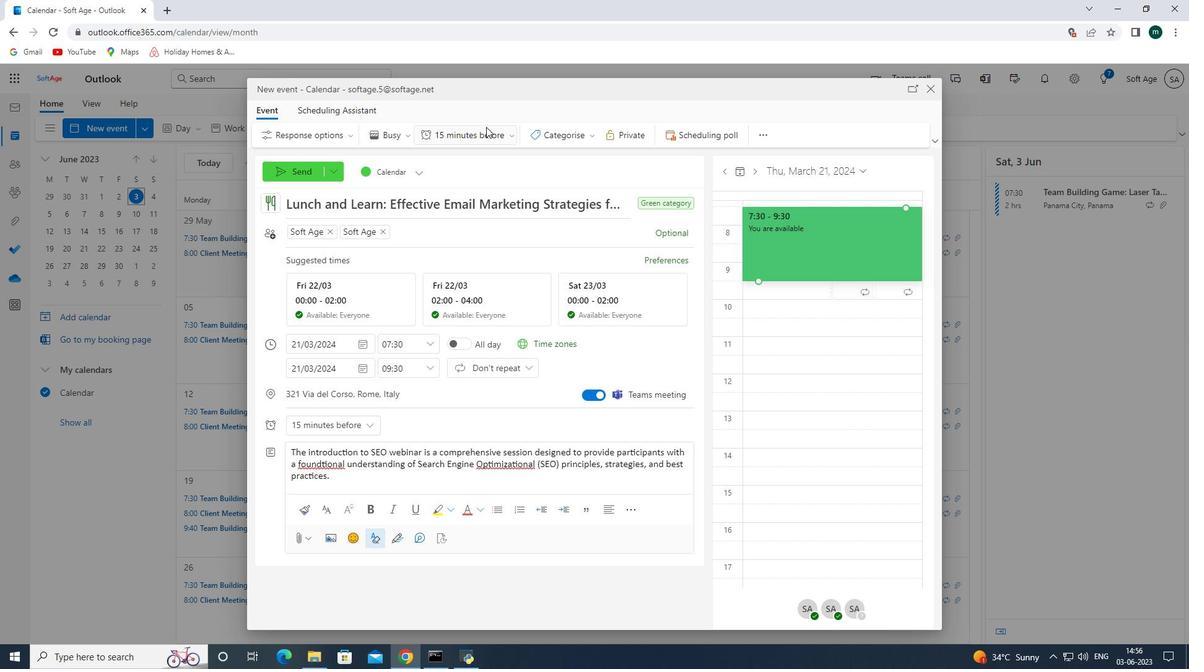 
Action: Mouse moved to (493, 251)
Screenshot: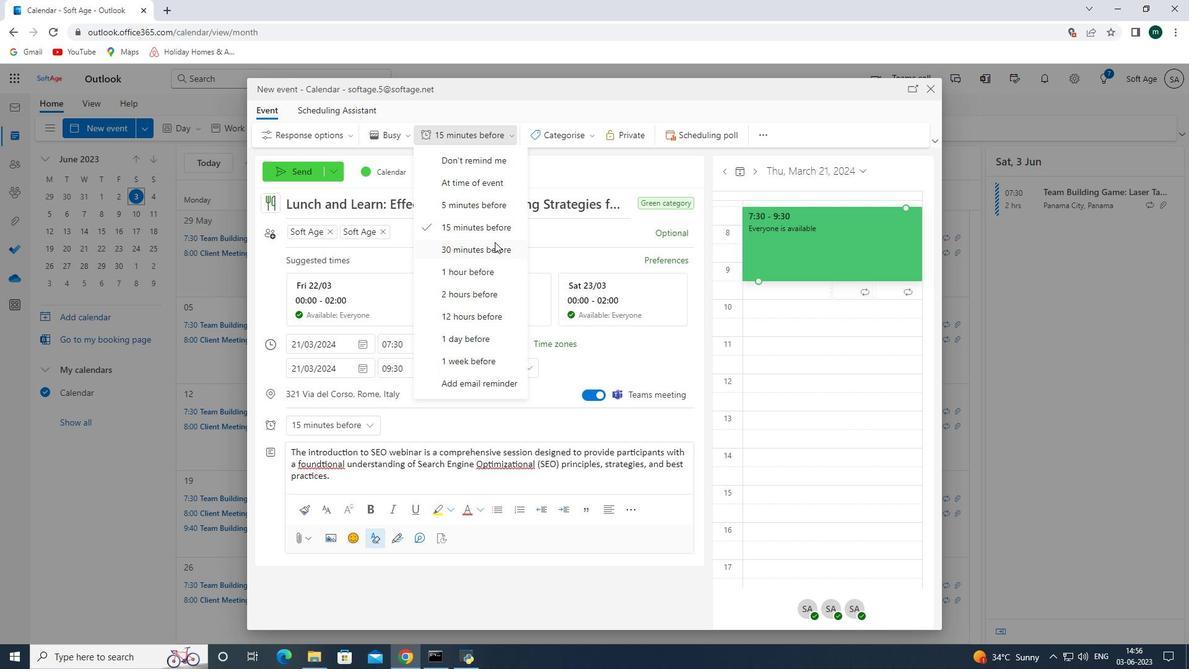 
Action: Mouse pressed left at (493, 251)
Screenshot: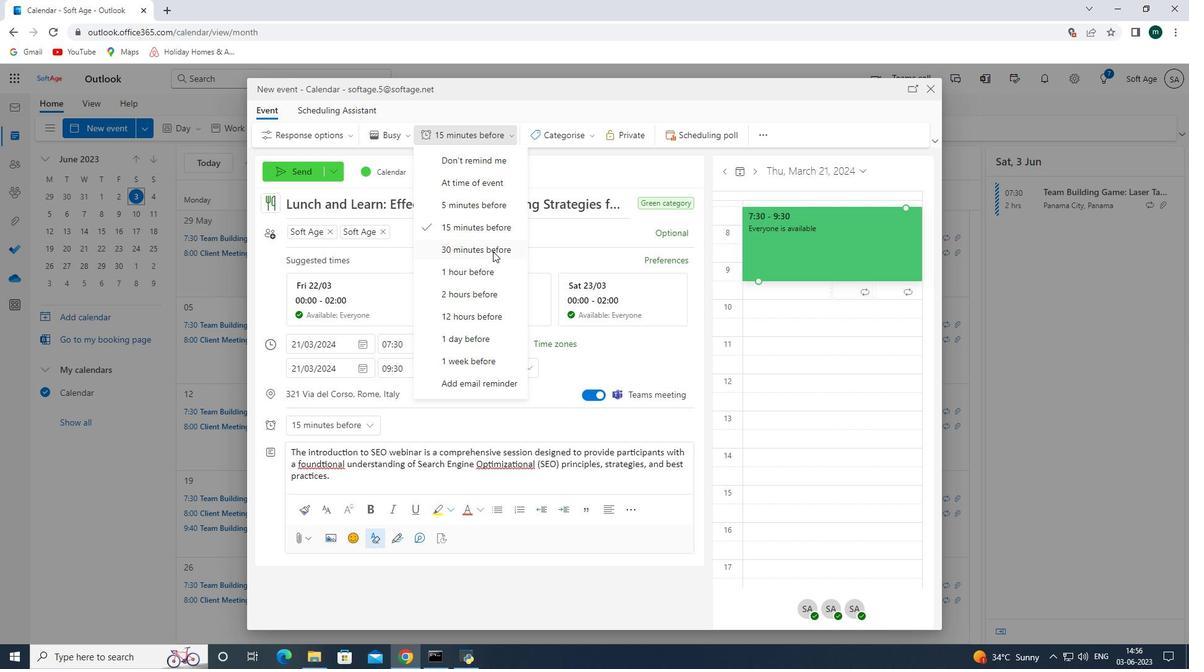 
Action: Mouse moved to (299, 171)
Screenshot: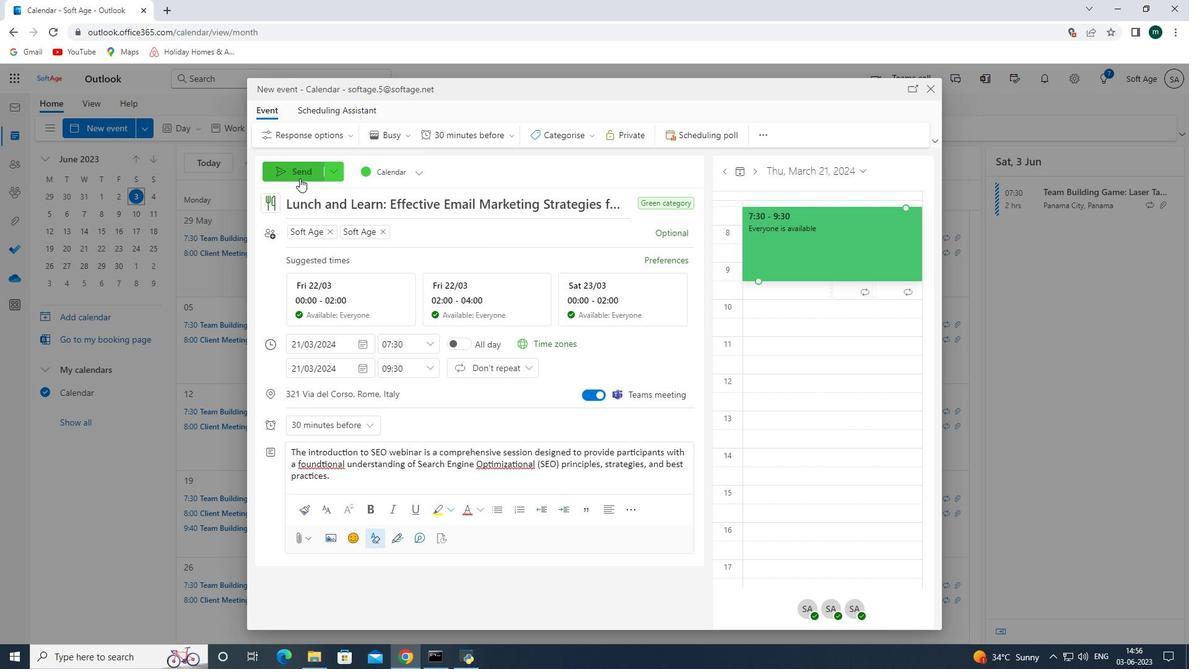 
Action: Mouse pressed left at (299, 171)
Screenshot: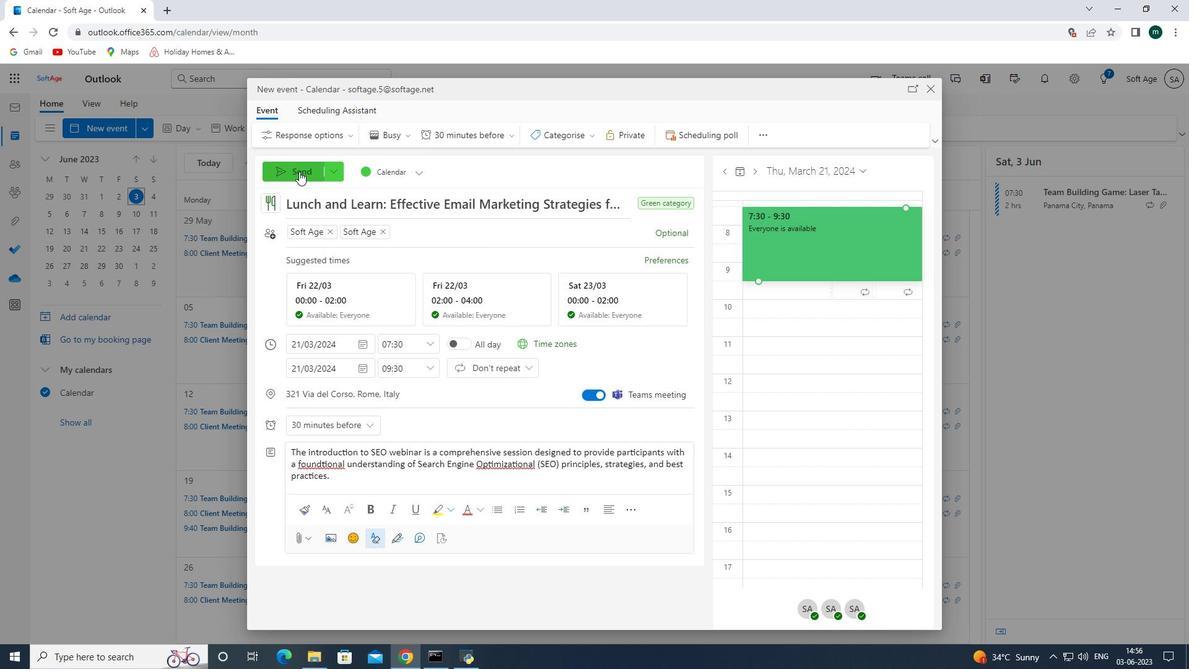 
Action: Mouse moved to (487, 280)
Screenshot: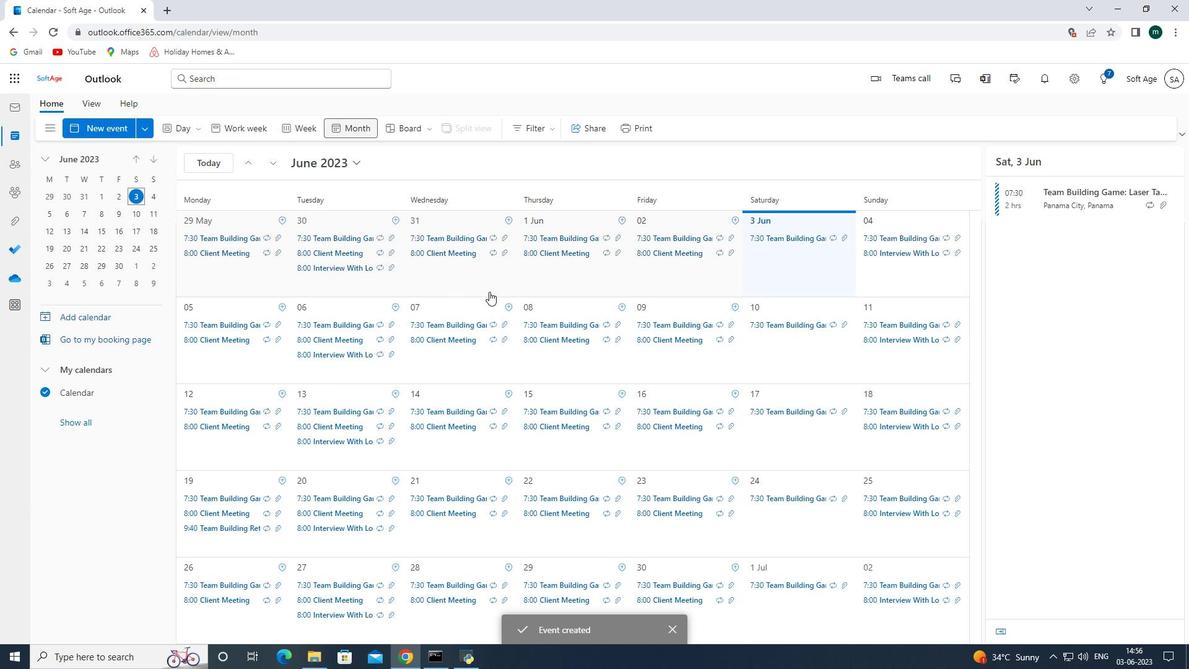 
